 Task:  Click on  Soccer In the  Soccer League click on  Pick Sheet Your name Amelia Davis Team name New England and  Email softage.6@softage.net Game 1 Montreal Game 2 Philadelphia Game 3 Orlando City Game 4 Austin FC Game 5 Real Salt Lake Game 6 FC Dallas Game 7 Nashville SC Game 8 Atlanta United Game 9 Philadelphia Game 10 Montreal Game 11 Chicago Game 12 NY Red Bulls Game 13 Minnesota United Game 14 Real Salt Lake Game 15 Houston Game16 Seattle In Tie Breaker choose New England Submit pick sheet
Action: Mouse moved to (405, 355)
Screenshot: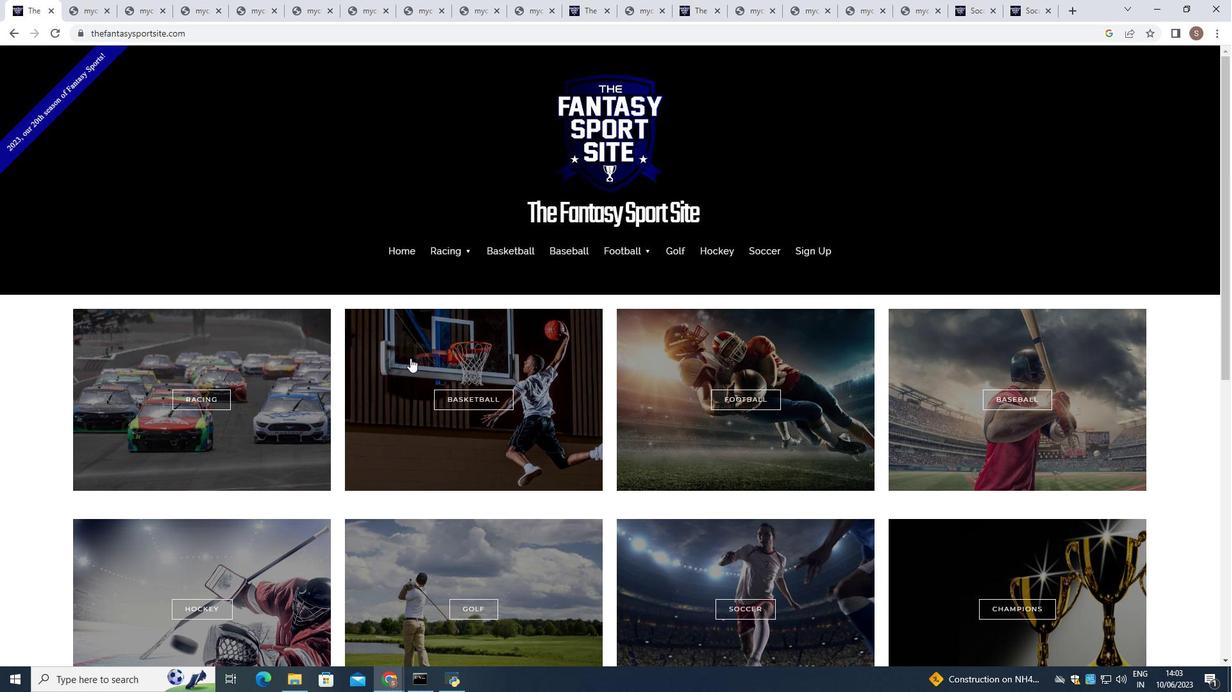 
Action: Mouse scrolled (405, 354) with delta (0, 0)
Screenshot: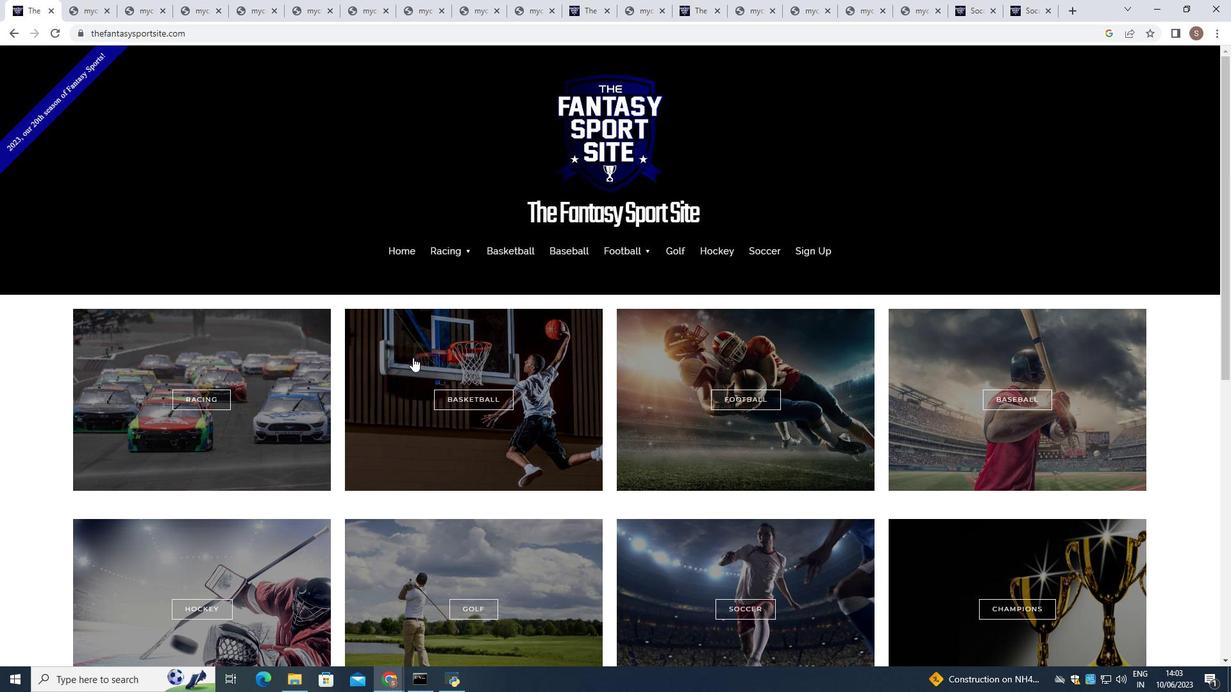
Action: Mouse moved to (405, 355)
Screenshot: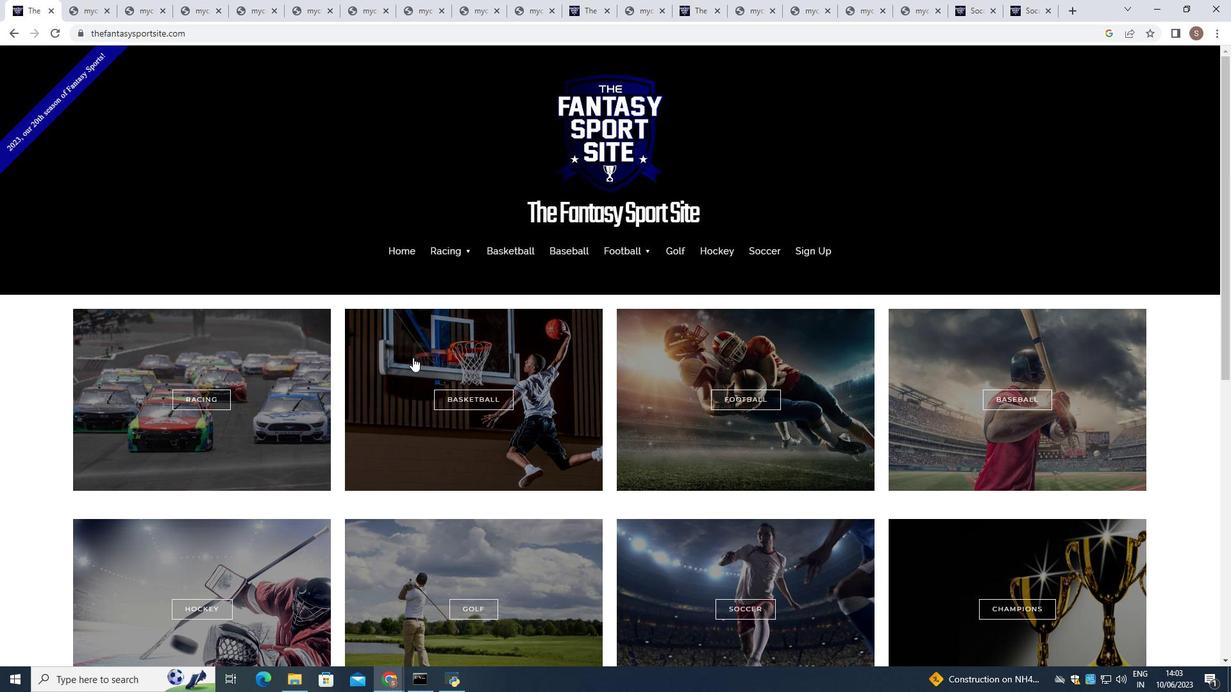 
Action: Mouse scrolled (405, 354) with delta (0, 0)
Screenshot: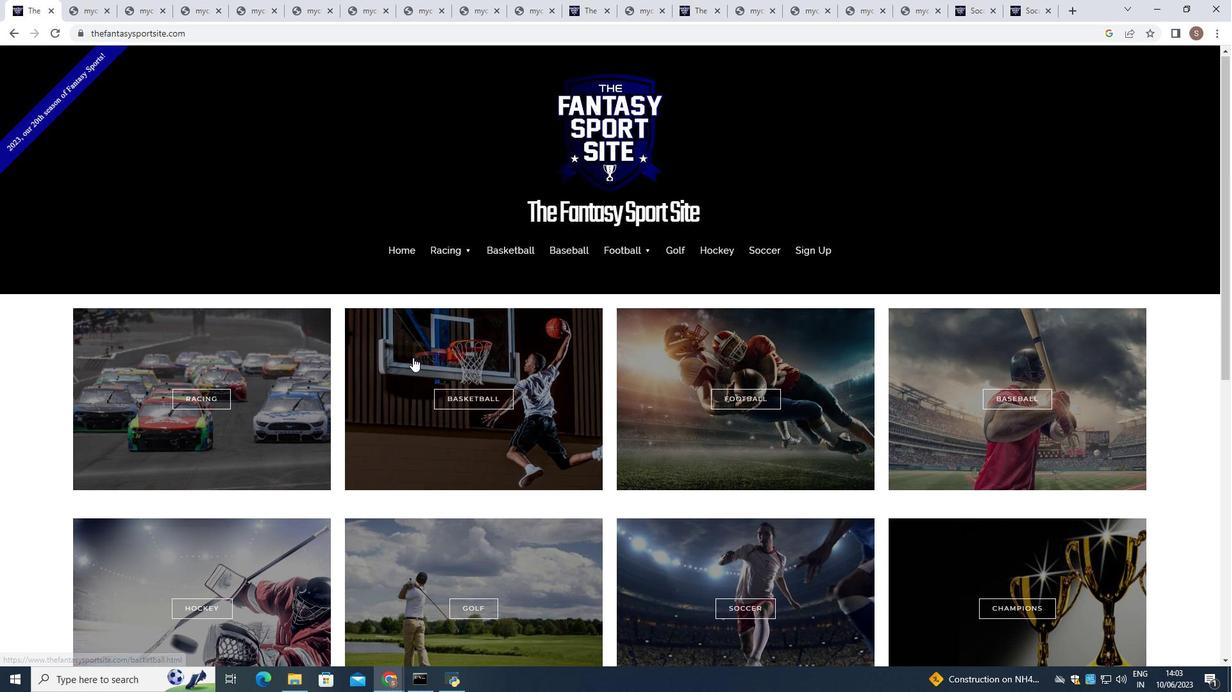 
Action: Mouse moved to (635, 431)
Screenshot: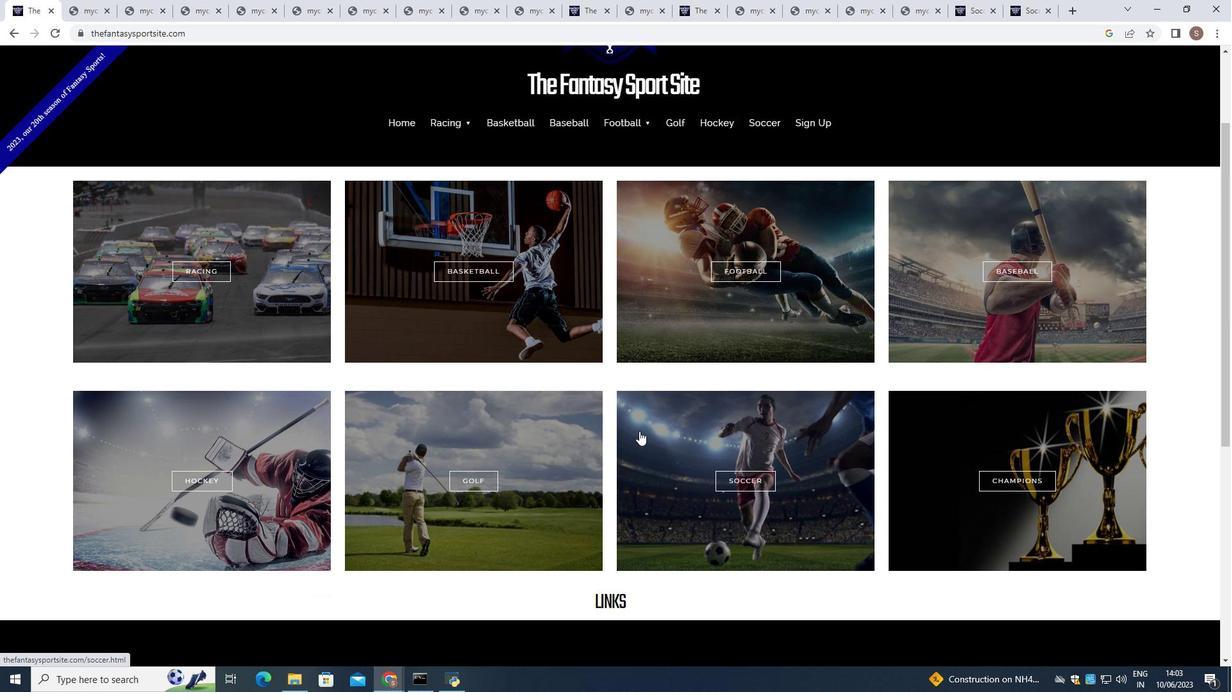 
Action: Mouse pressed left at (635, 431)
Screenshot: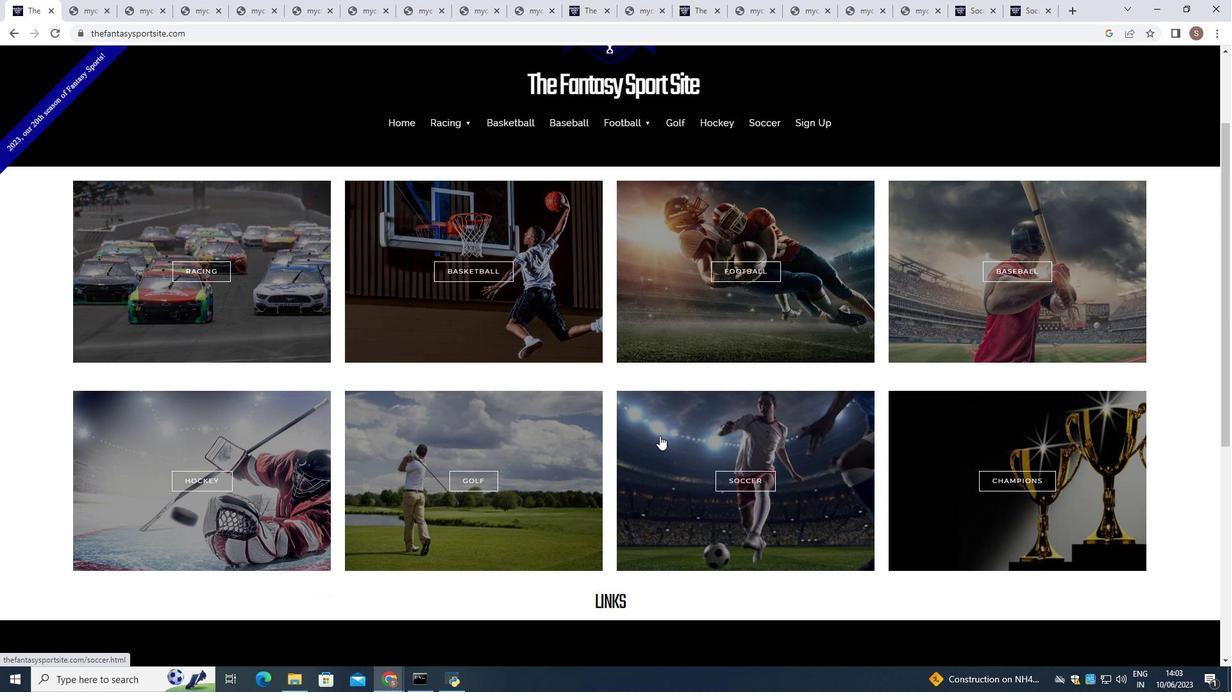 
Action: Mouse moved to (630, 425)
Screenshot: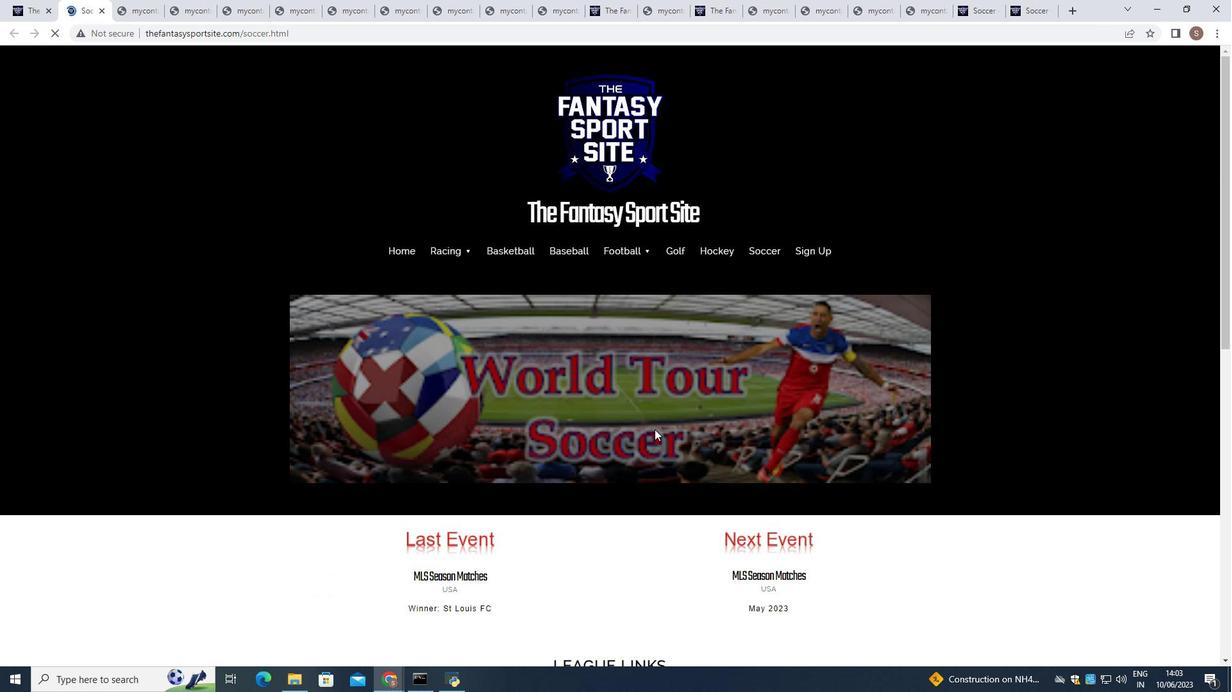 
Action: Mouse scrolled (630, 424) with delta (0, 0)
Screenshot: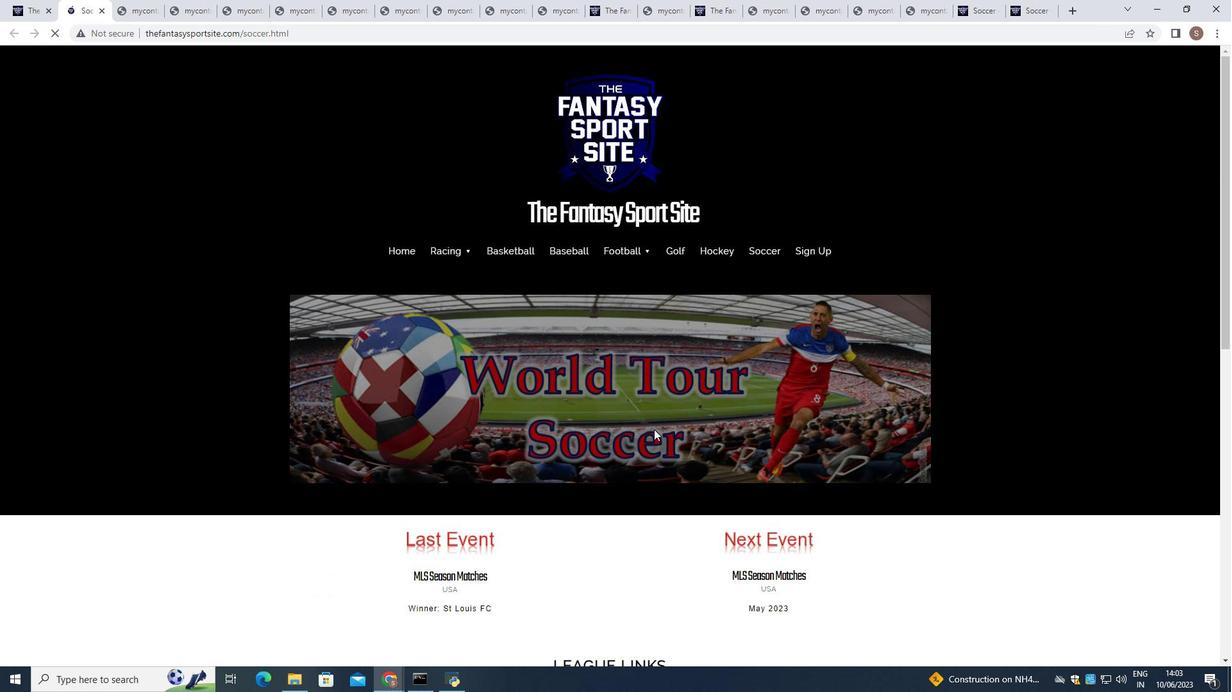 
Action: Mouse scrolled (630, 424) with delta (0, 0)
Screenshot: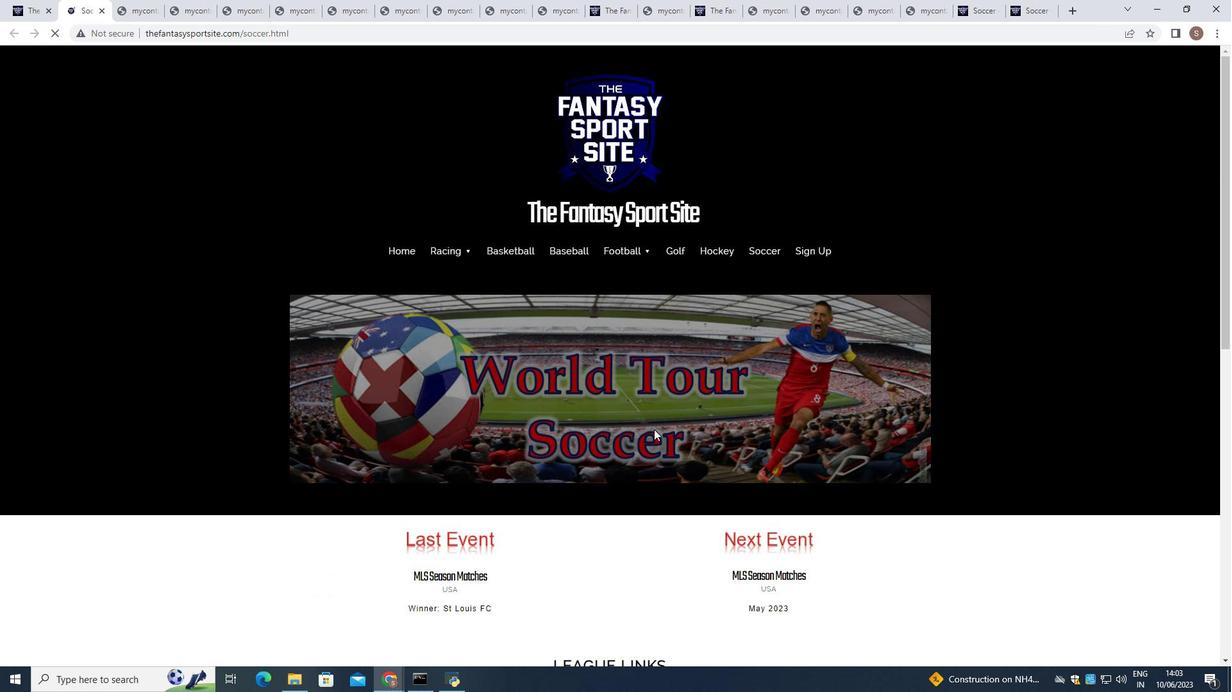 
Action: Mouse scrolled (630, 424) with delta (0, 0)
Screenshot: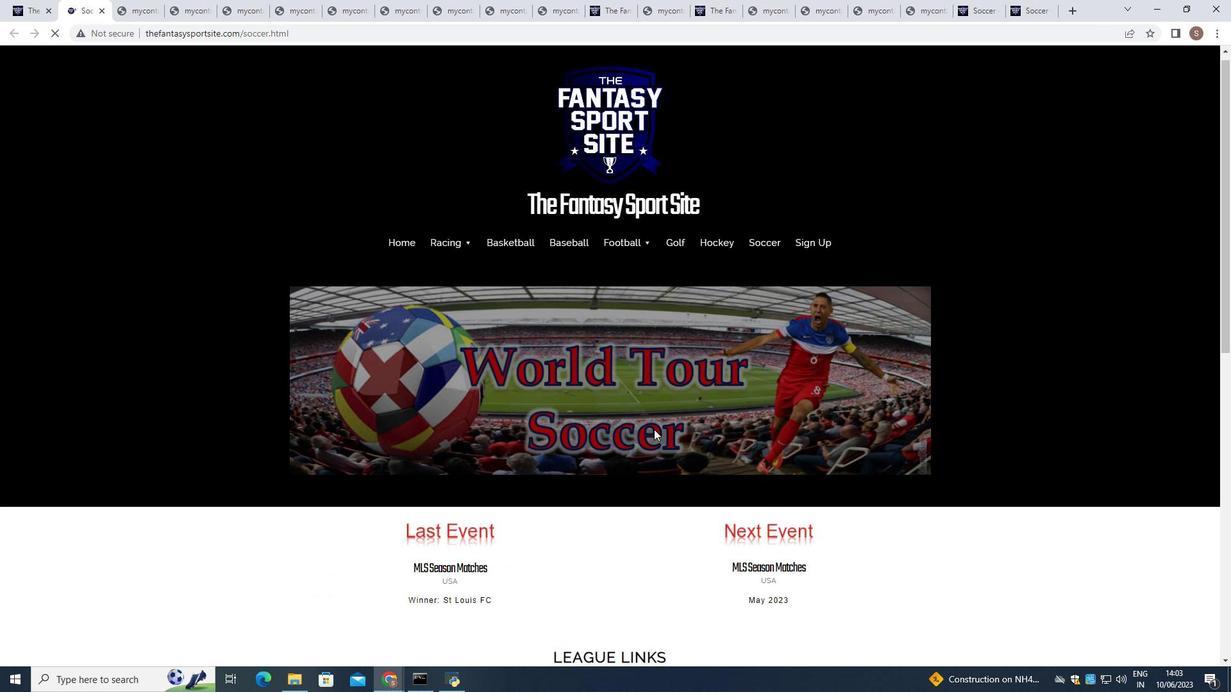 
Action: Mouse moved to (345, 518)
Screenshot: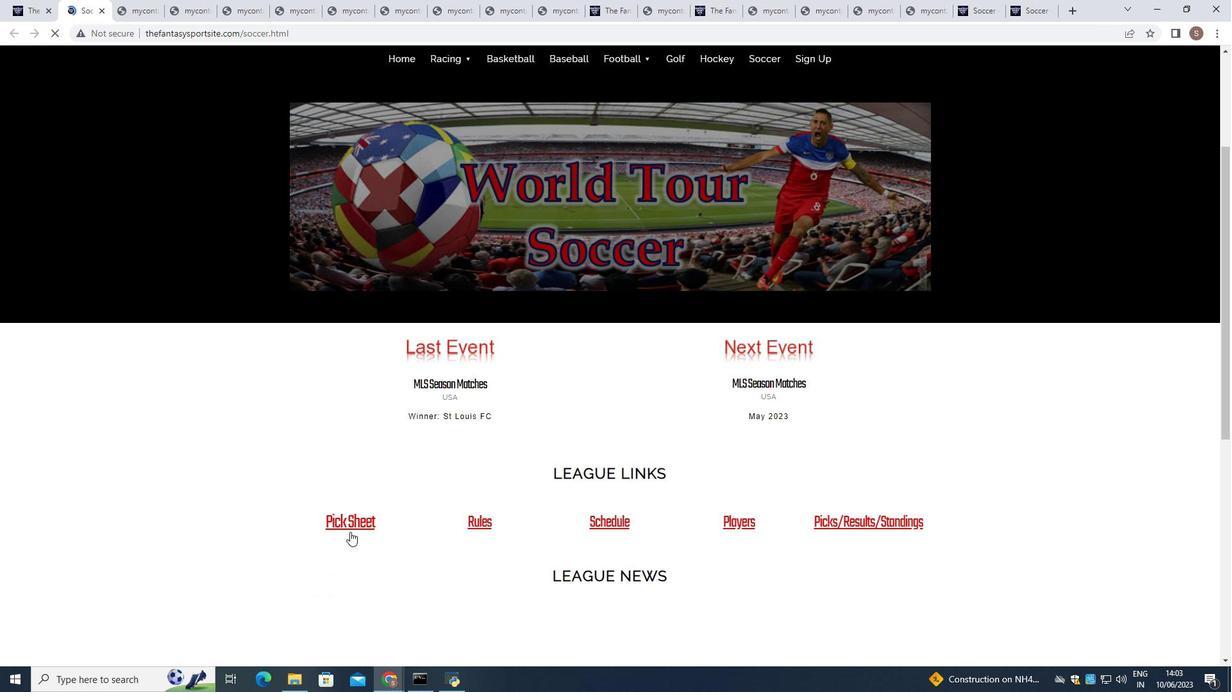 
Action: Mouse pressed left at (345, 518)
Screenshot: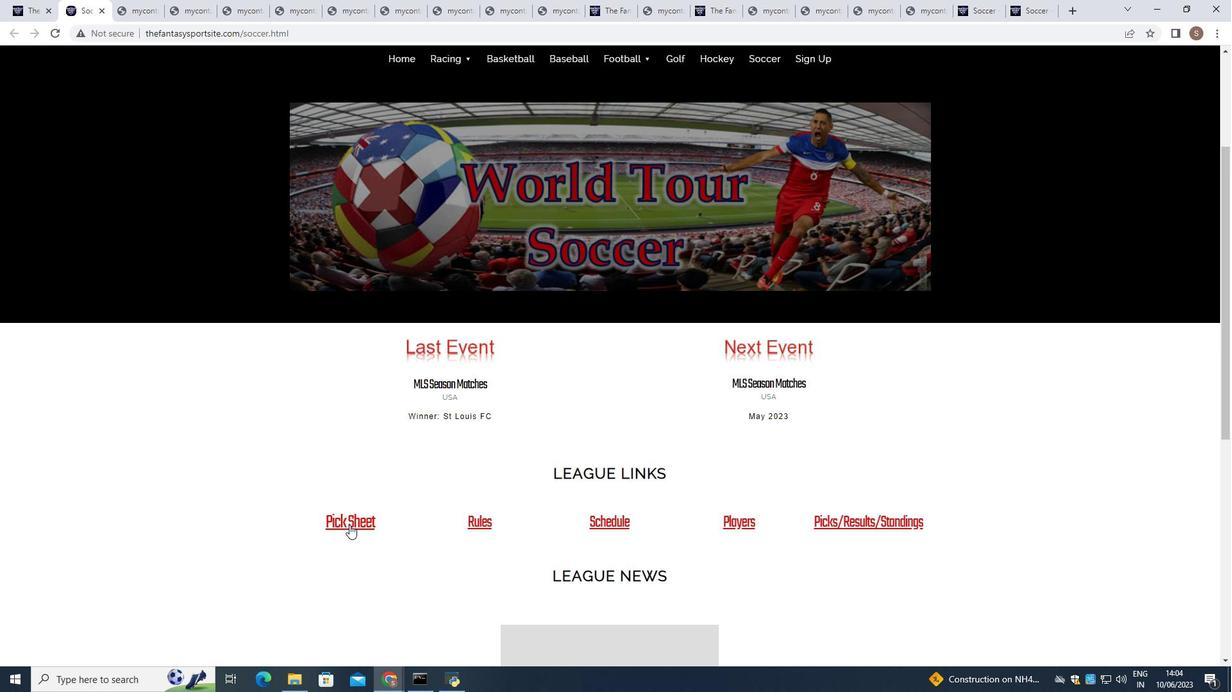 
Action: Mouse moved to (345, 511)
Screenshot: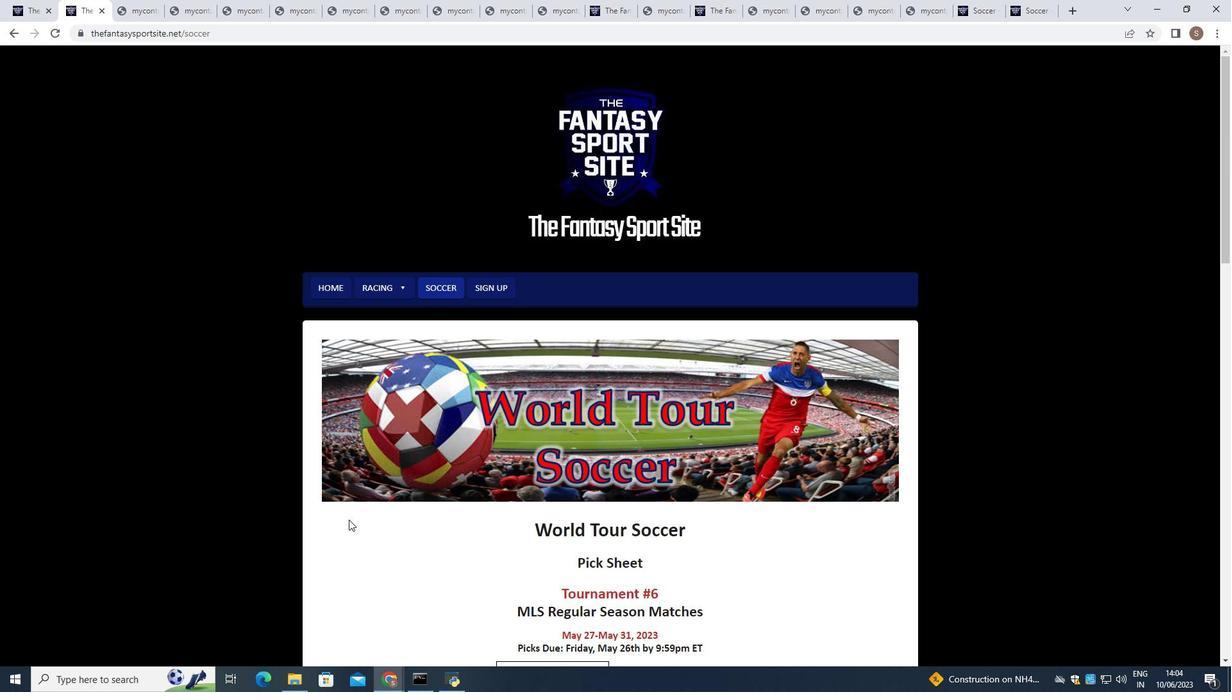 
Action: Mouse scrolled (345, 511) with delta (0, 0)
Screenshot: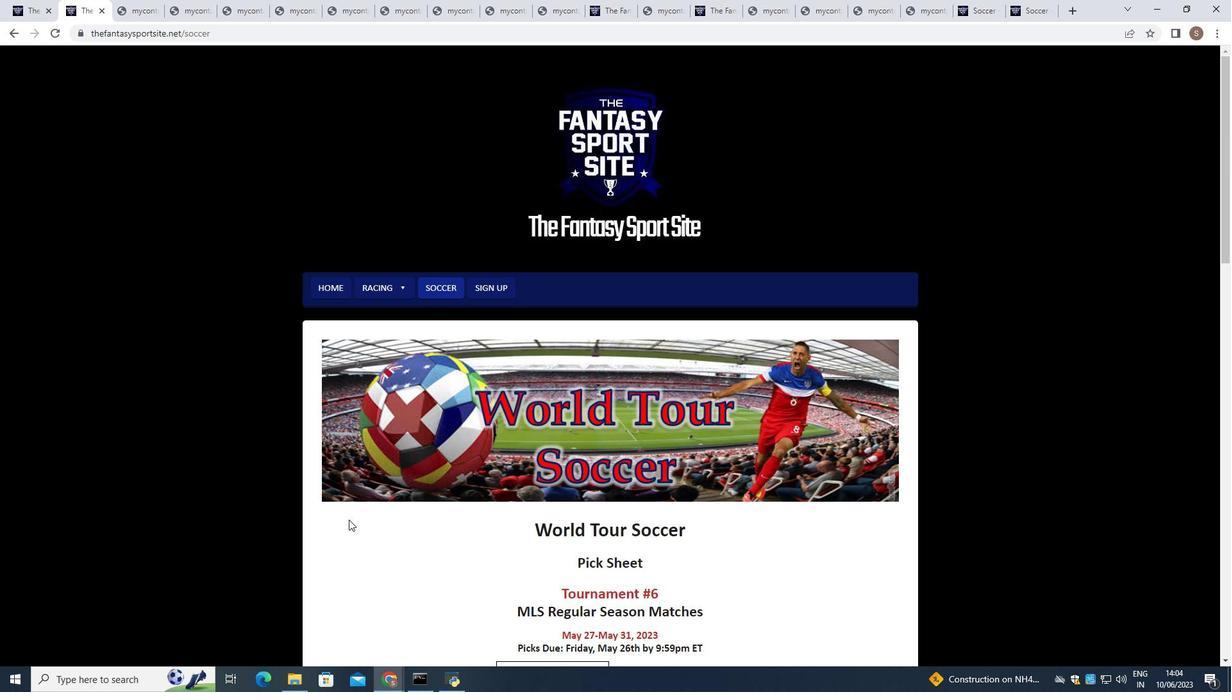 
Action: Mouse scrolled (345, 511) with delta (0, 0)
Screenshot: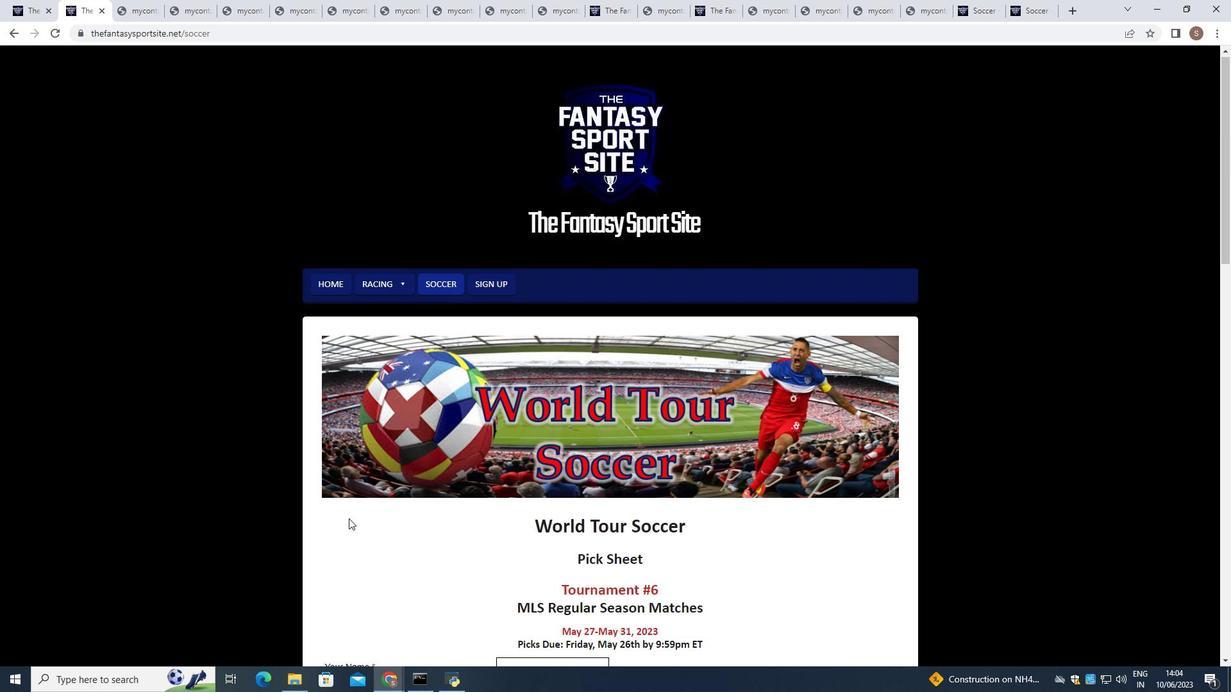 
Action: Mouse scrolled (345, 511) with delta (0, 0)
Screenshot: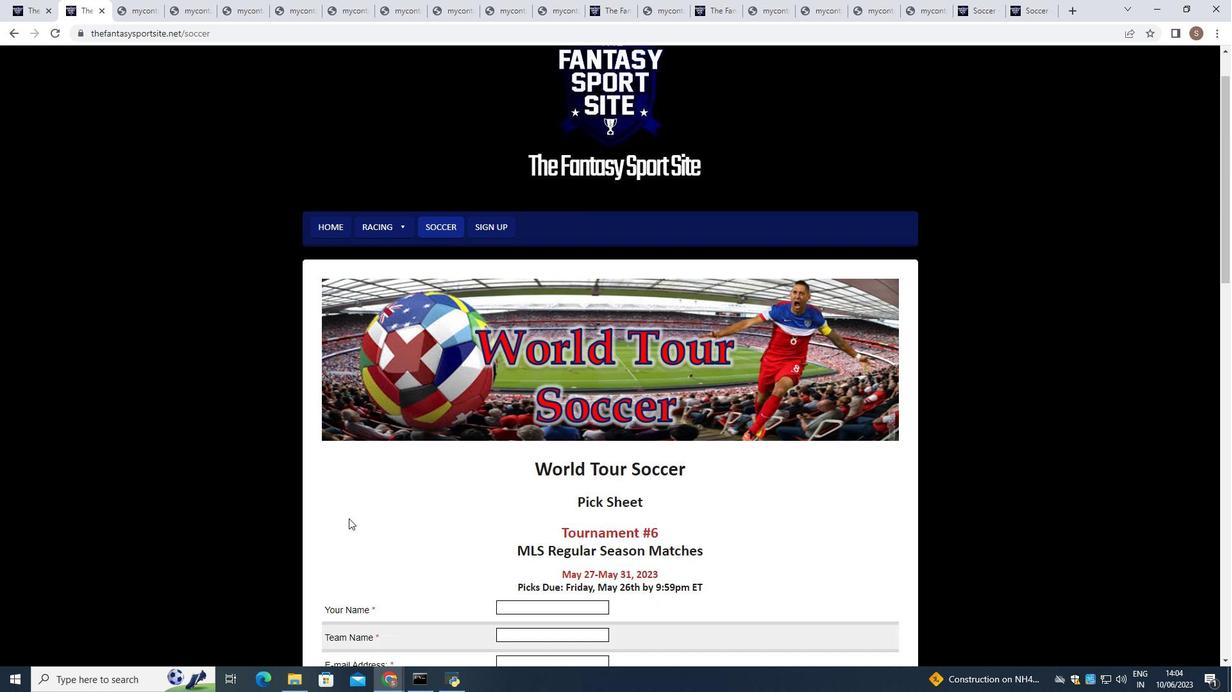 
Action: Mouse scrolled (345, 511) with delta (0, 0)
Screenshot: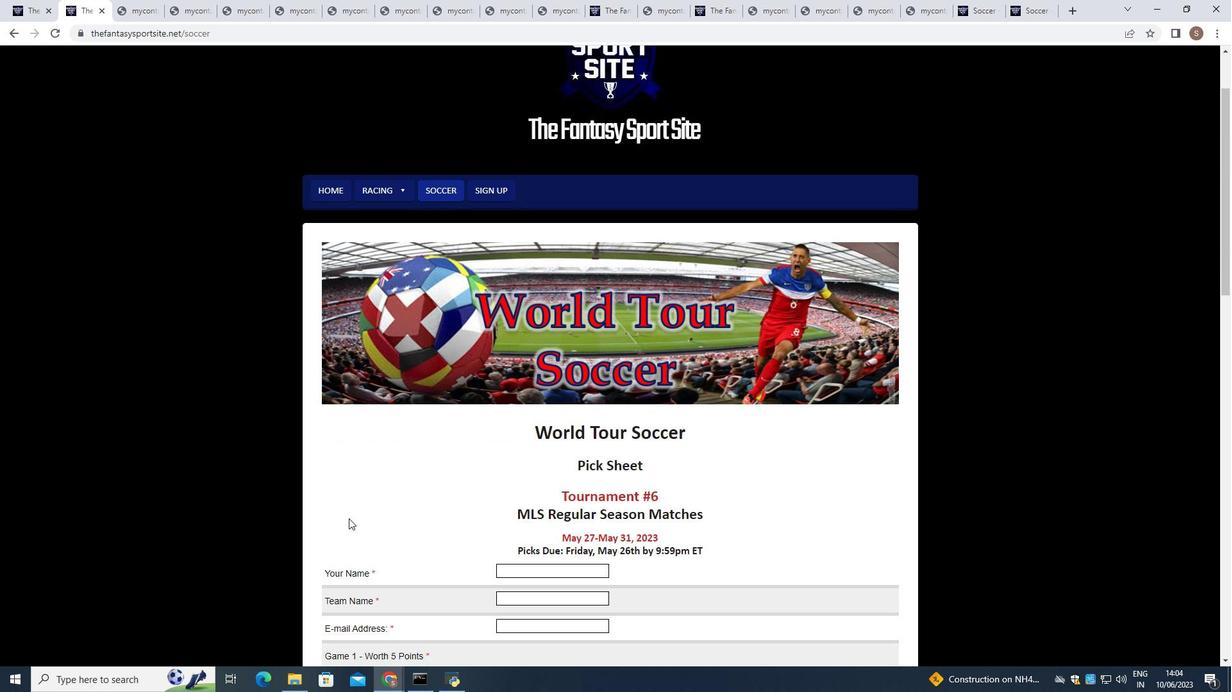 
Action: Mouse moved to (495, 404)
Screenshot: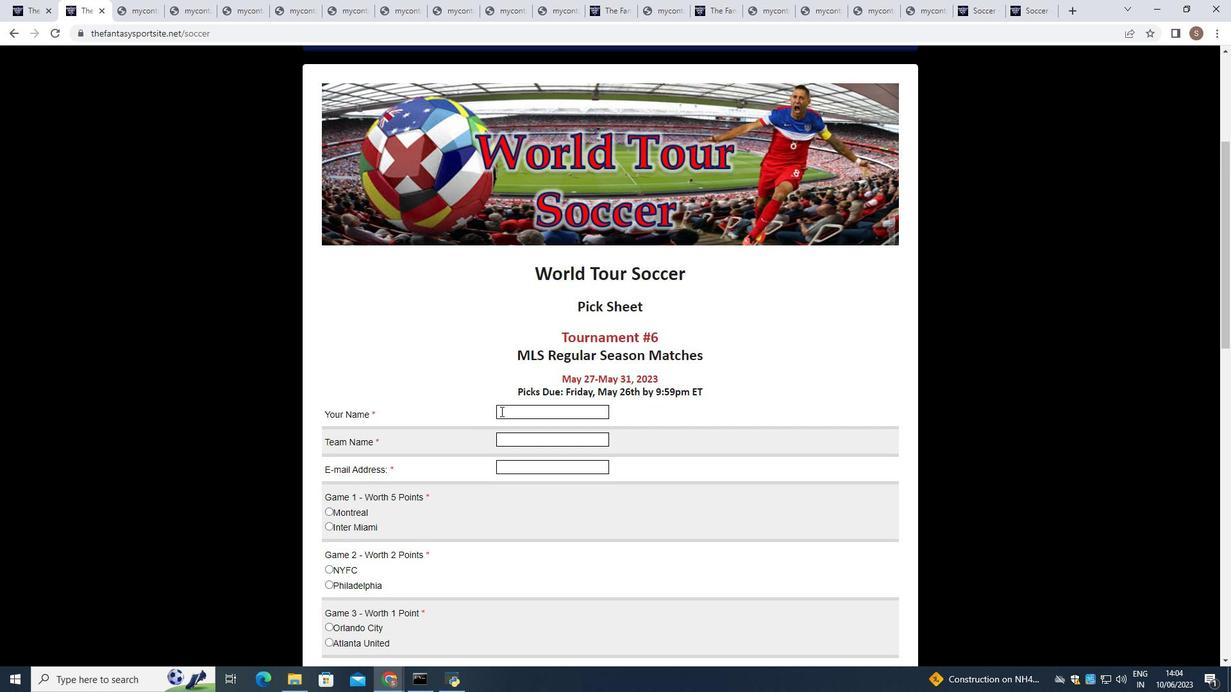 
Action: Mouse pressed left at (495, 404)
Screenshot: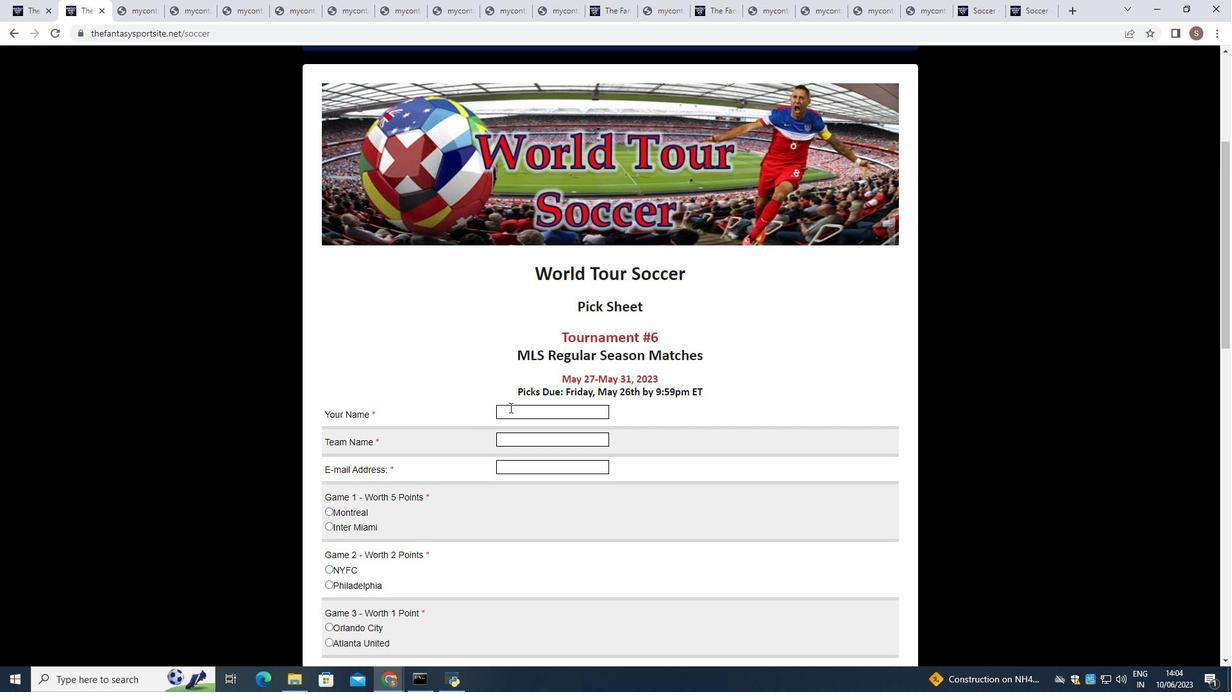 
Action: Mouse moved to (495, 404)
Screenshot: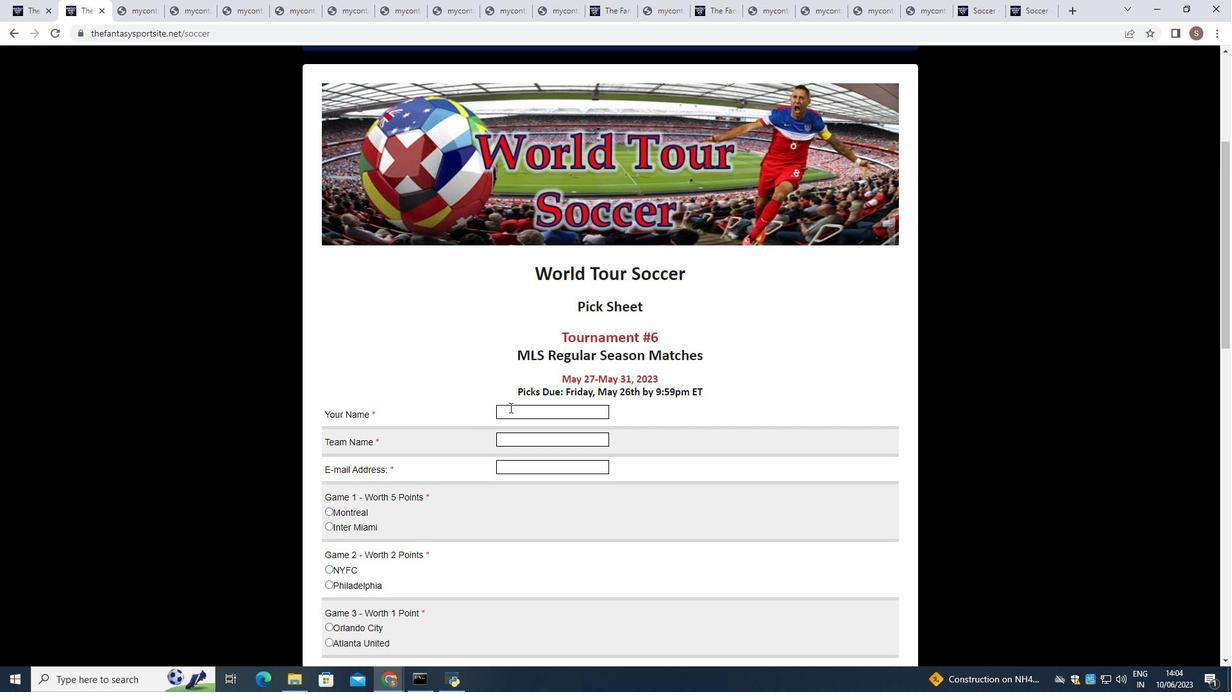 
Action: Key pressed <Key.shift>Amelia<Key.space><Key.shift>Davis
Screenshot: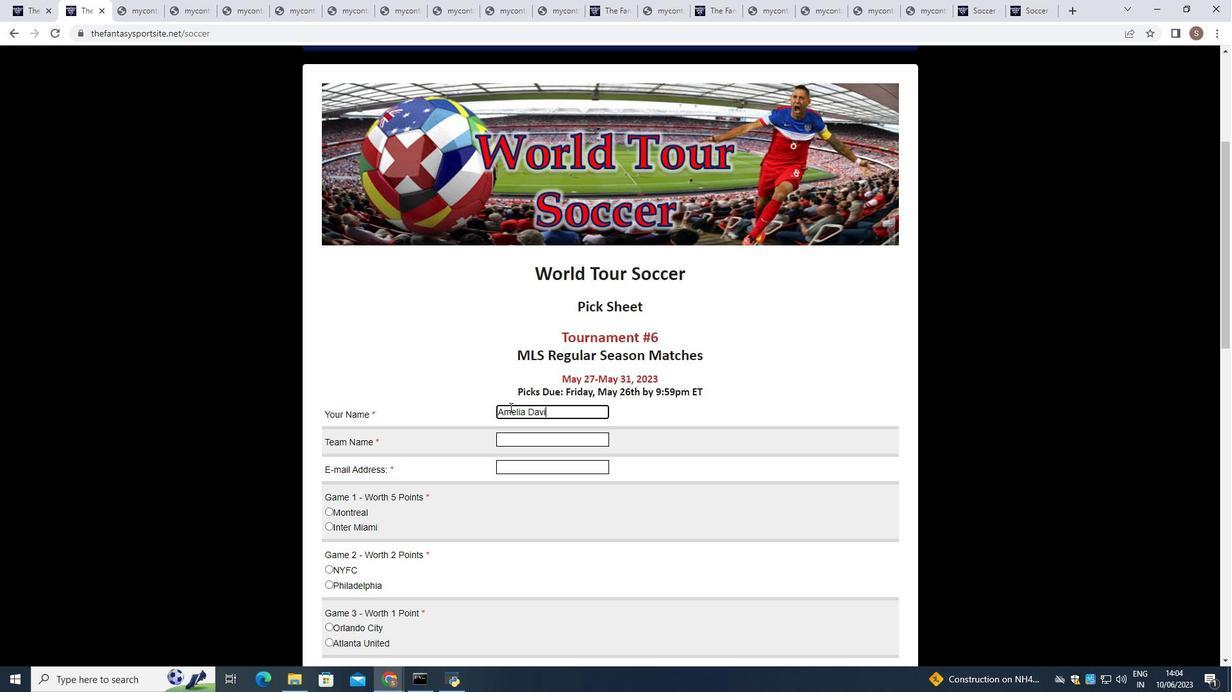 
Action: Mouse moved to (507, 437)
Screenshot: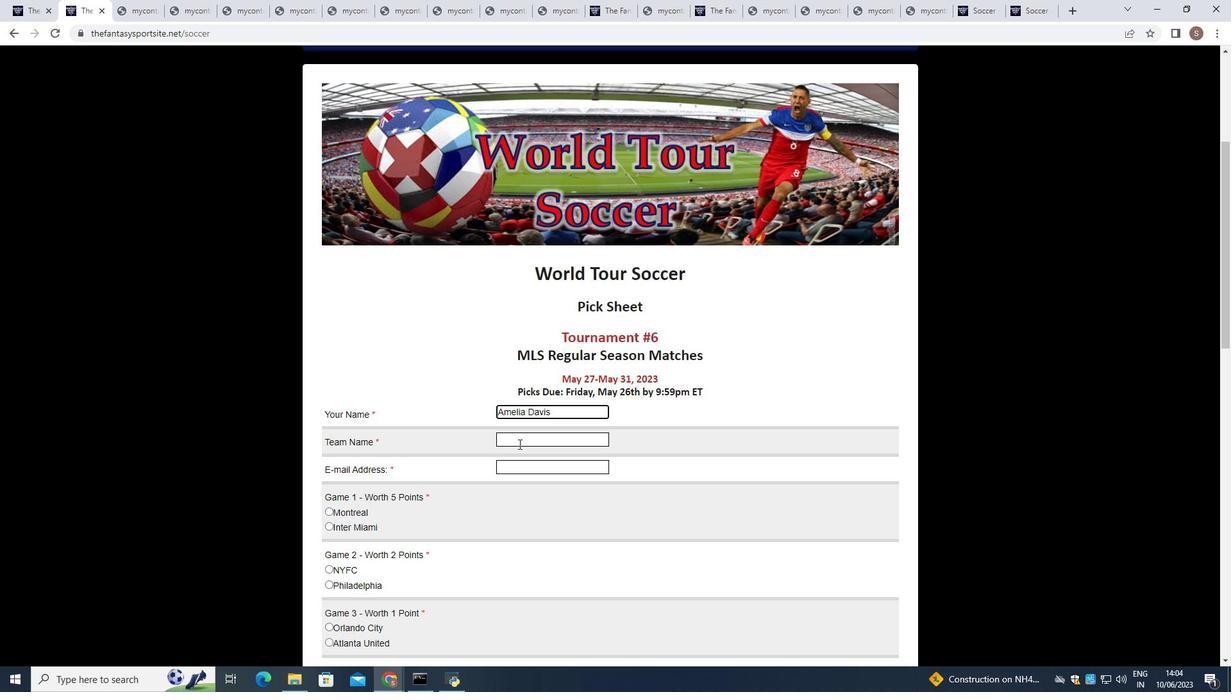 
Action: Mouse pressed left at (507, 437)
Screenshot: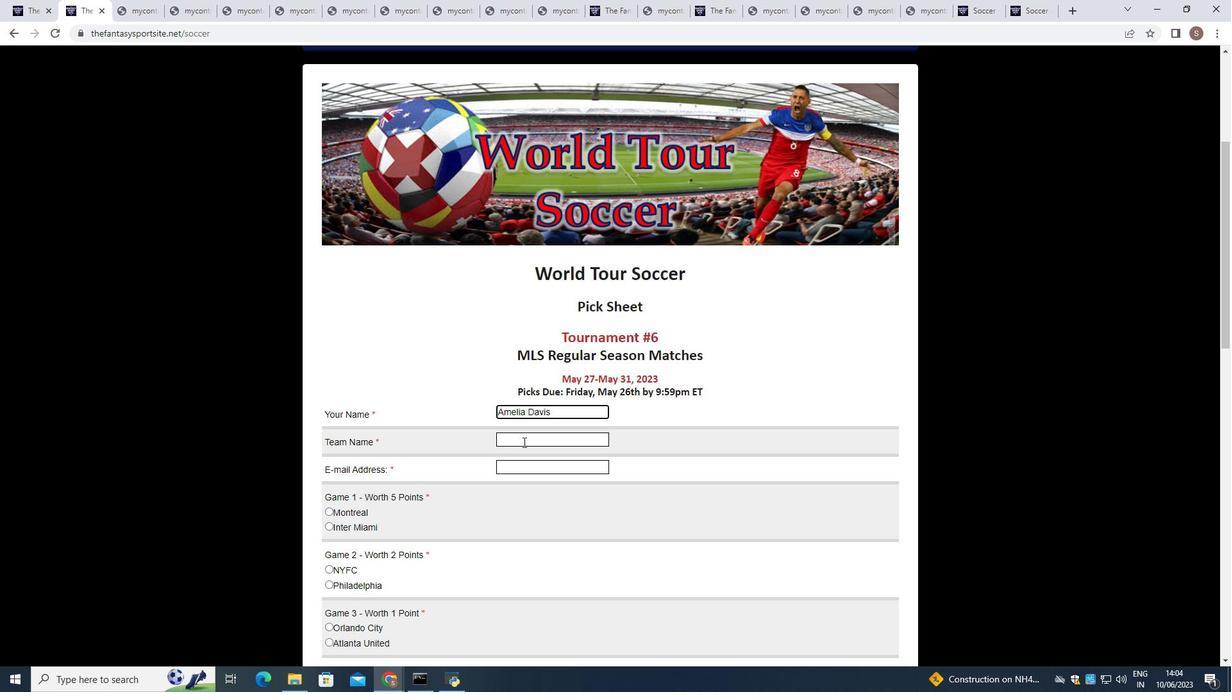 
Action: Key pressed <Key.shift><Key.shift>New<Key.space><Key.shift><Key.shift><Key.shift><Key.shift>England
Screenshot: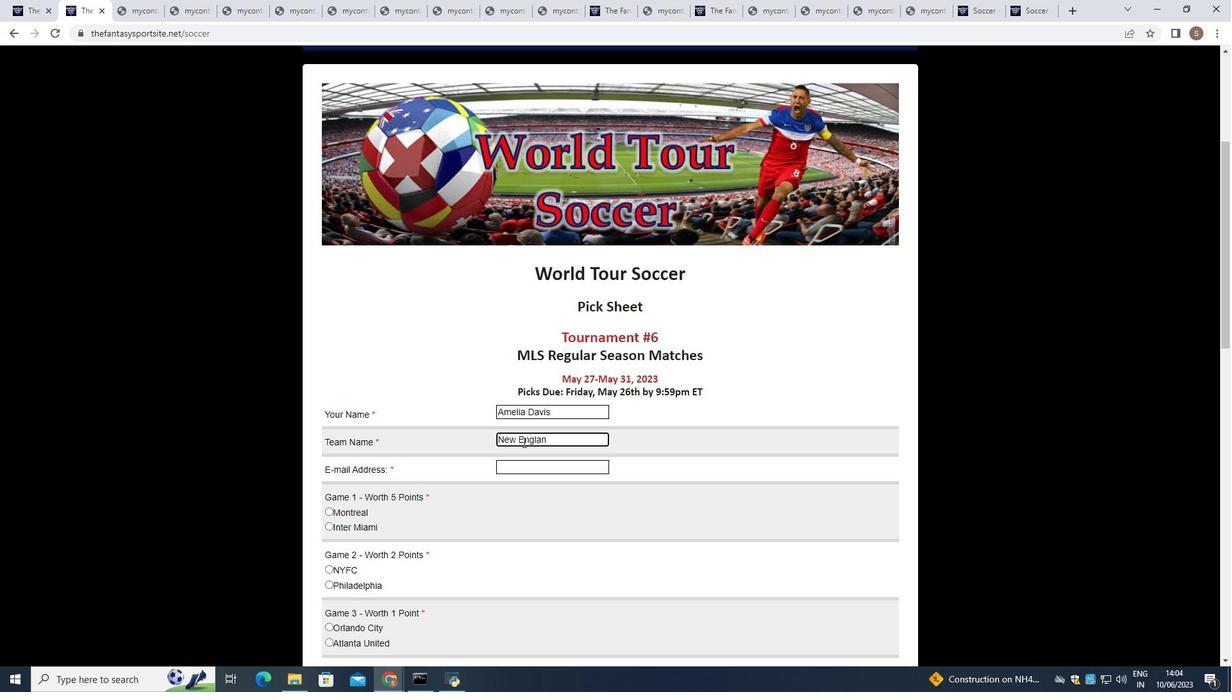 
Action: Mouse moved to (498, 461)
Screenshot: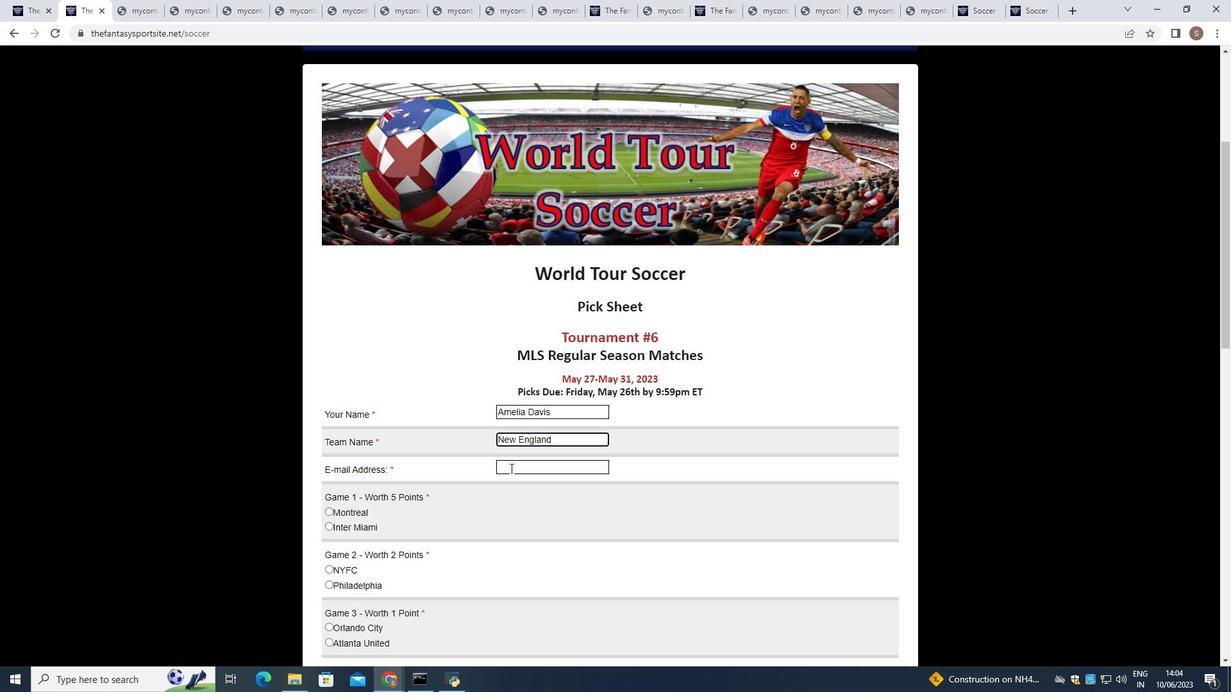 
Action: Mouse pressed left at (498, 461)
Screenshot: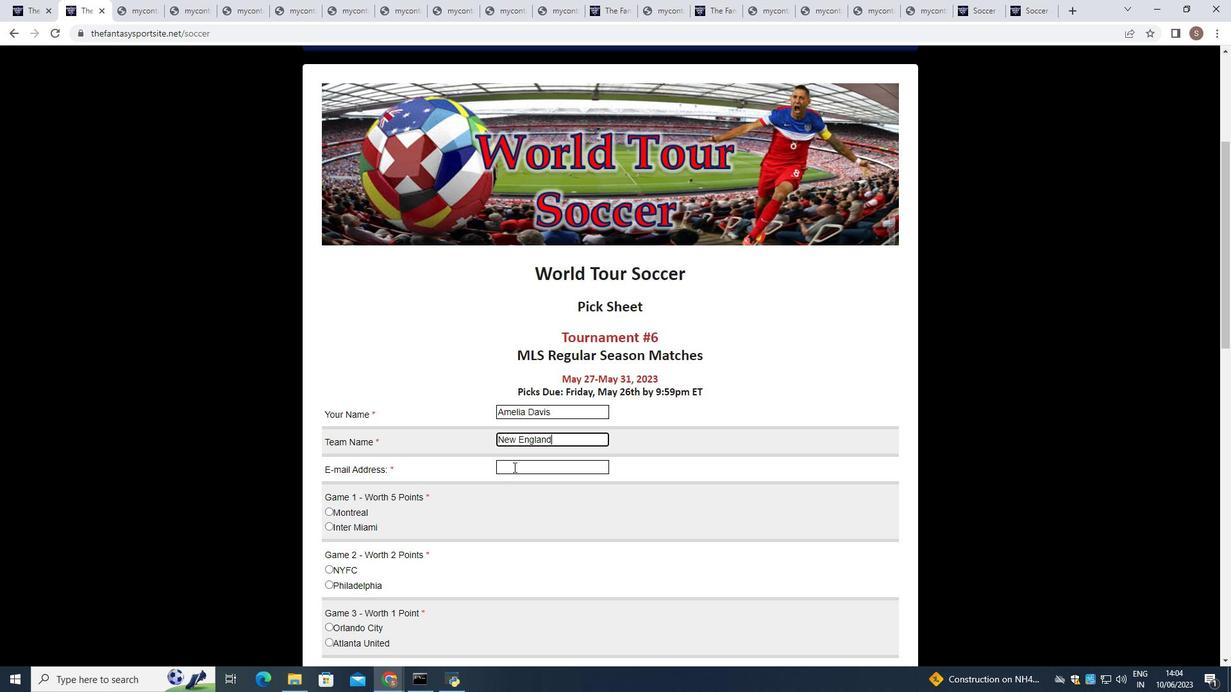 
Action: Key pressed softage.6<Key.shift>@
Screenshot: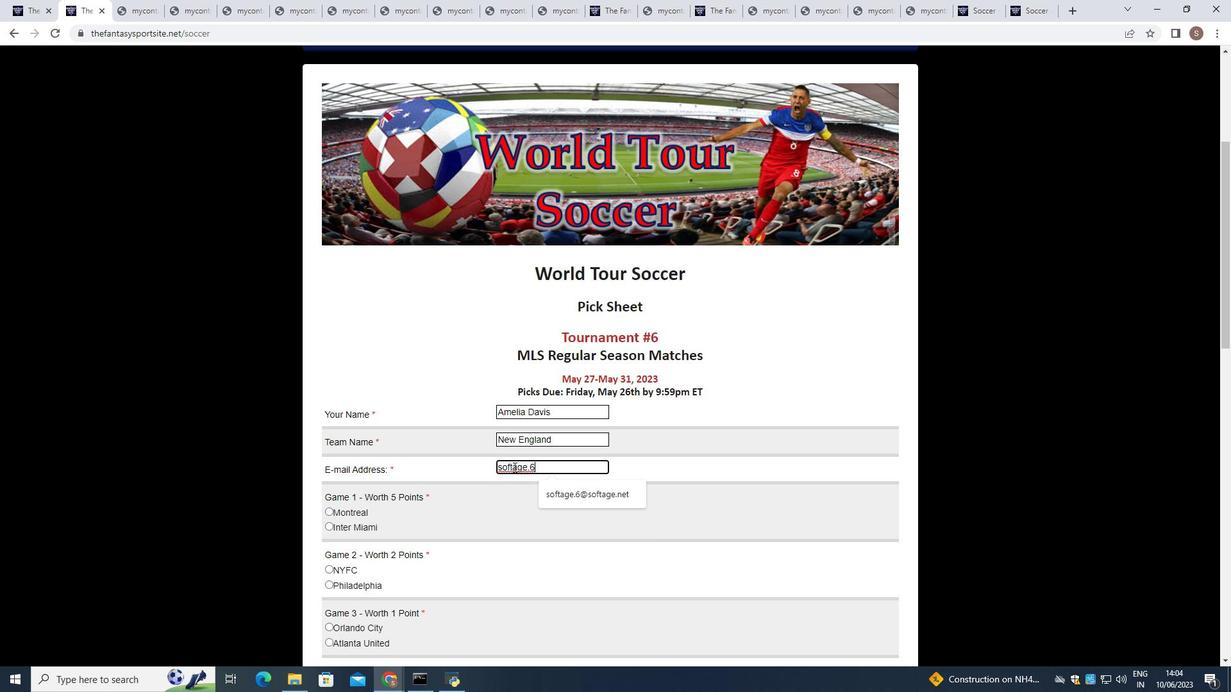 
Action: Mouse moved to (548, 483)
Screenshot: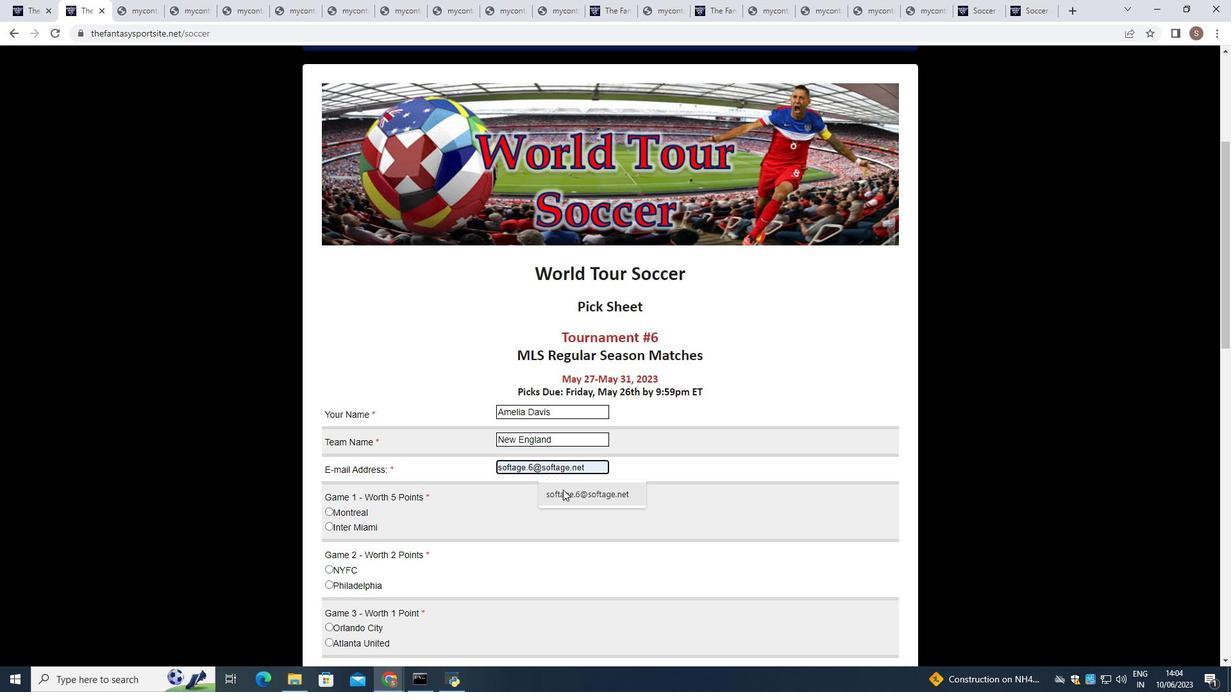 
Action: Mouse pressed left at (548, 483)
Screenshot: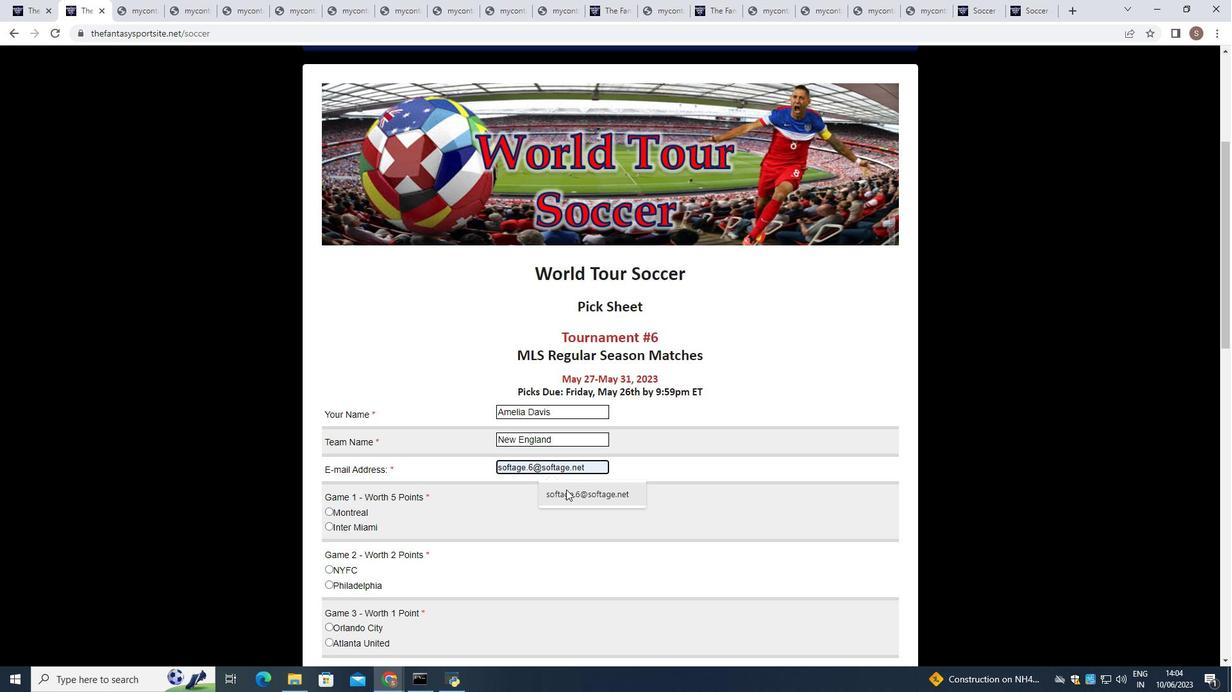 
Action: Mouse scrolled (548, 483) with delta (0, 0)
Screenshot: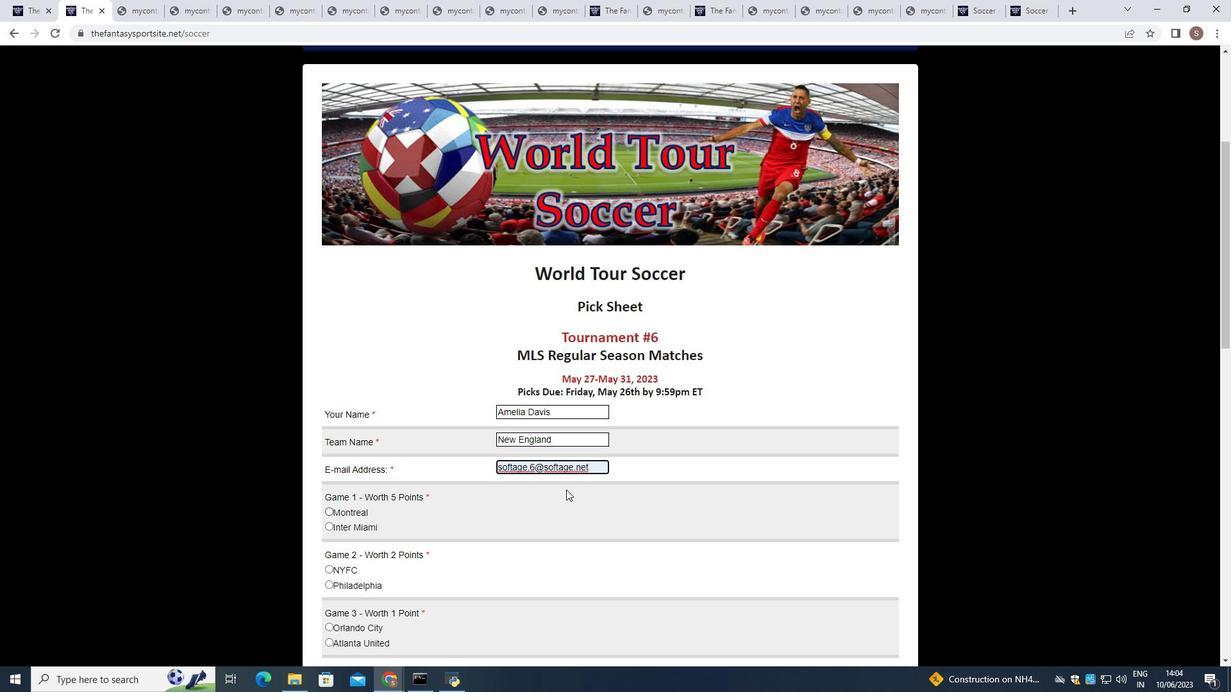 
Action: Mouse moved to (328, 443)
Screenshot: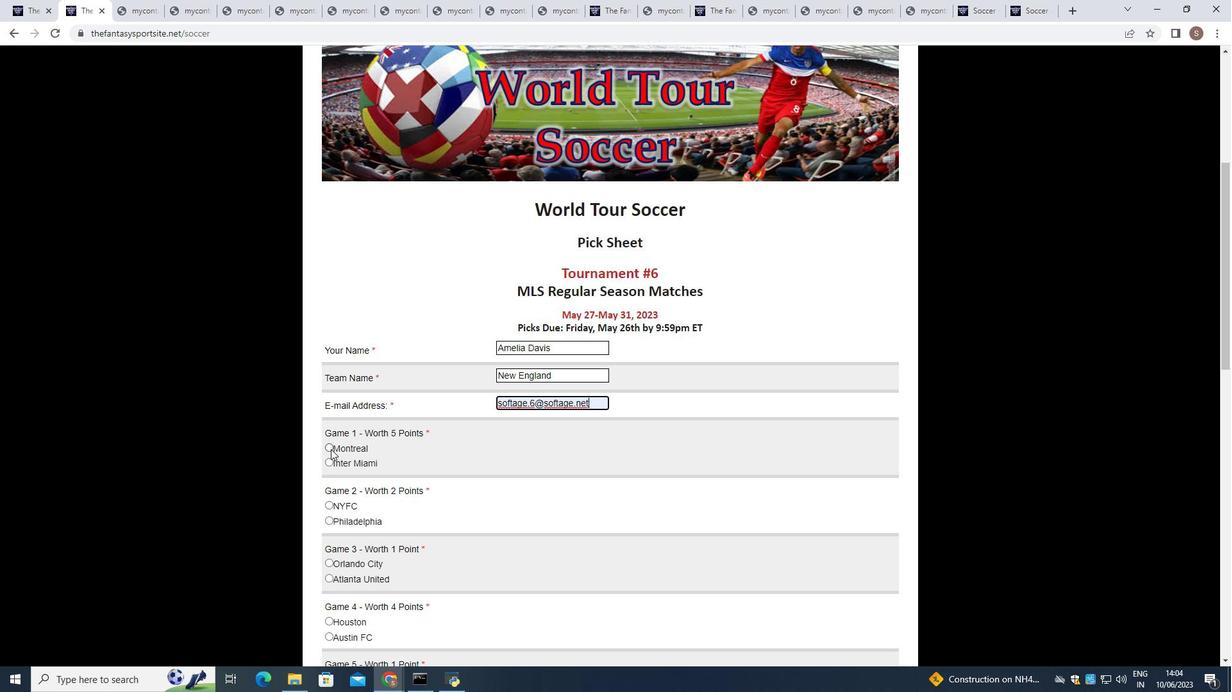 
Action: Mouse pressed left at (328, 443)
Screenshot: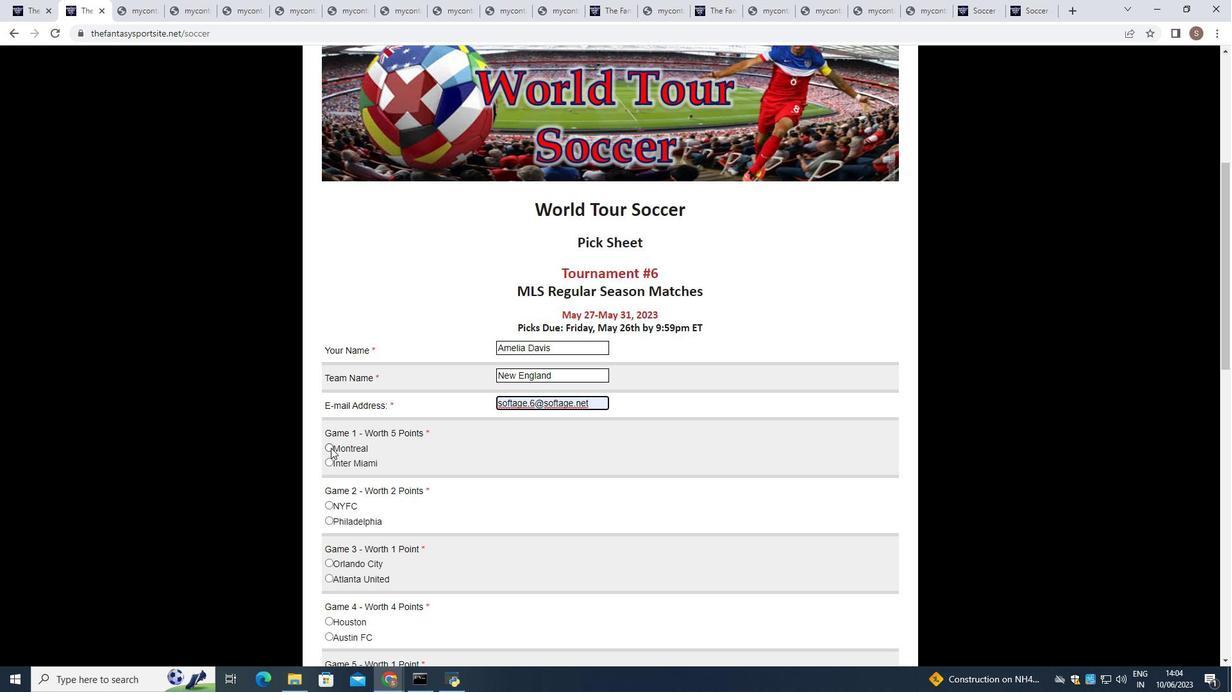 
Action: Mouse moved to (326, 512)
Screenshot: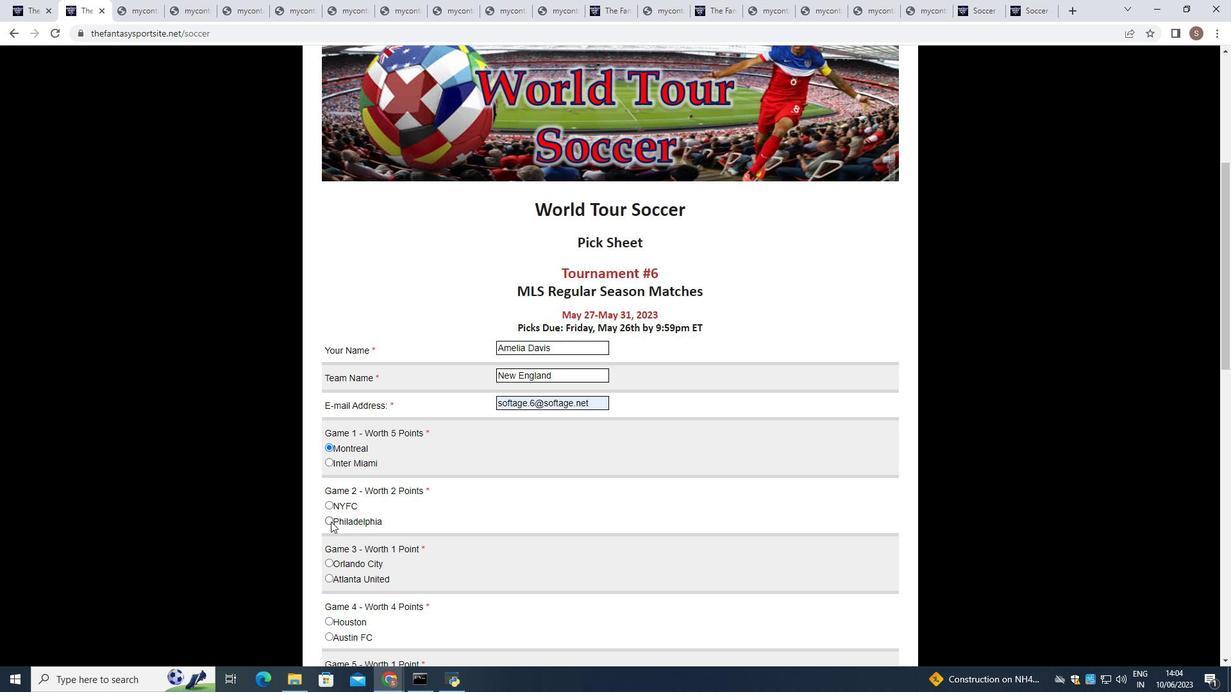 
Action: Mouse pressed left at (326, 512)
Screenshot: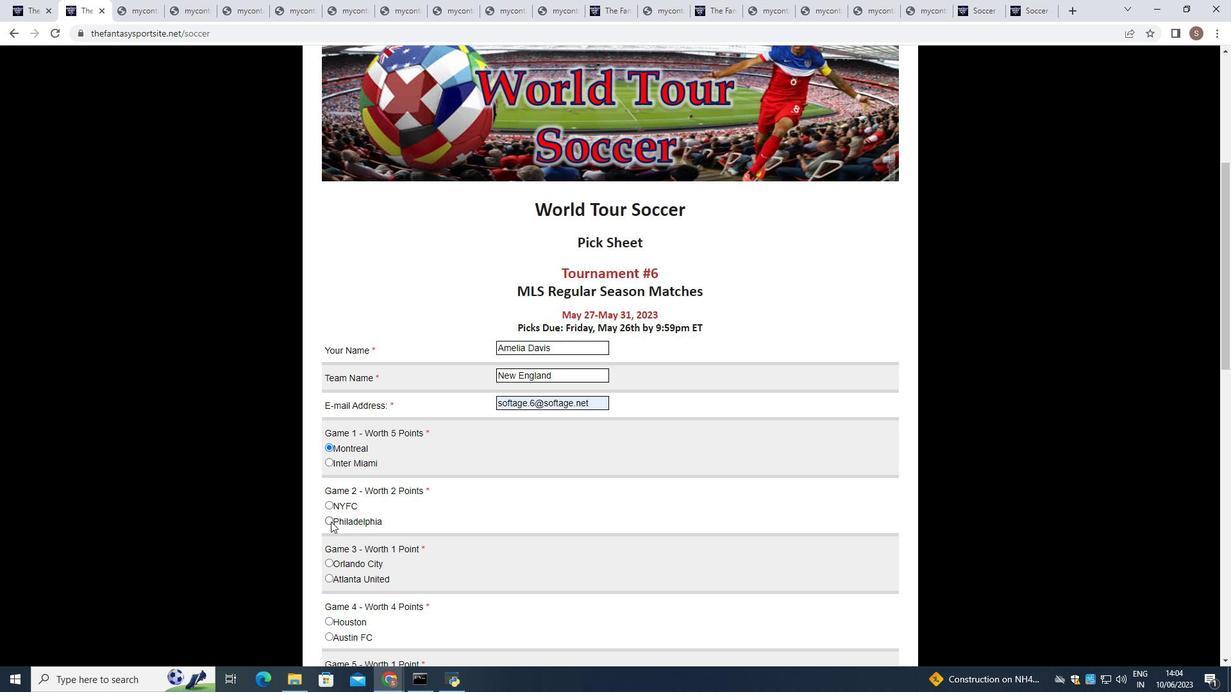 
Action: Mouse moved to (327, 552)
Screenshot: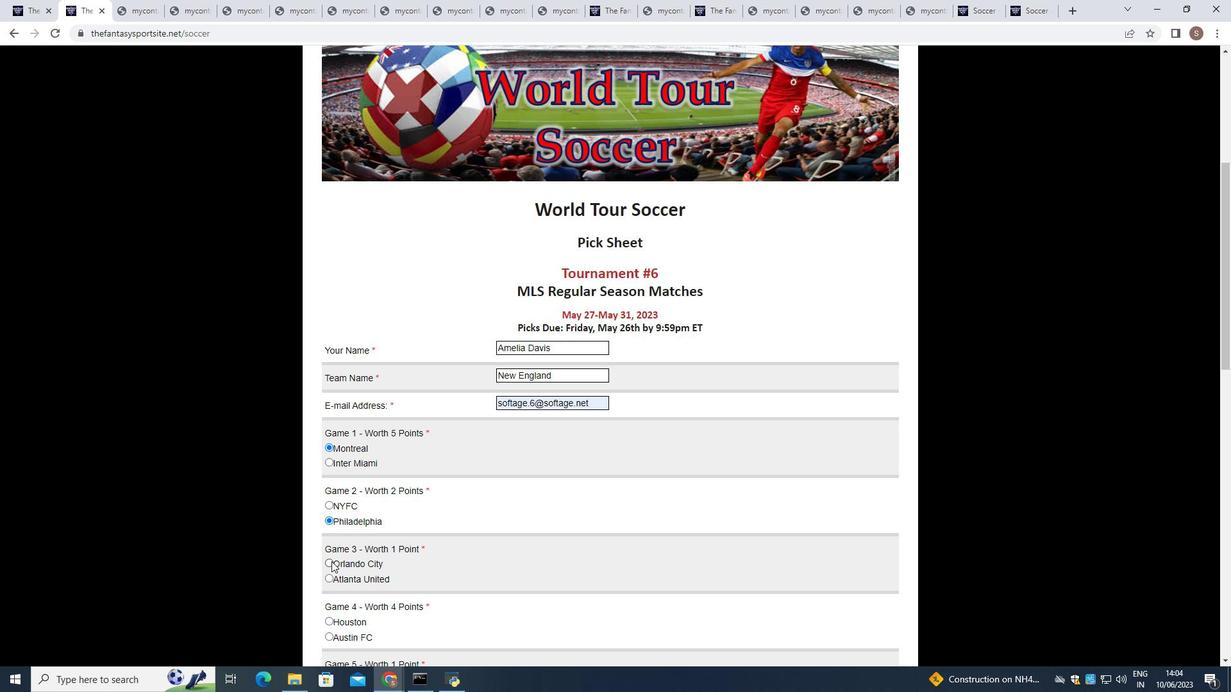 
Action: Mouse pressed left at (327, 552)
Screenshot: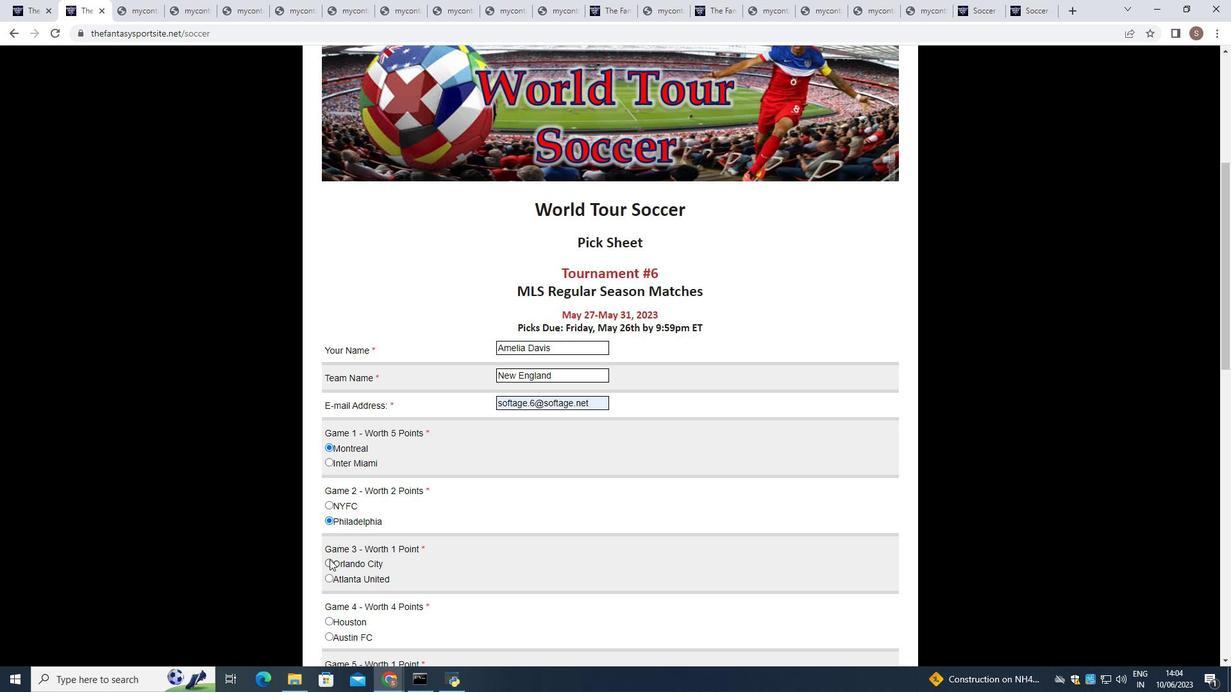 
Action: Mouse moved to (324, 628)
Screenshot: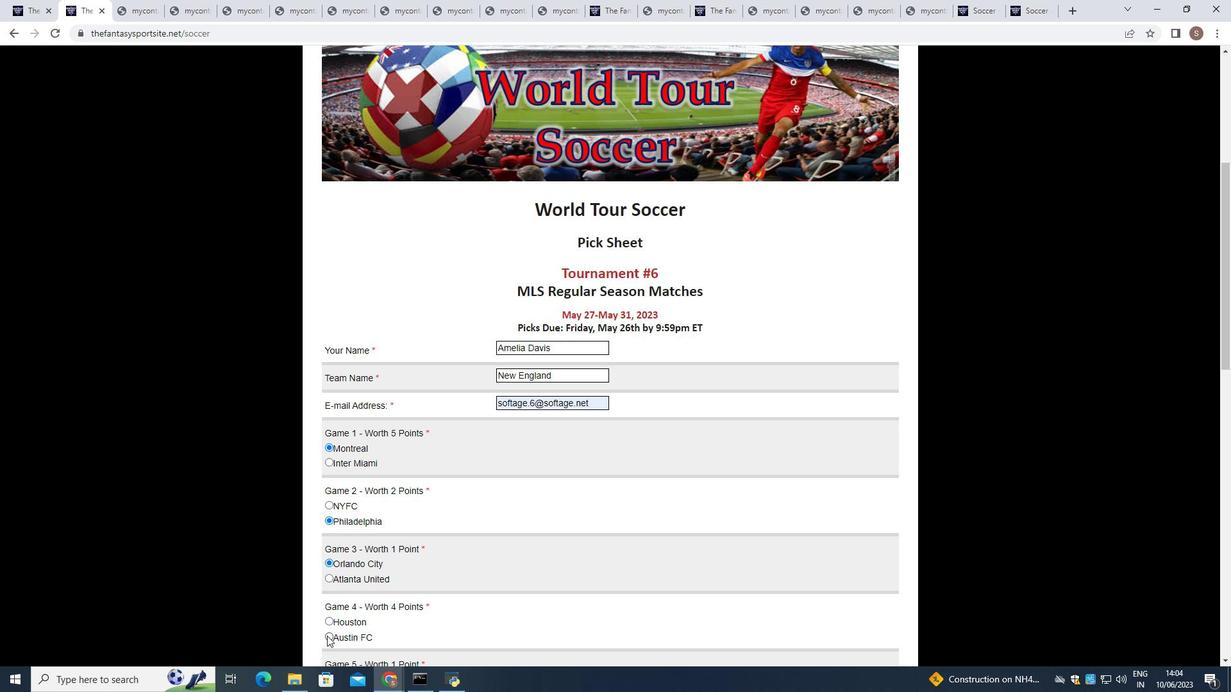 
Action: Mouse pressed left at (324, 628)
Screenshot: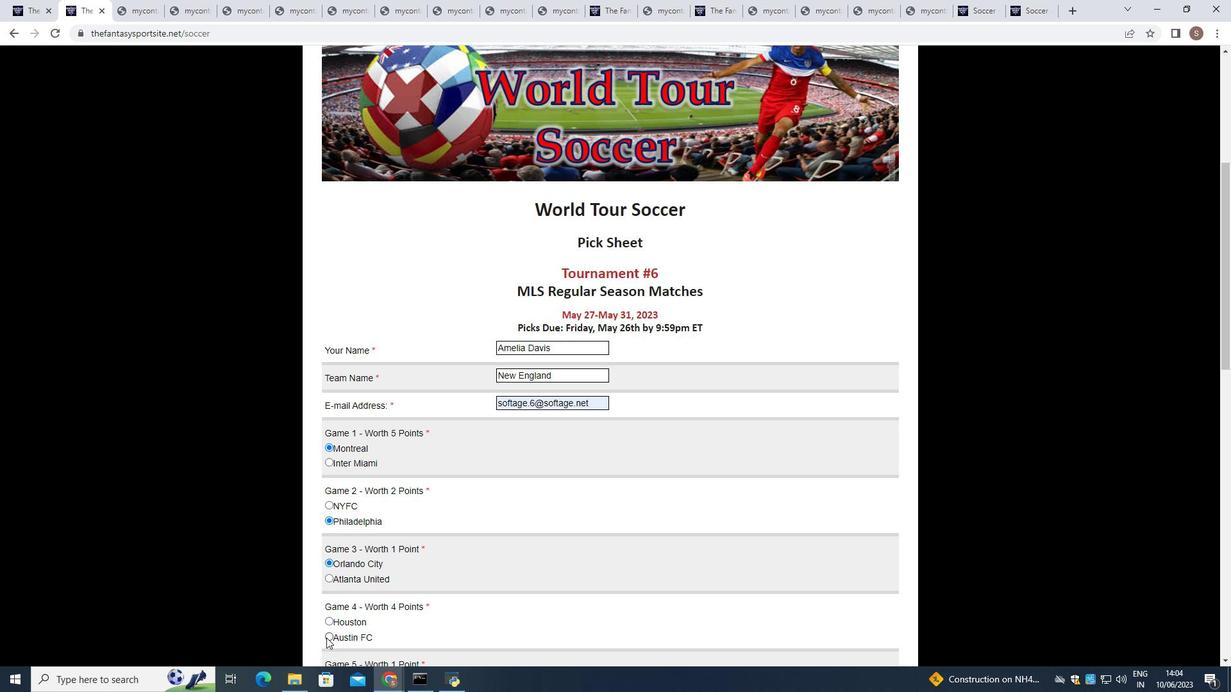 
Action: Mouse moved to (325, 622)
Screenshot: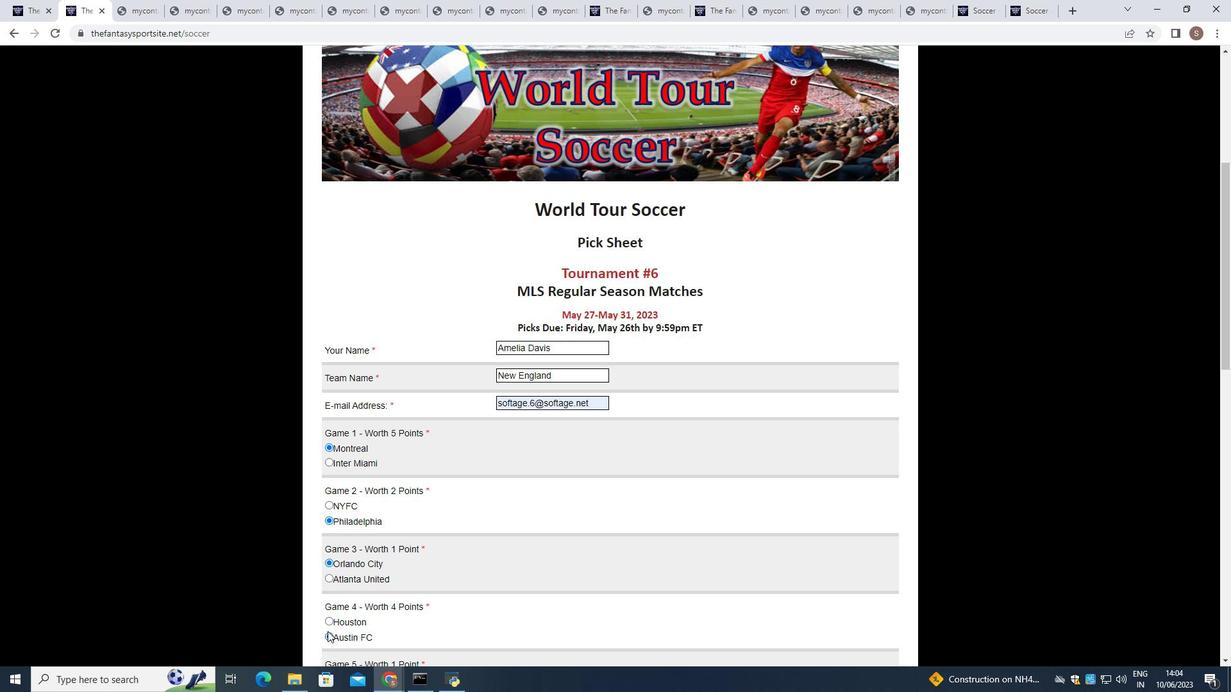 
Action: Mouse scrolled (325, 621) with delta (0, 0)
Screenshot: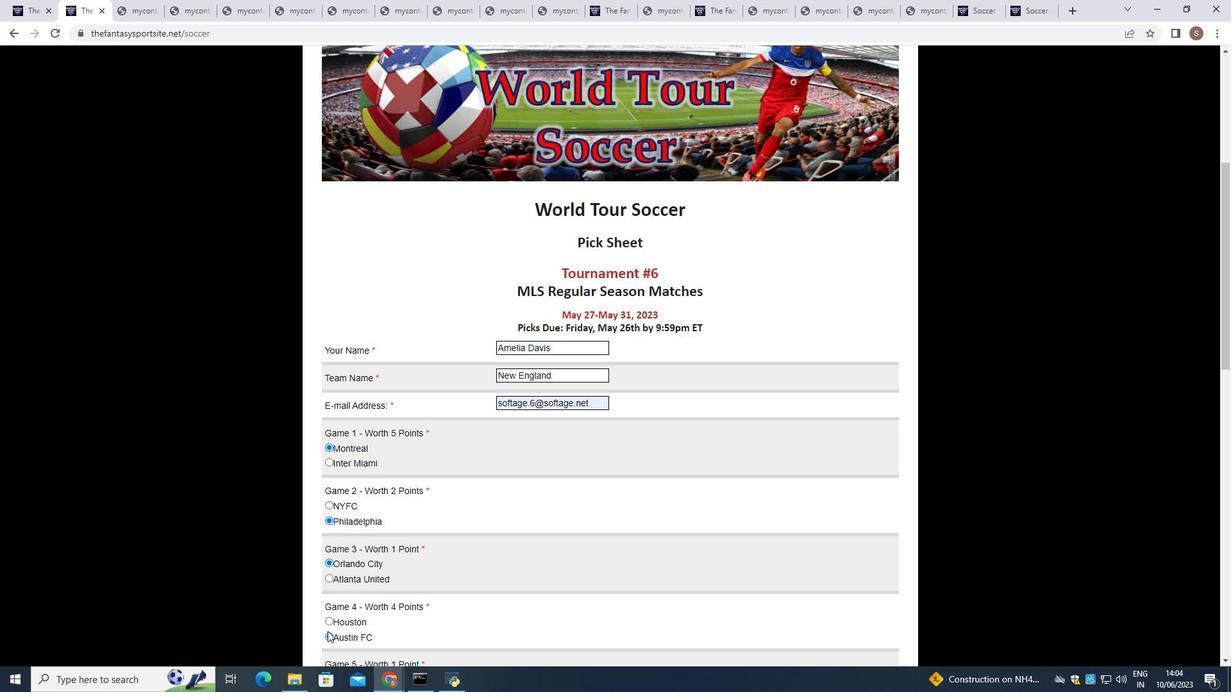 
Action: Mouse scrolled (325, 621) with delta (0, 0)
Screenshot: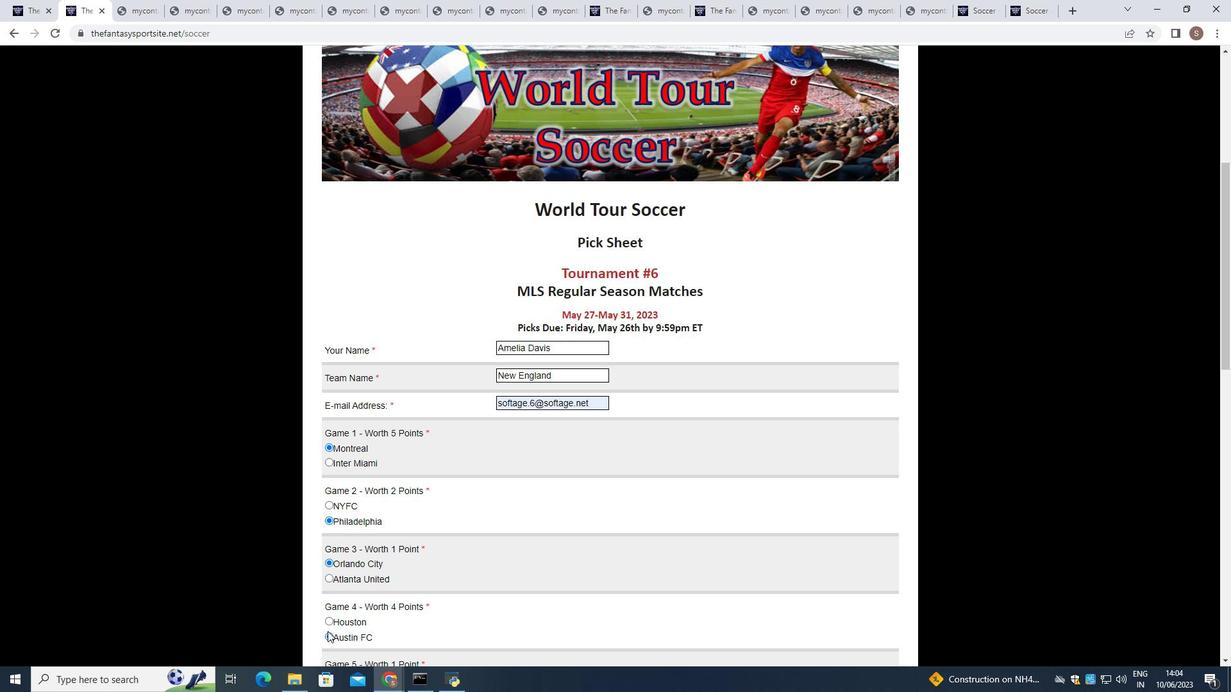 
Action: Mouse moved to (325, 620)
Screenshot: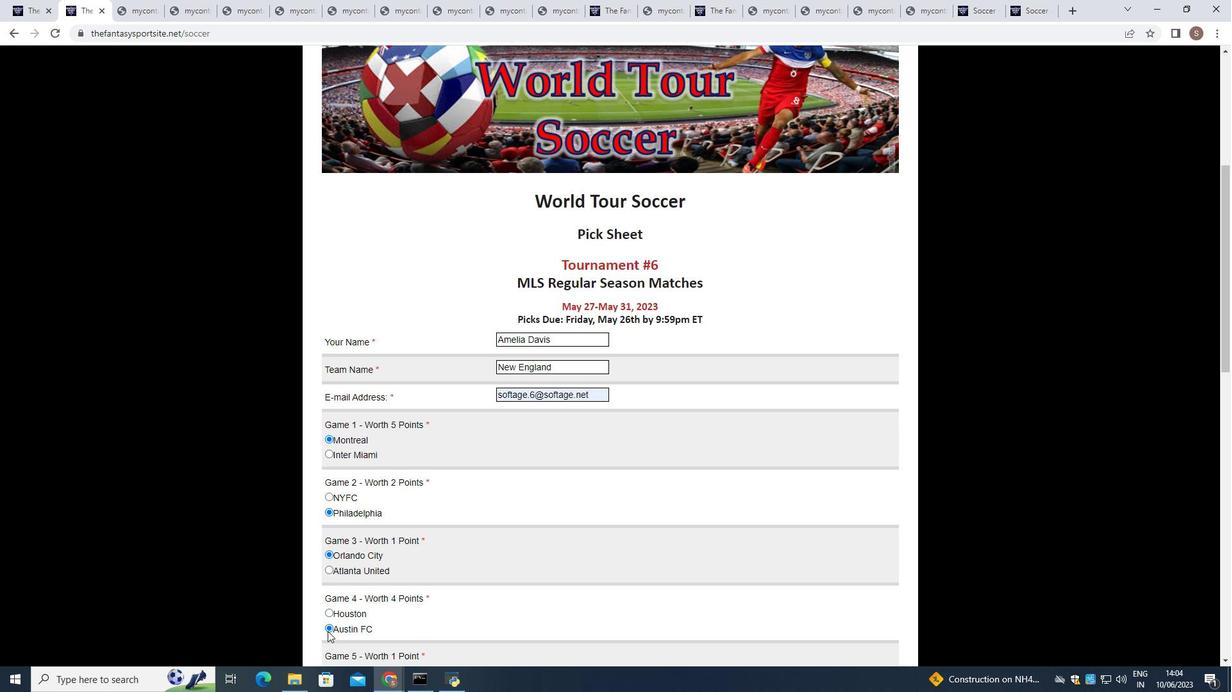 
Action: Mouse scrolled (325, 620) with delta (0, 0)
Screenshot: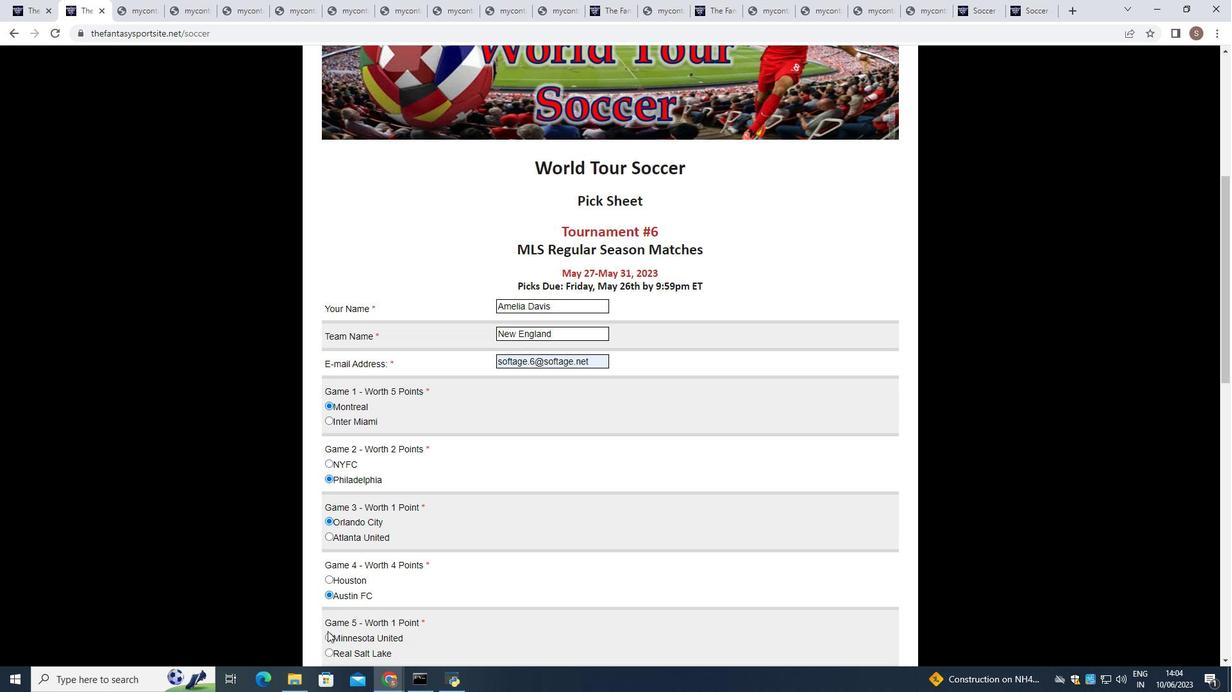 
Action: Mouse scrolled (325, 620) with delta (0, 0)
Screenshot: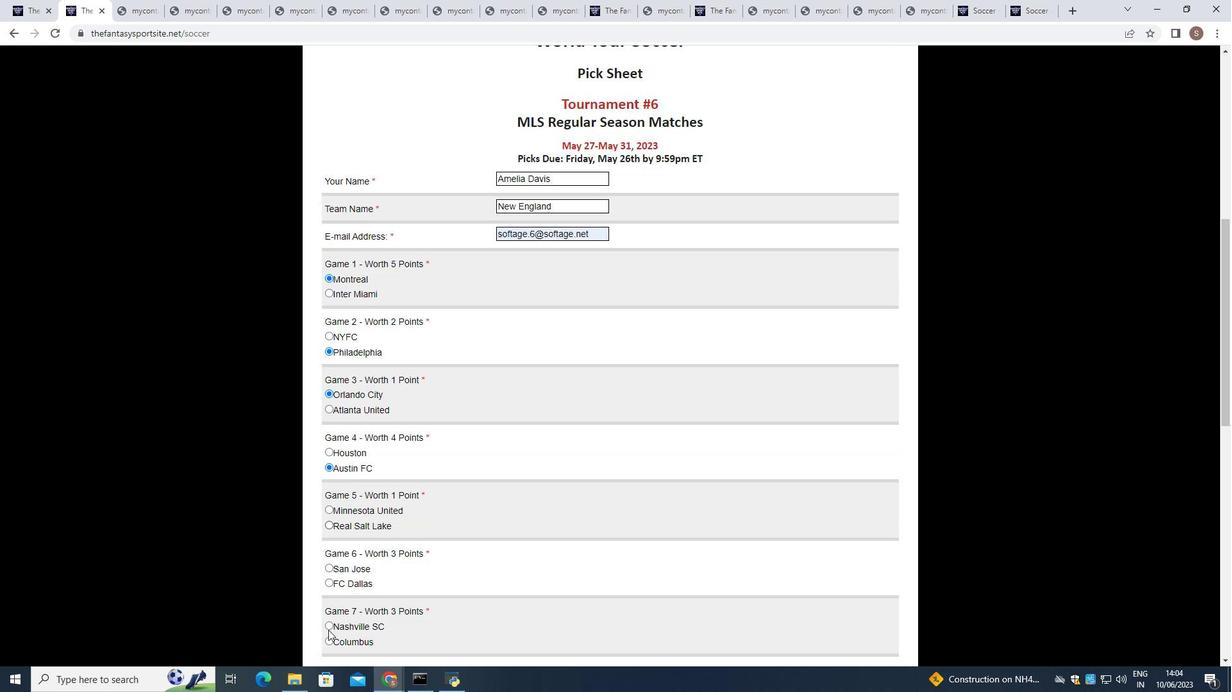 
Action: Mouse moved to (326, 620)
Screenshot: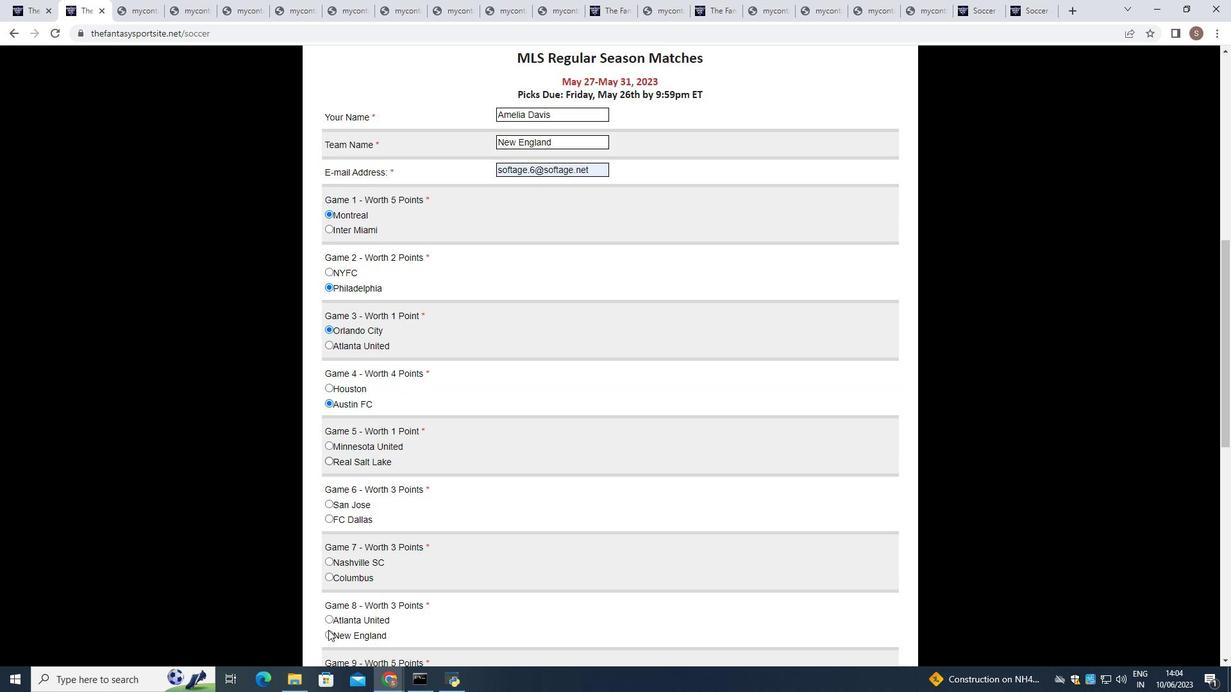 
Action: Mouse scrolled (326, 619) with delta (0, 0)
Screenshot: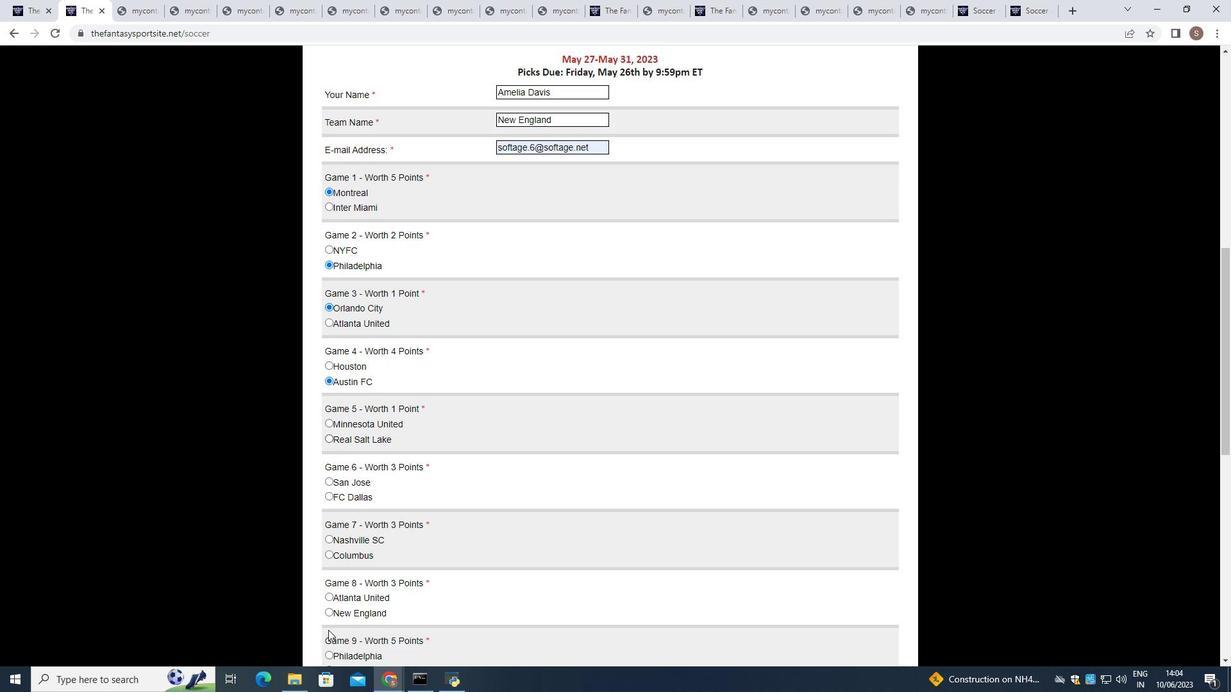 
Action: Mouse moved to (325, 368)
Screenshot: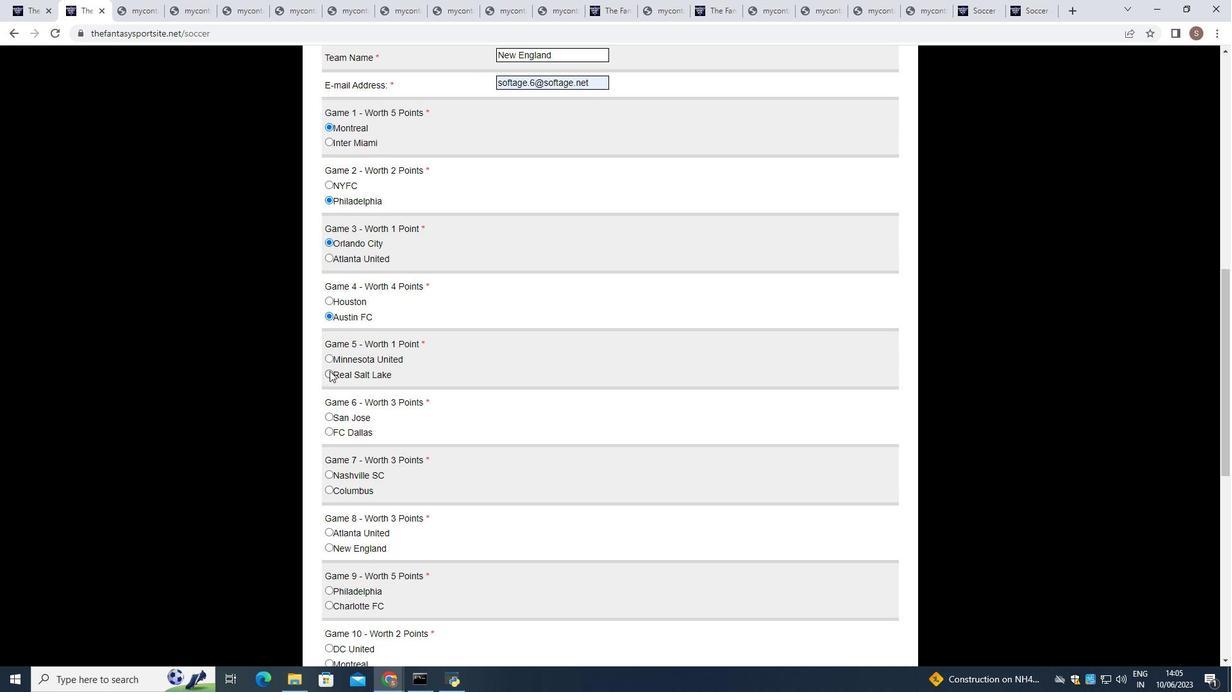 
Action: Mouse pressed left at (325, 368)
Screenshot: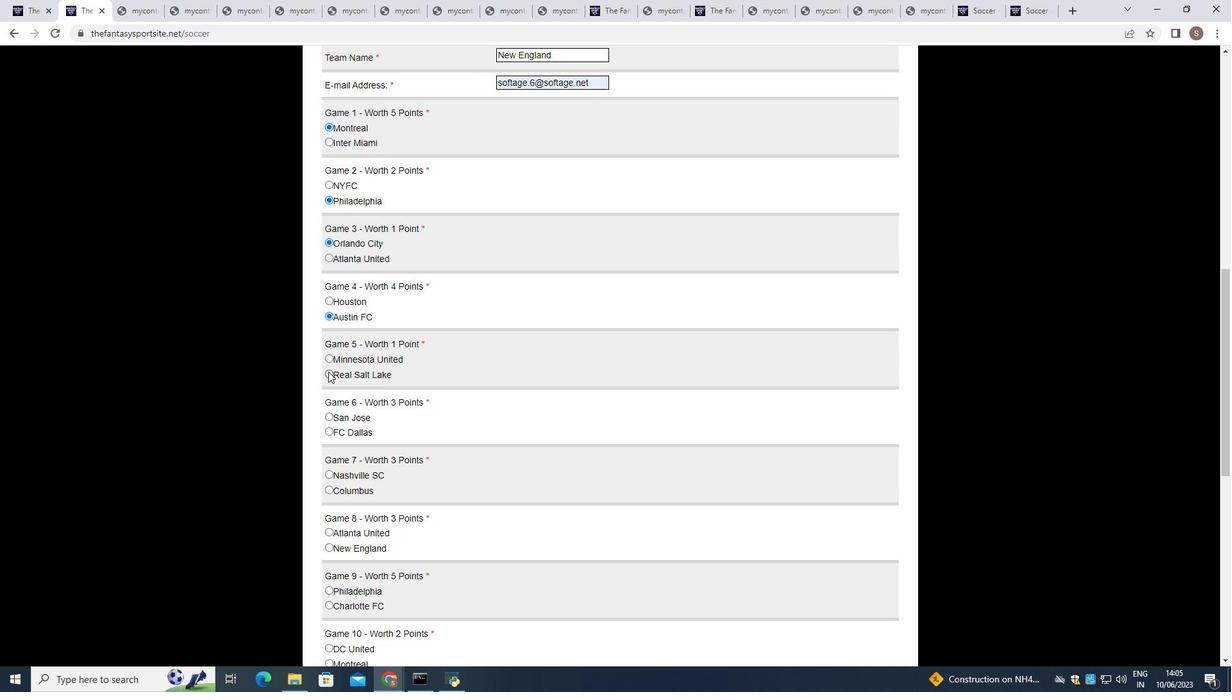 
Action: Mouse moved to (325, 427)
Screenshot: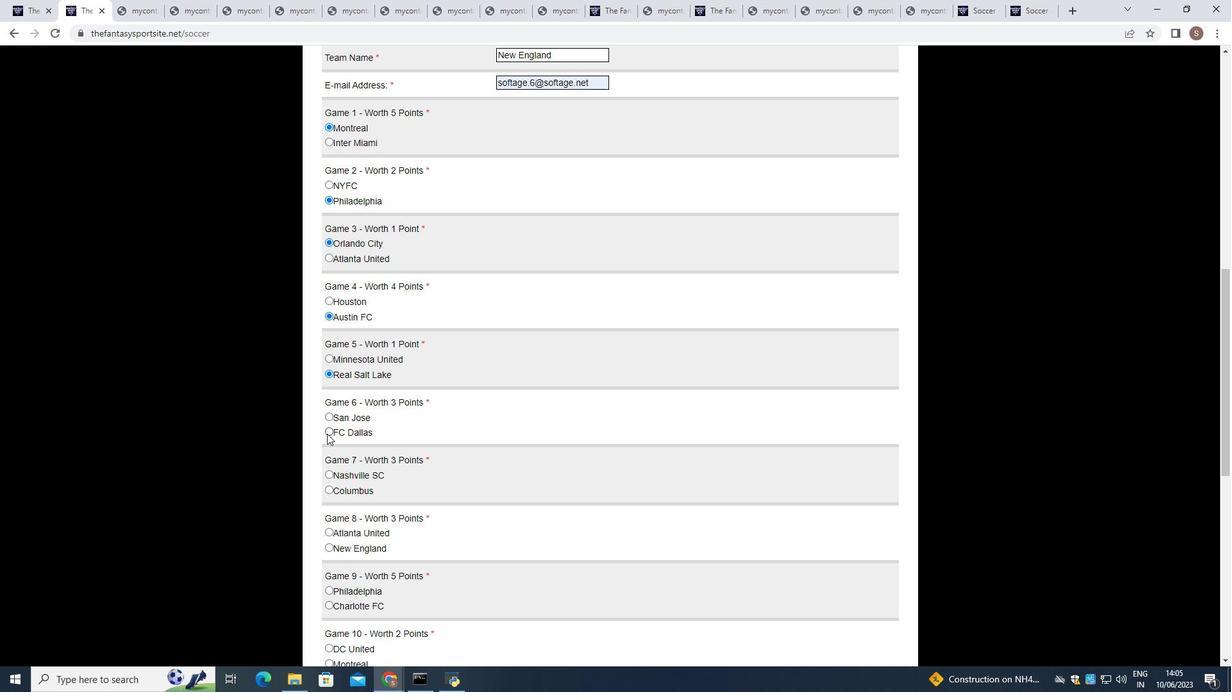 
Action: Mouse pressed left at (325, 427)
Screenshot: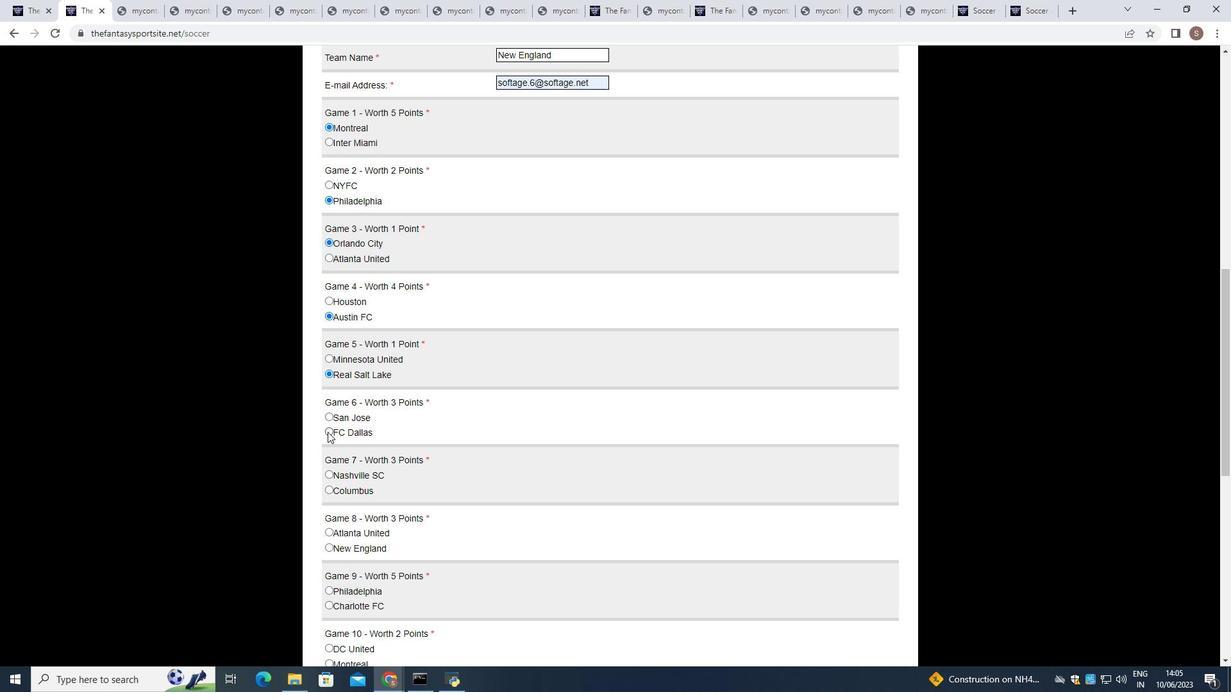 
Action: Mouse moved to (327, 466)
Screenshot: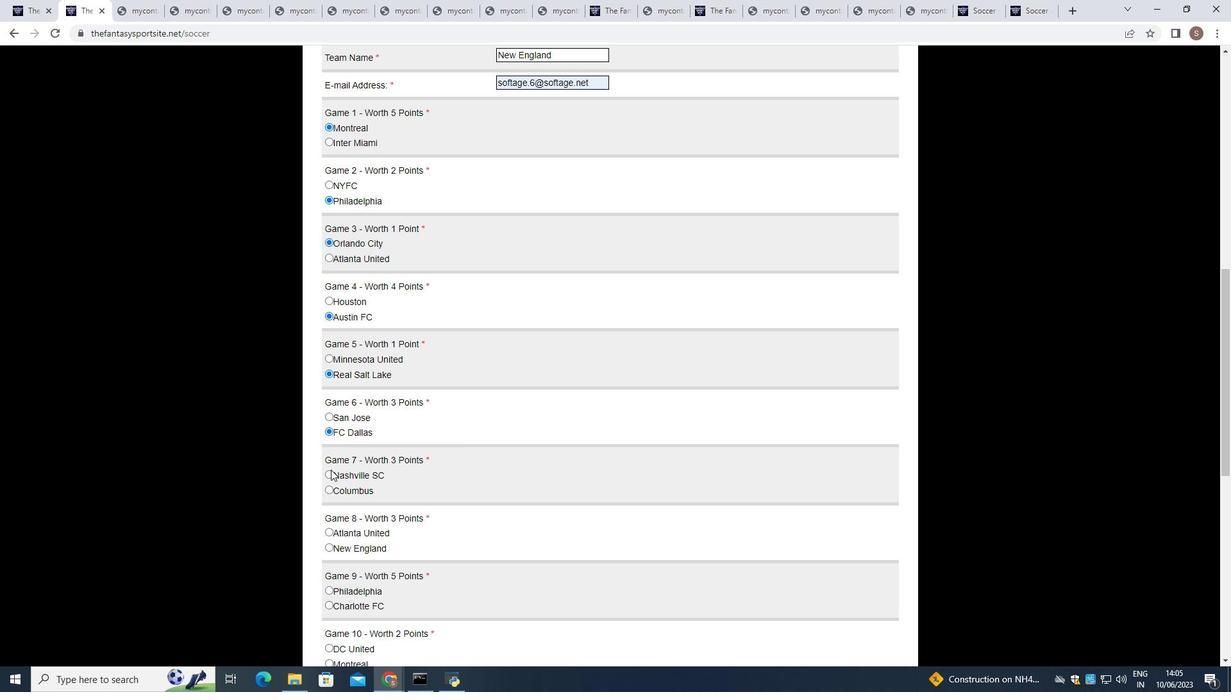
Action: Mouse pressed left at (327, 466)
Screenshot: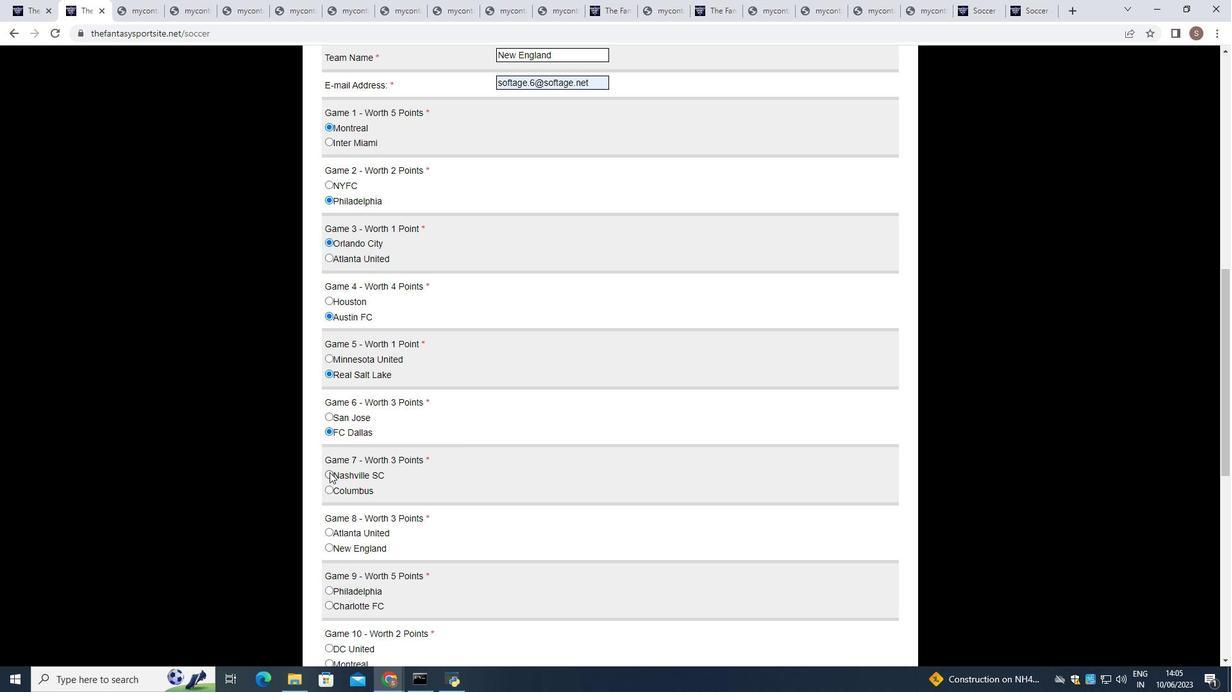 
Action: Mouse moved to (324, 524)
Screenshot: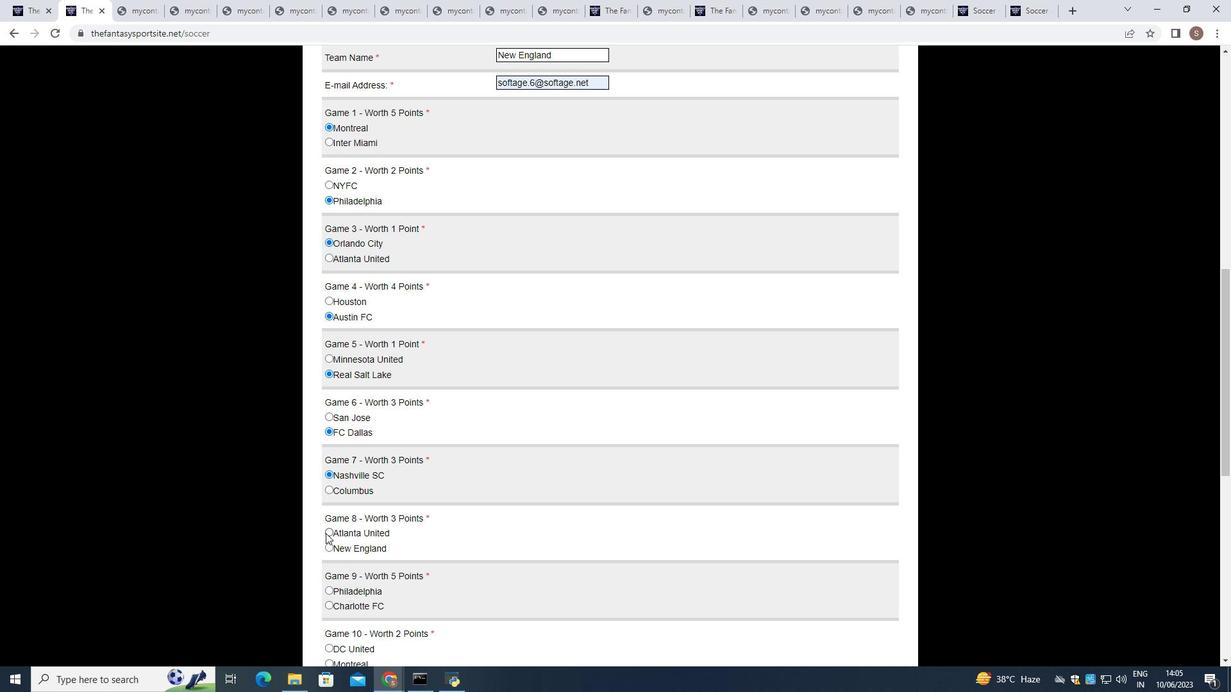 
Action: Mouse pressed left at (324, 524)
Screenshot: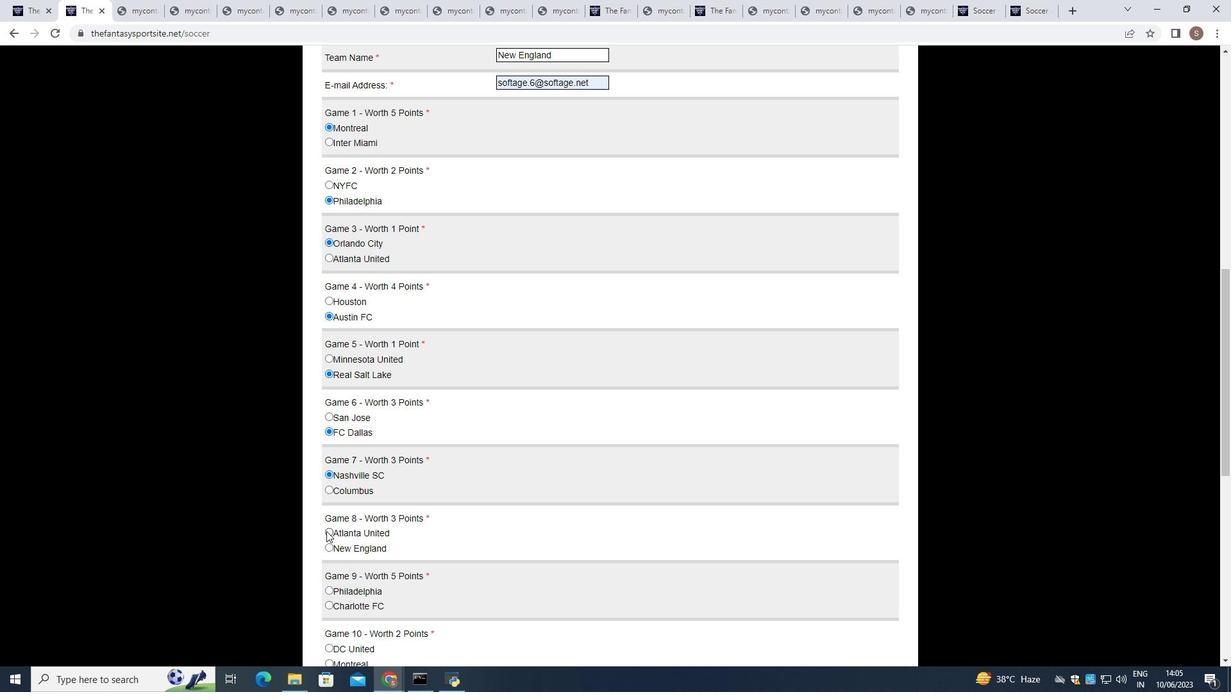 
Action: Mouse moved to (325, 583)
Screenshot: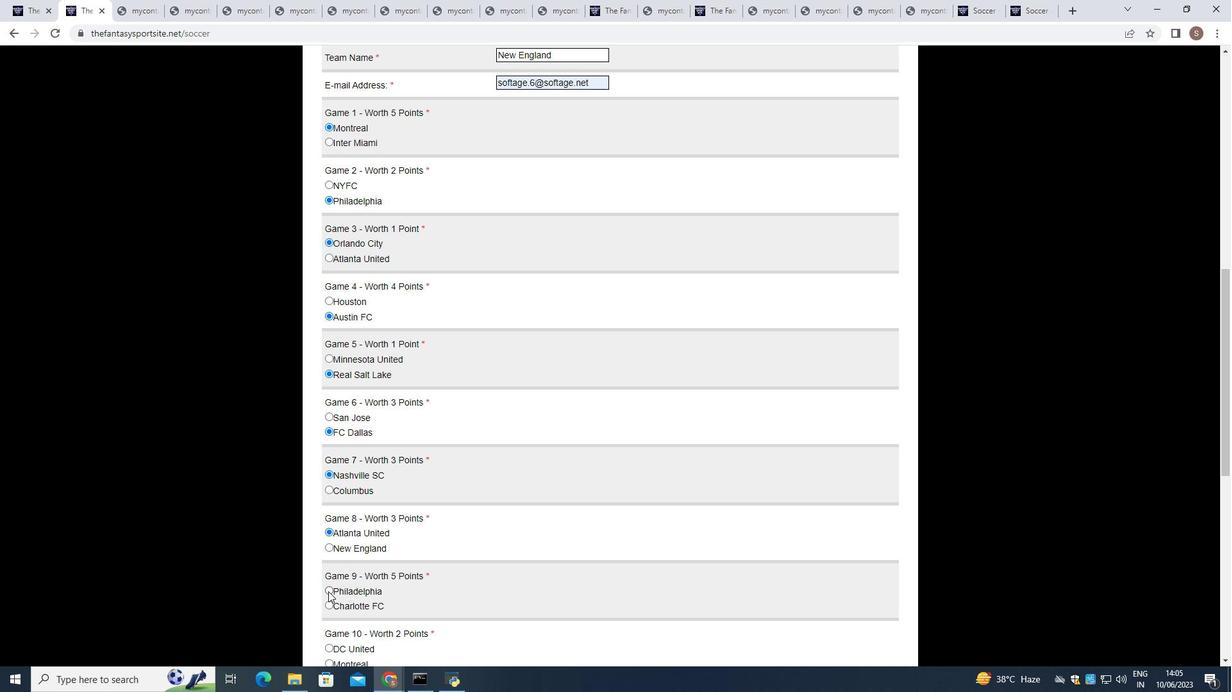 
Action: Mouse pressed left at (325, 583)
Screenshot: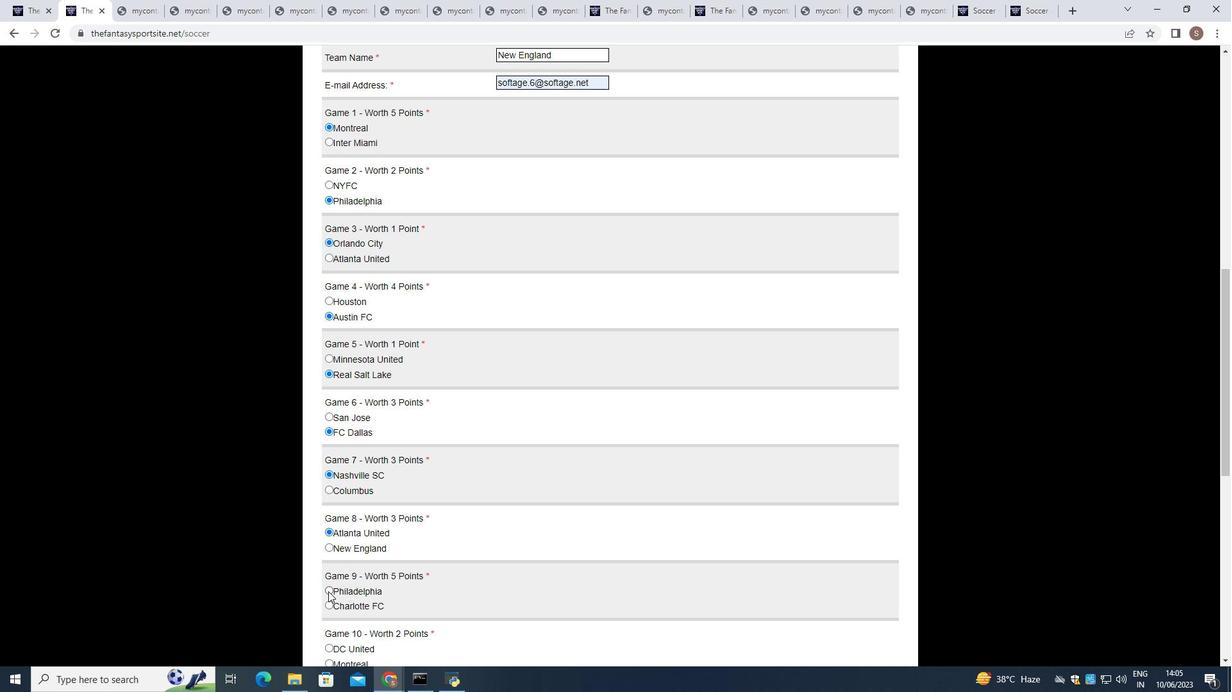 
Action: Mouse moved to (324, 627)
Screenshot: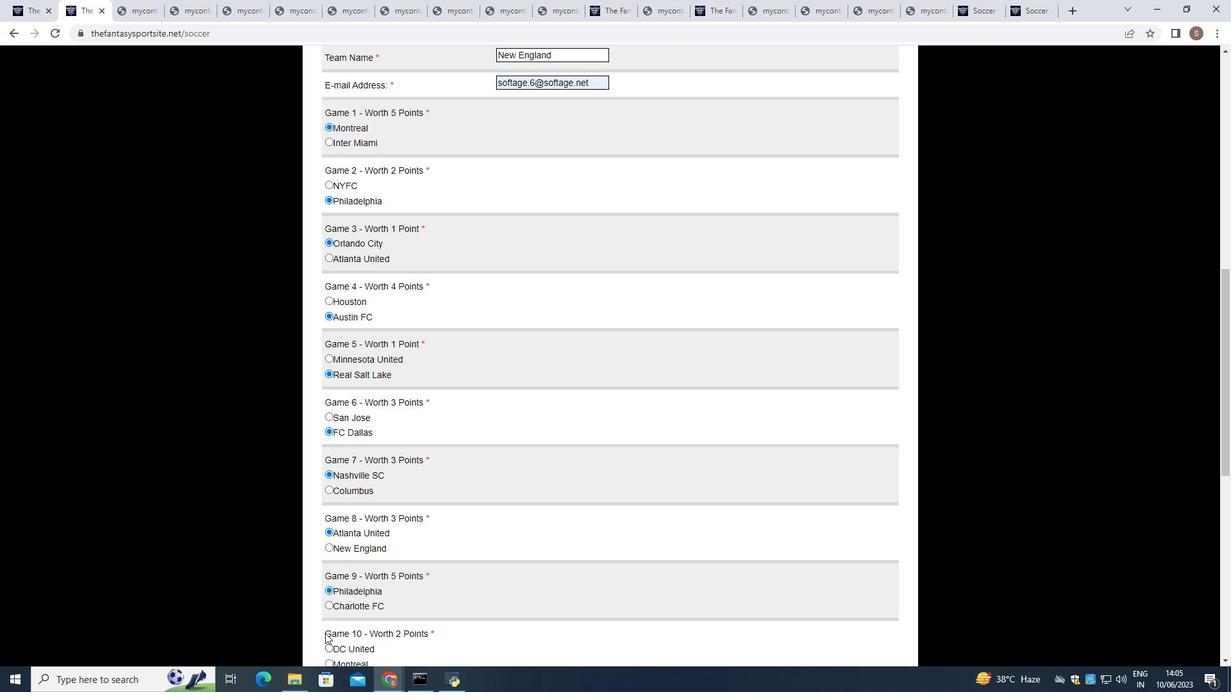
Action: Mouse scrolled (324, 627) with delta (0, 0)
Screenshot: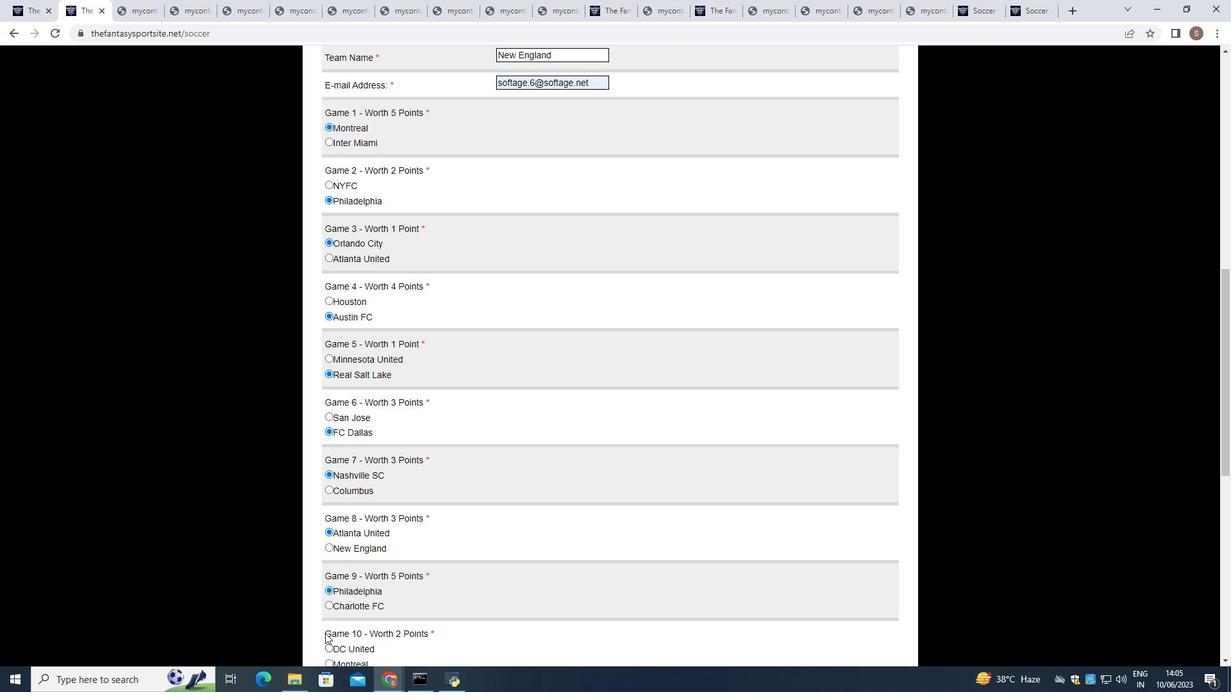 
Action: Mouse moved to (326, 593)
Screenshot: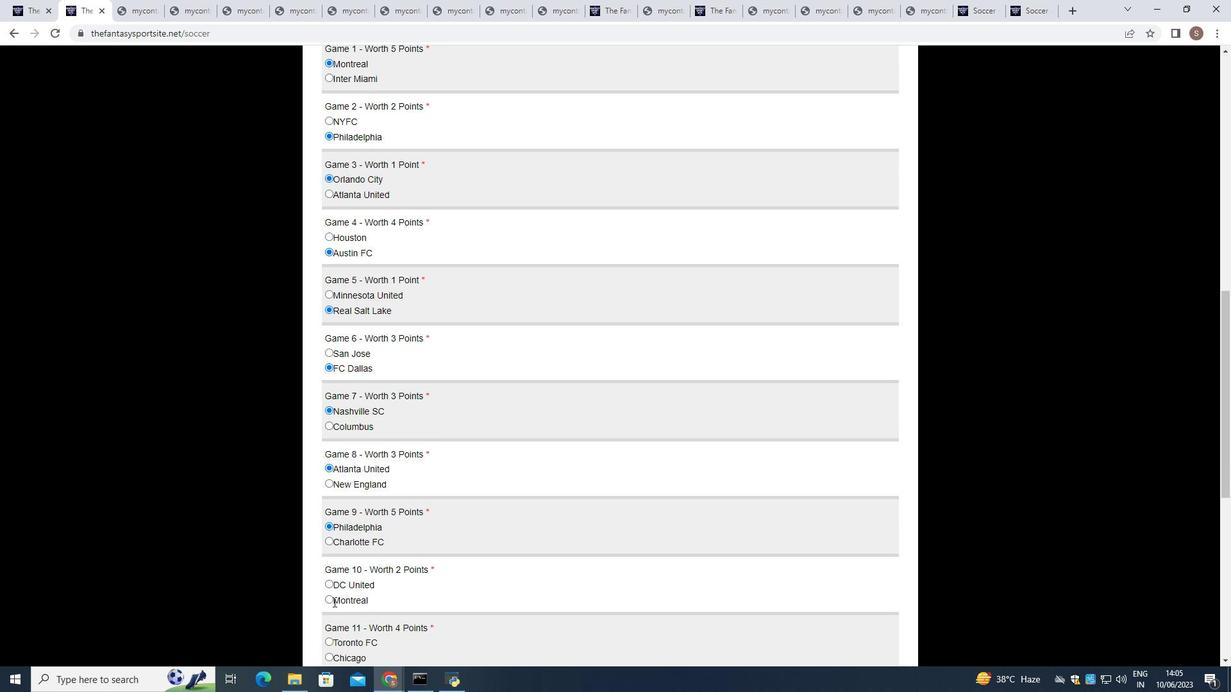 
Action: Mouse pressed left at (326, 593)
Screenshot: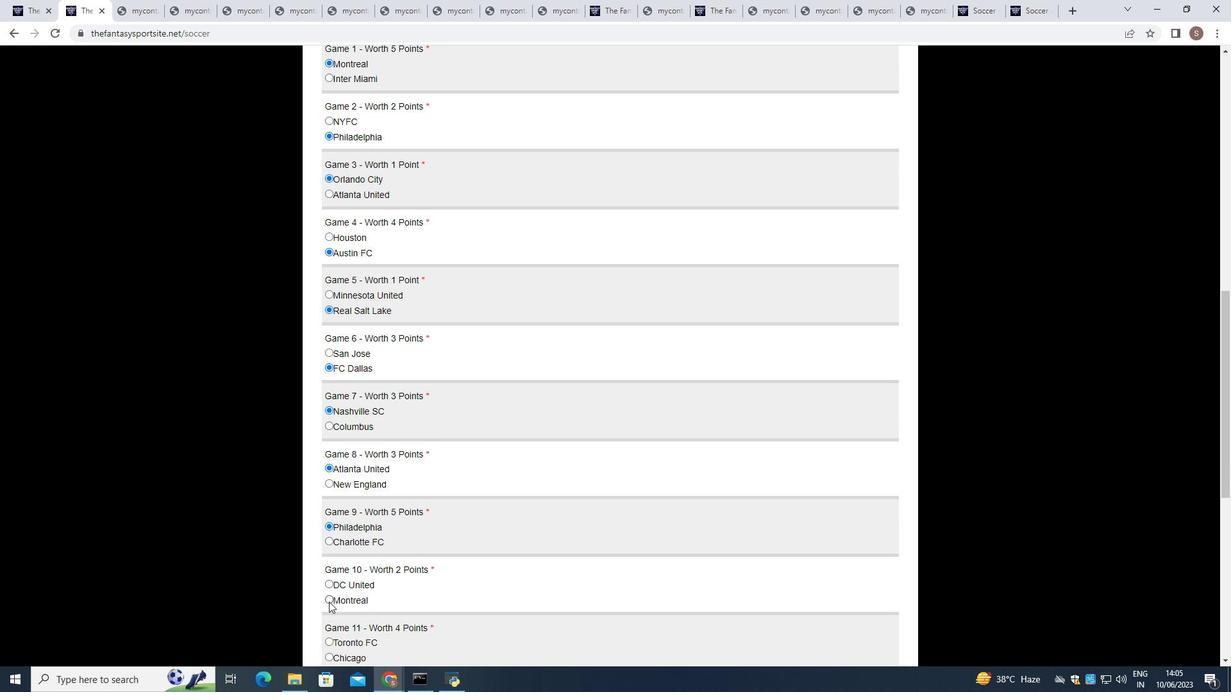 
Action: Mouse moved to (325, 591)
Screenshot: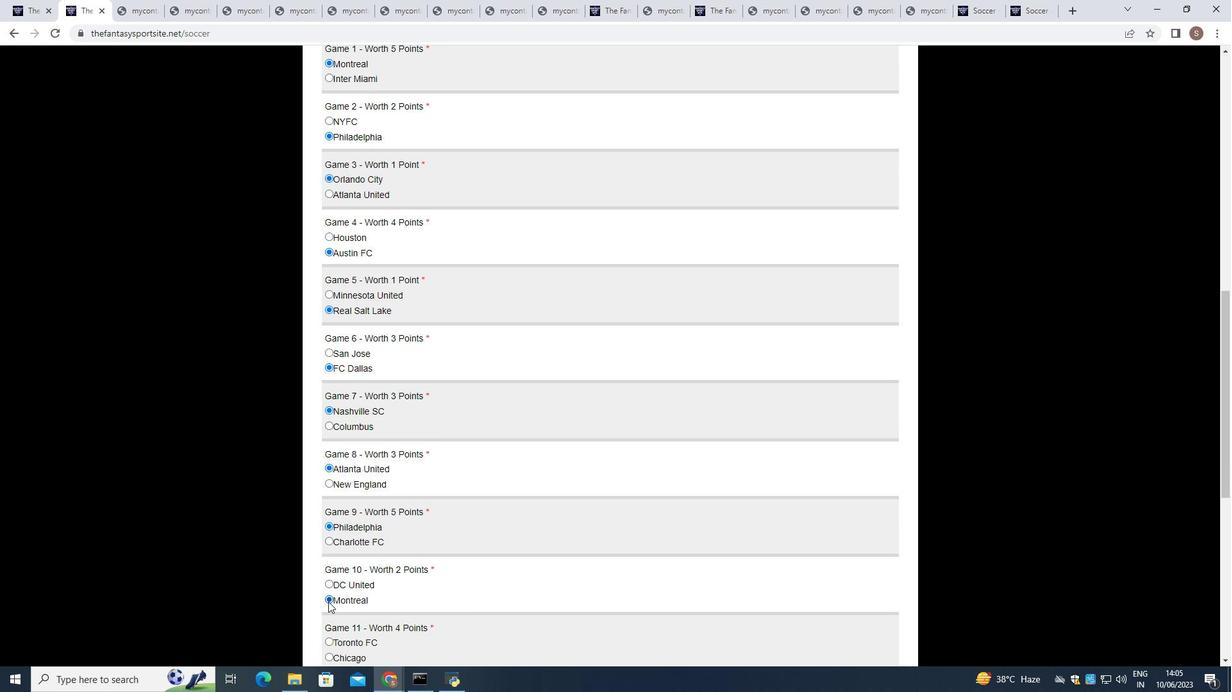 
Action: Mouse scrolled (325, 591) with delta (0, 0)
Screenshot: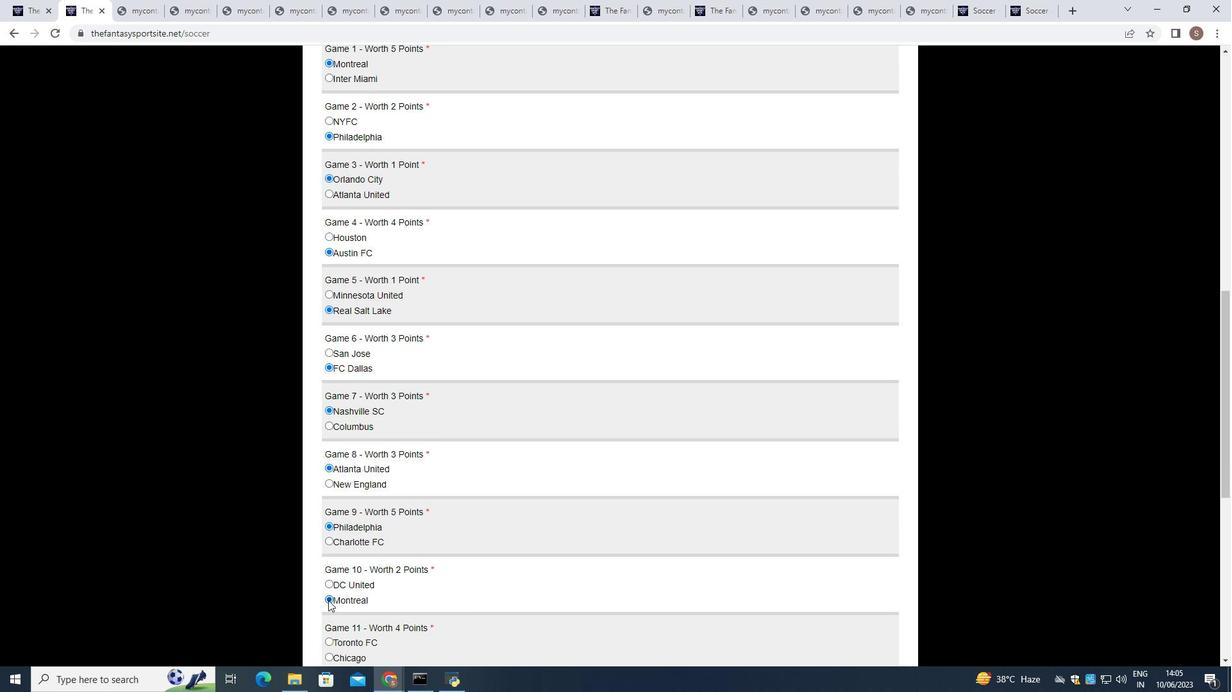 
Action: Mouse scrolled (325, 591) with delta (0, 0)
Screenshot: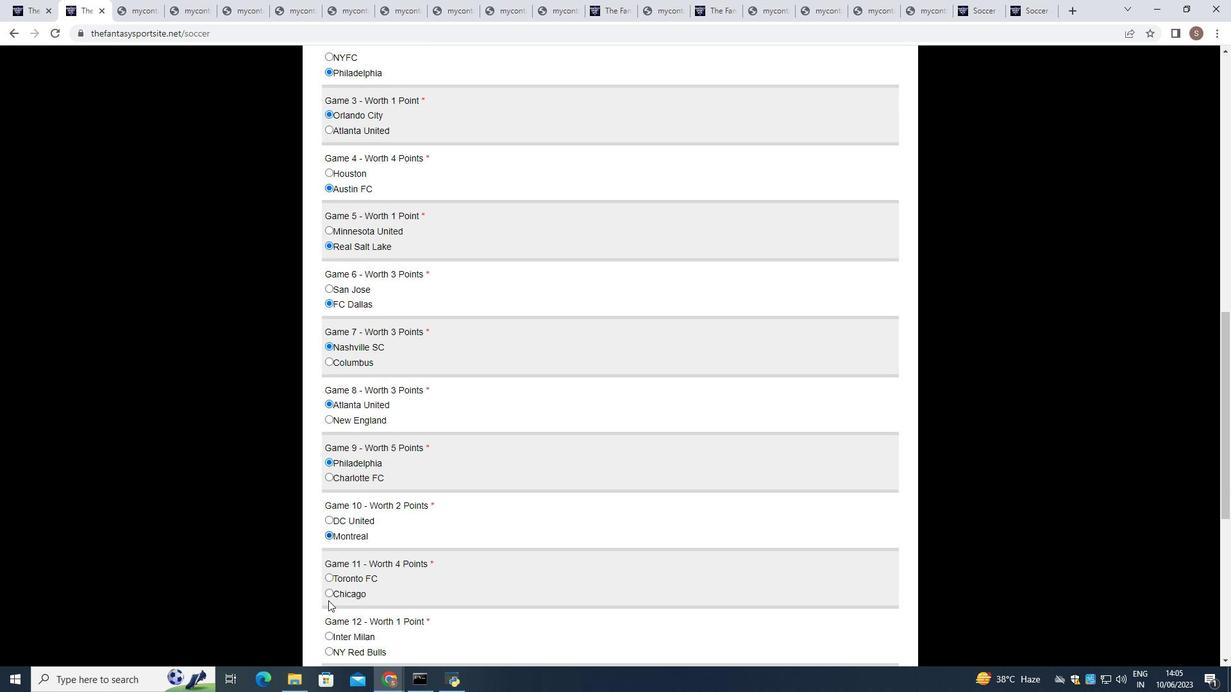 
Action: Mouse moved to (326, 521)
Screenshot: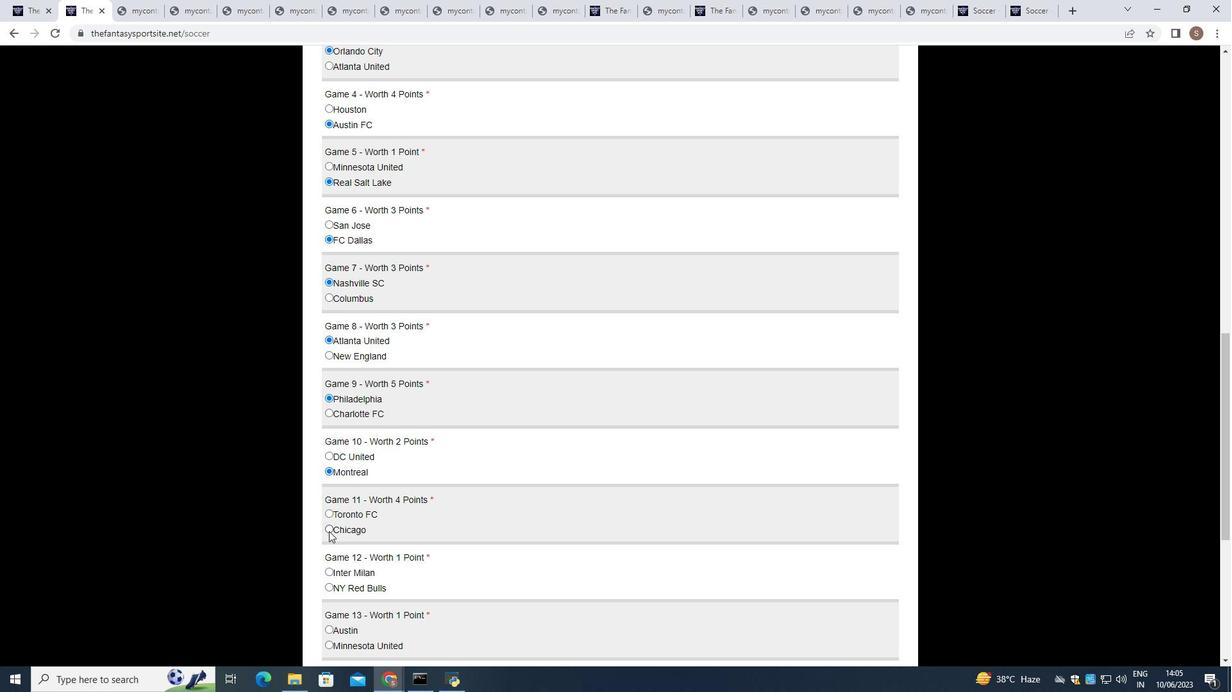 
Action: Mouse pressed left at (326, 521)
Screenshot: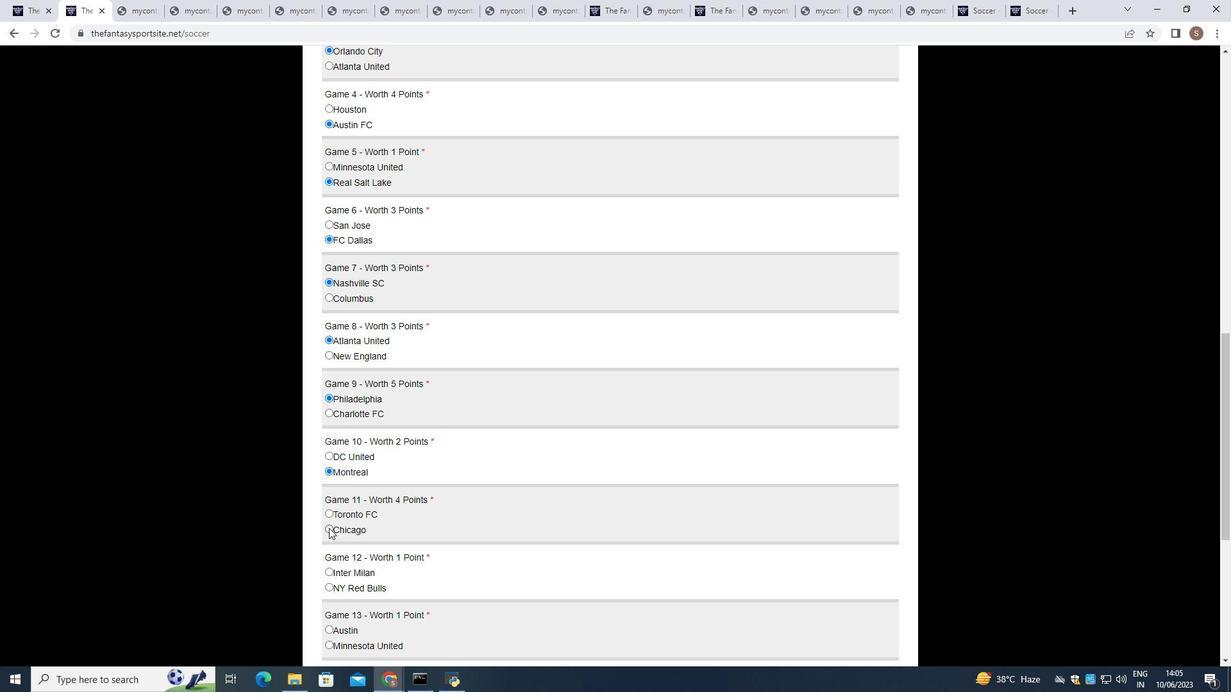 
Action: Mouse moved to (327, 577)
Screenshot: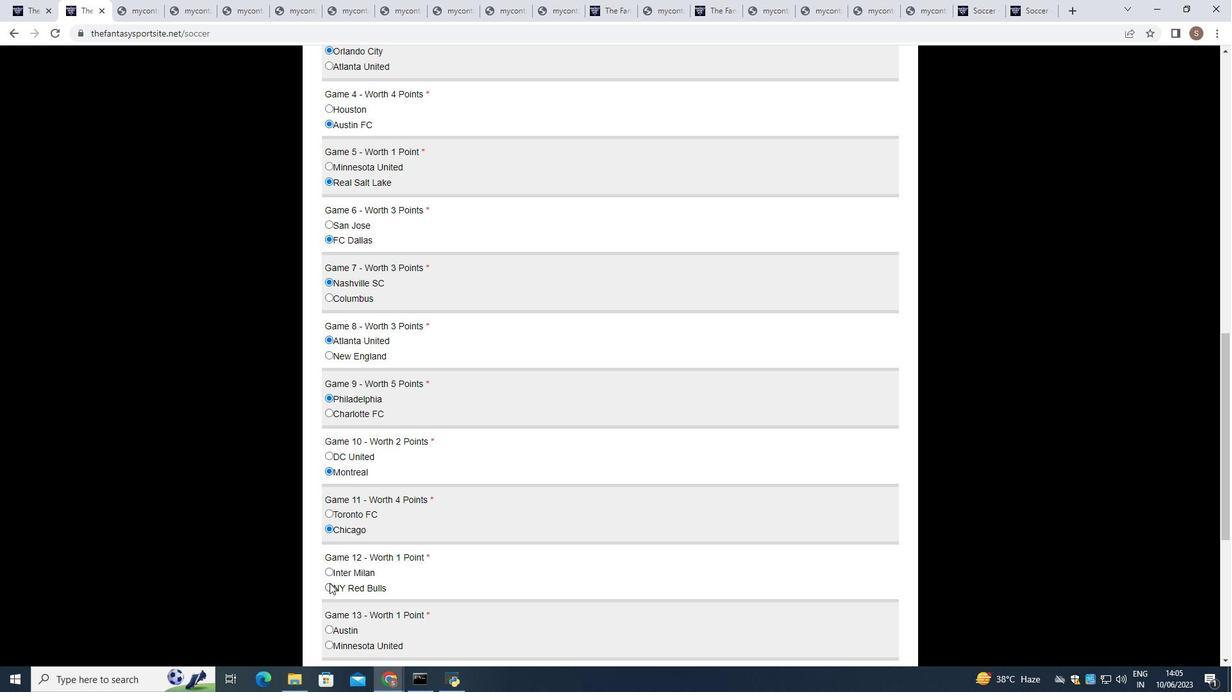 
Action: Mouse pressed left at (327, 577)
Screenshot: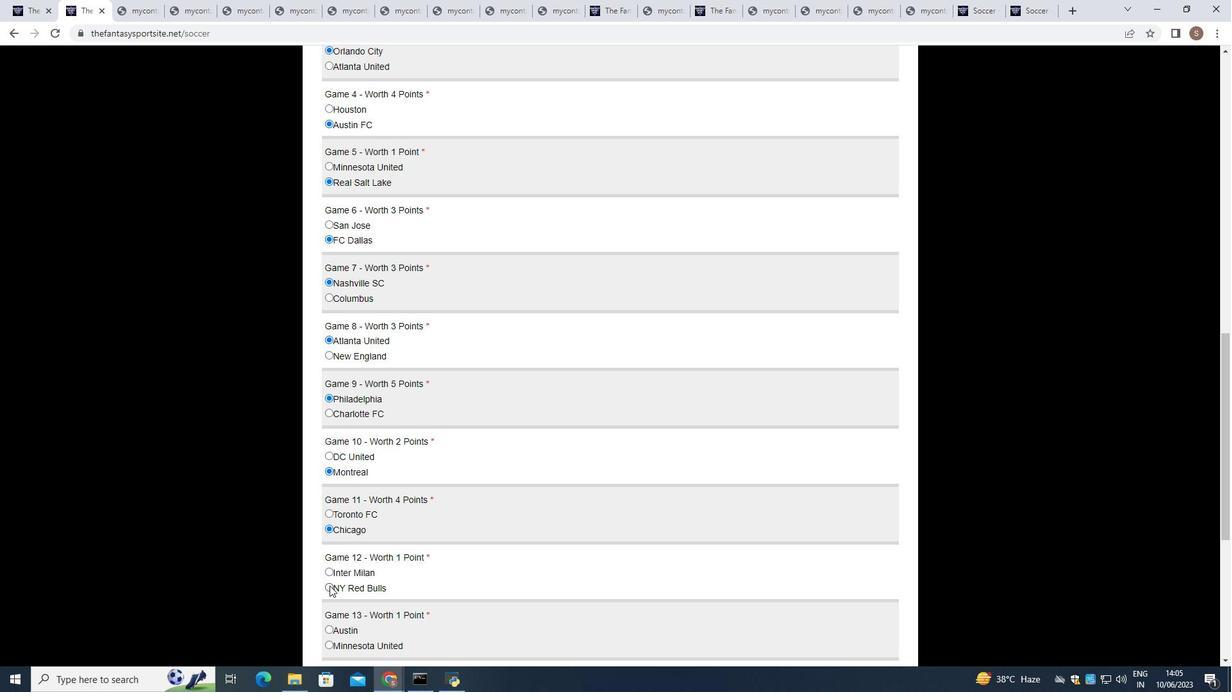 
Action: Mouse moved to (324, 632)
Screenshot: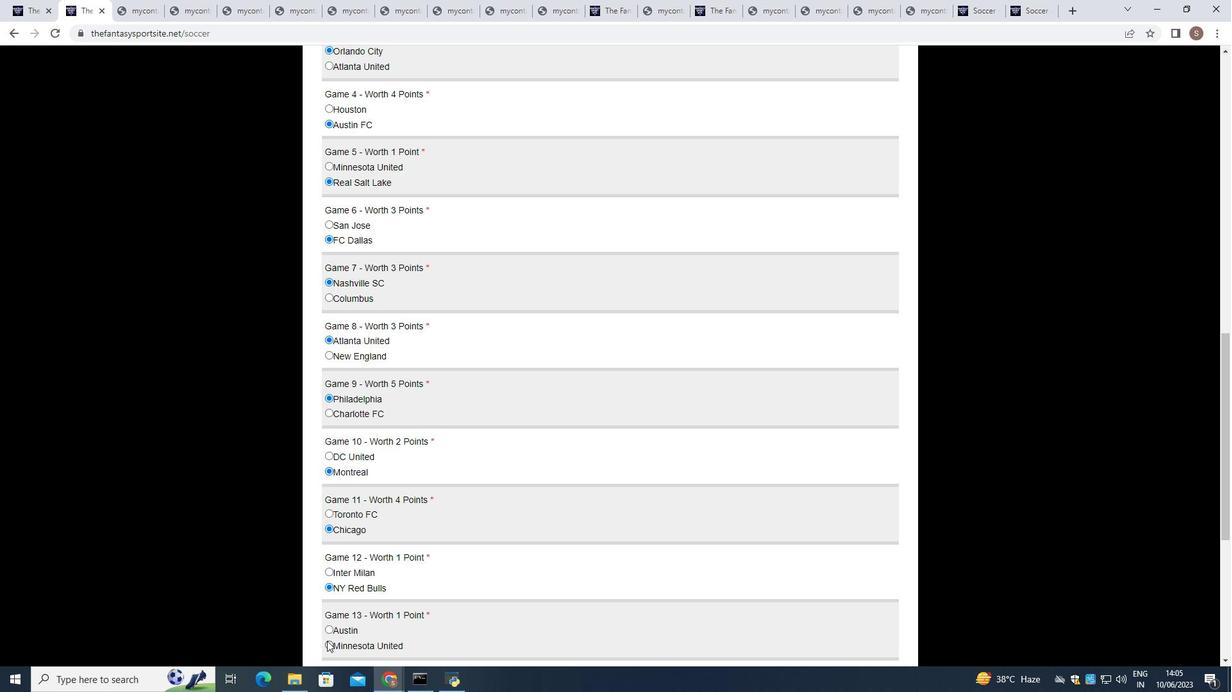 
Action: Mouse pressed left at (324, 632)
Screenshot: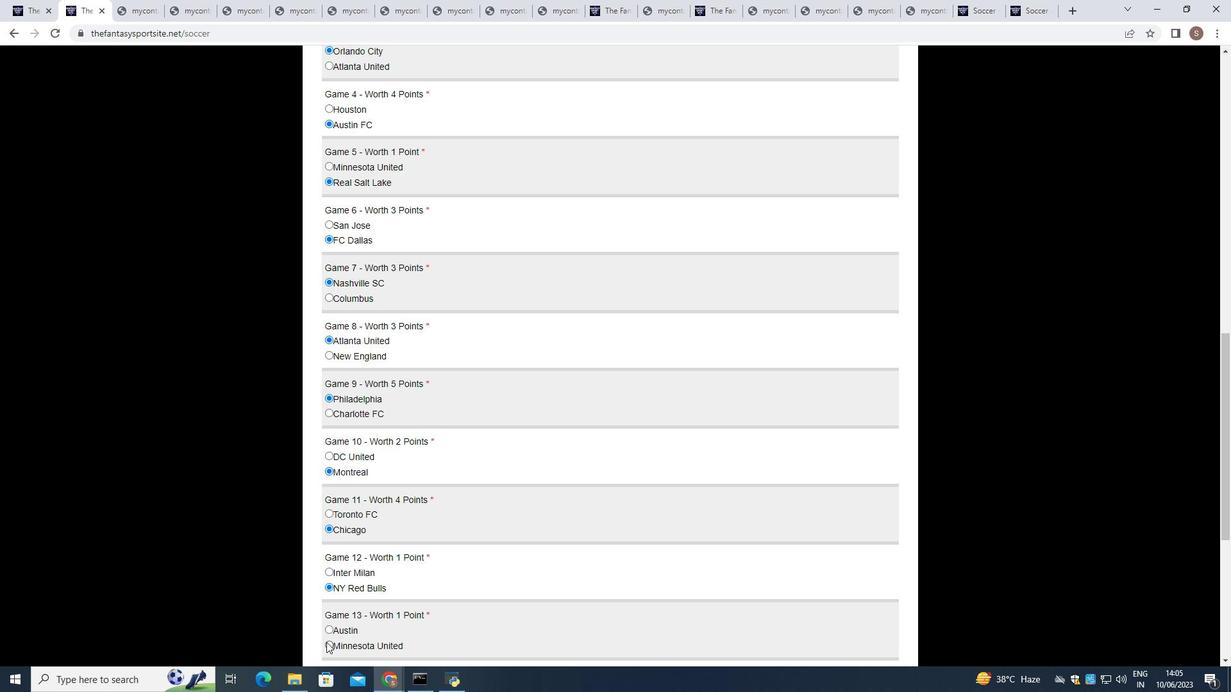 
Action: Mouse moved to (333, 618)
Screenshot: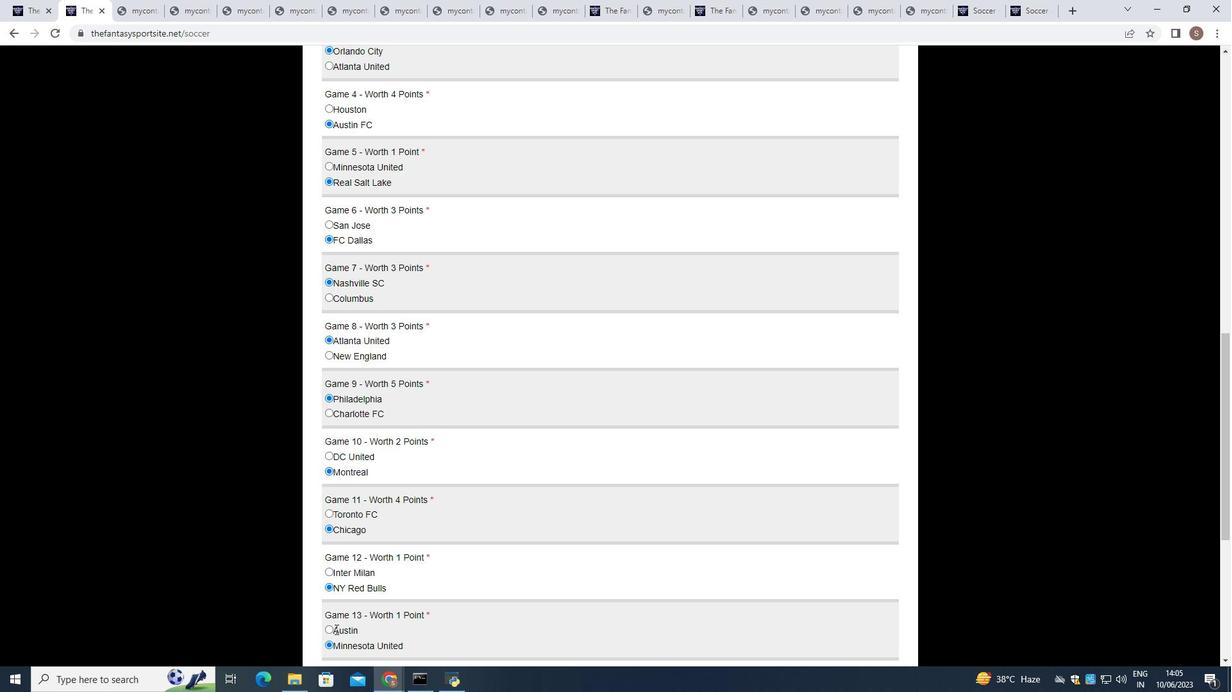 
Action: Mouse scrolled (333, 617) with delta (0, 0)
Screenshot: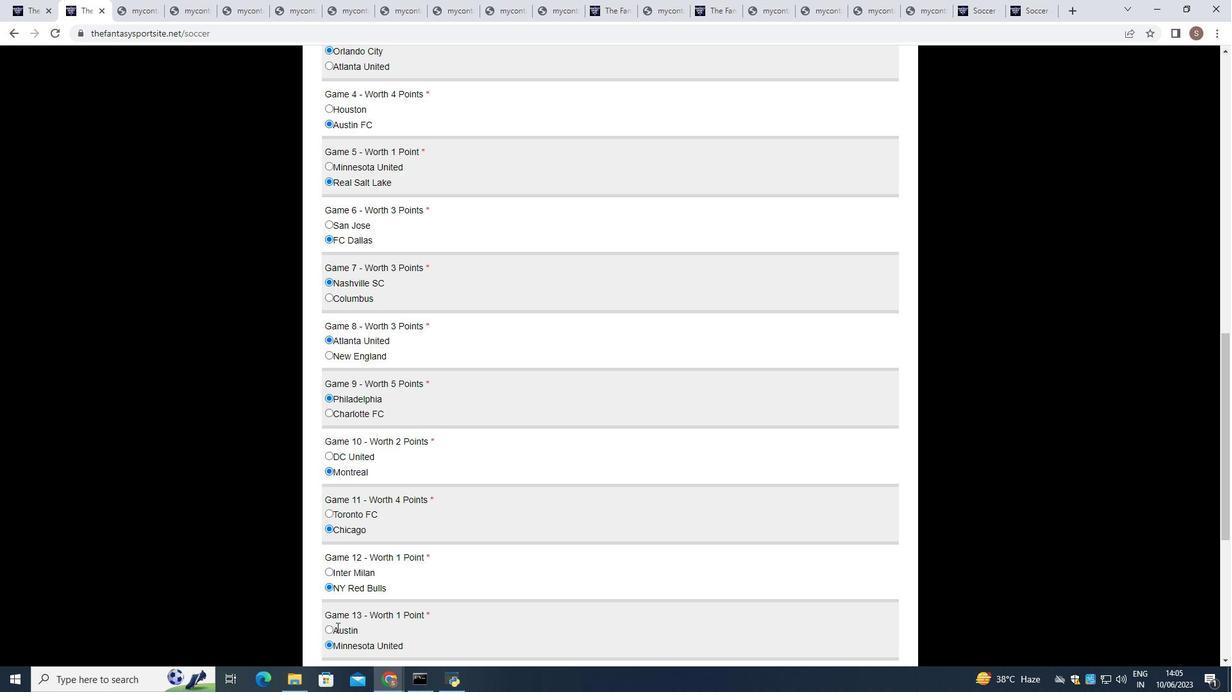 
Action: Mouse scrolled (333, 617) with delta (0, 0)
Screenshot: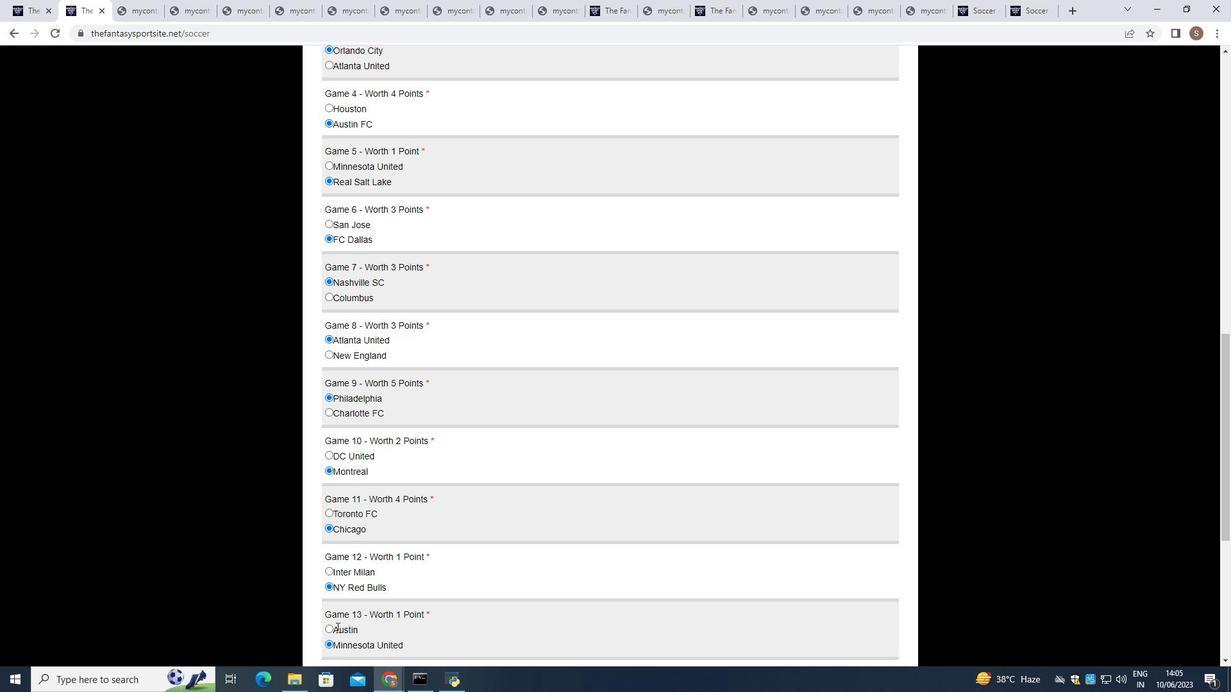 
Action: Mouse scrolled (333, 617) with delta (0, 0)
Screenshot: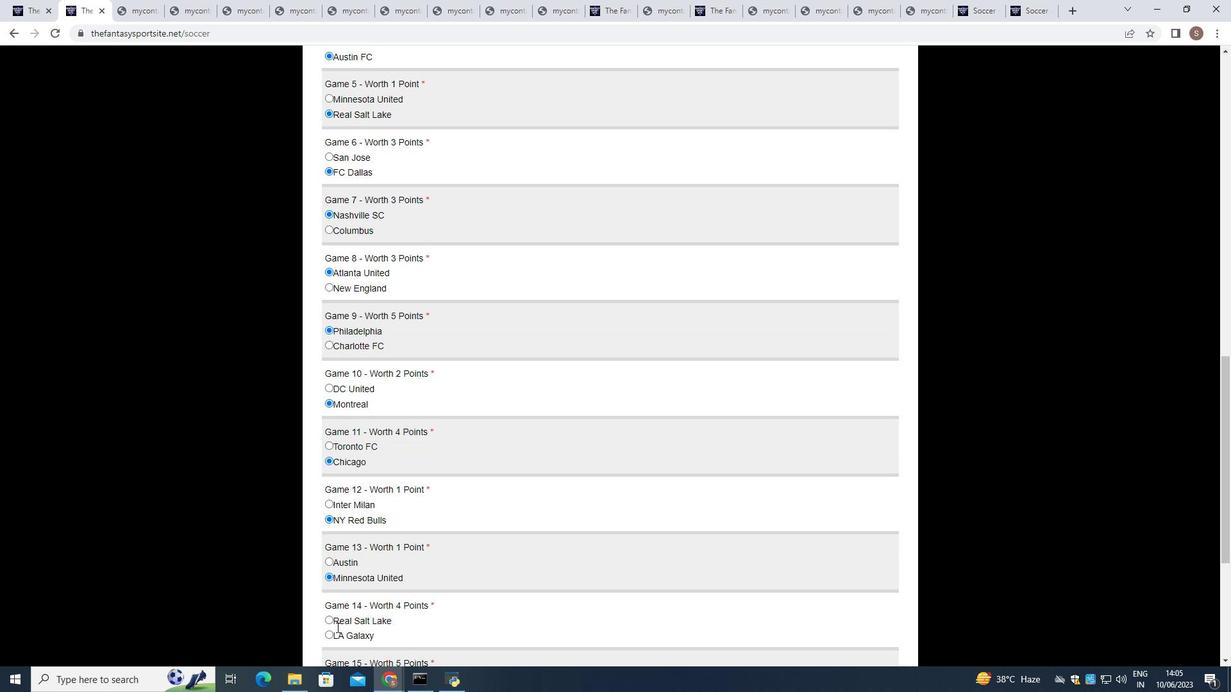 
Action: Mouse scrolled (333, 617) with delta (0, 0)
Screenshot: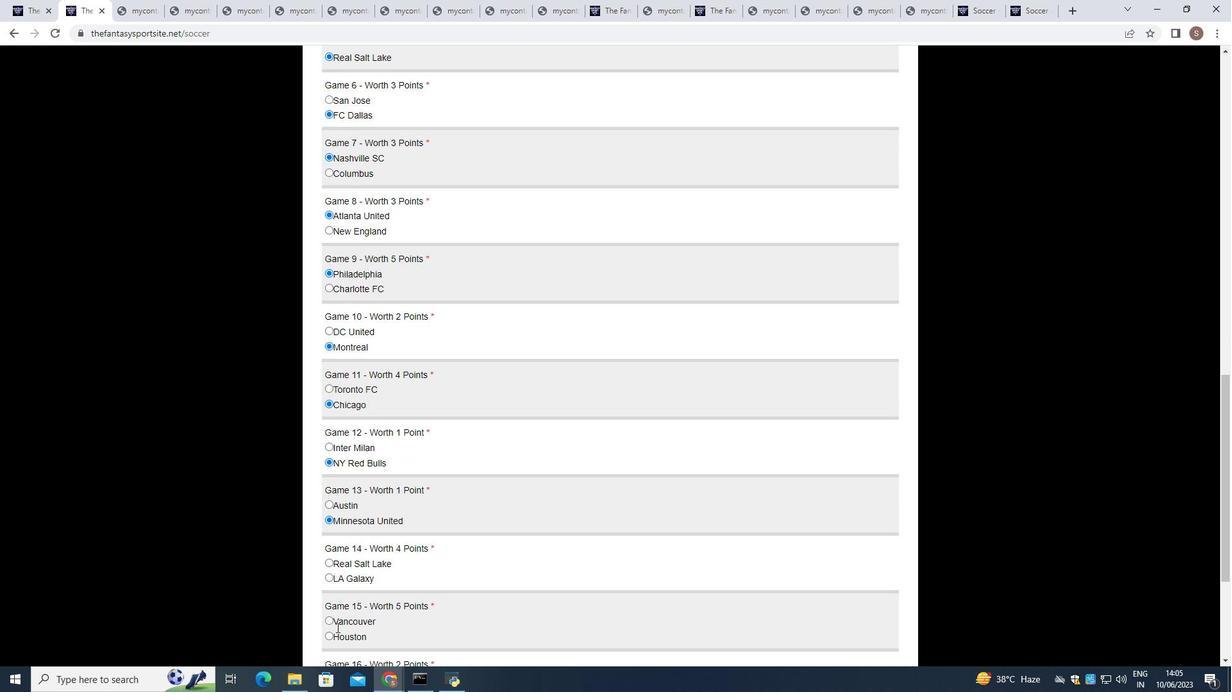 
Action: Mouse scrolled (333, 617) with delta (0, 0)
Screenshot: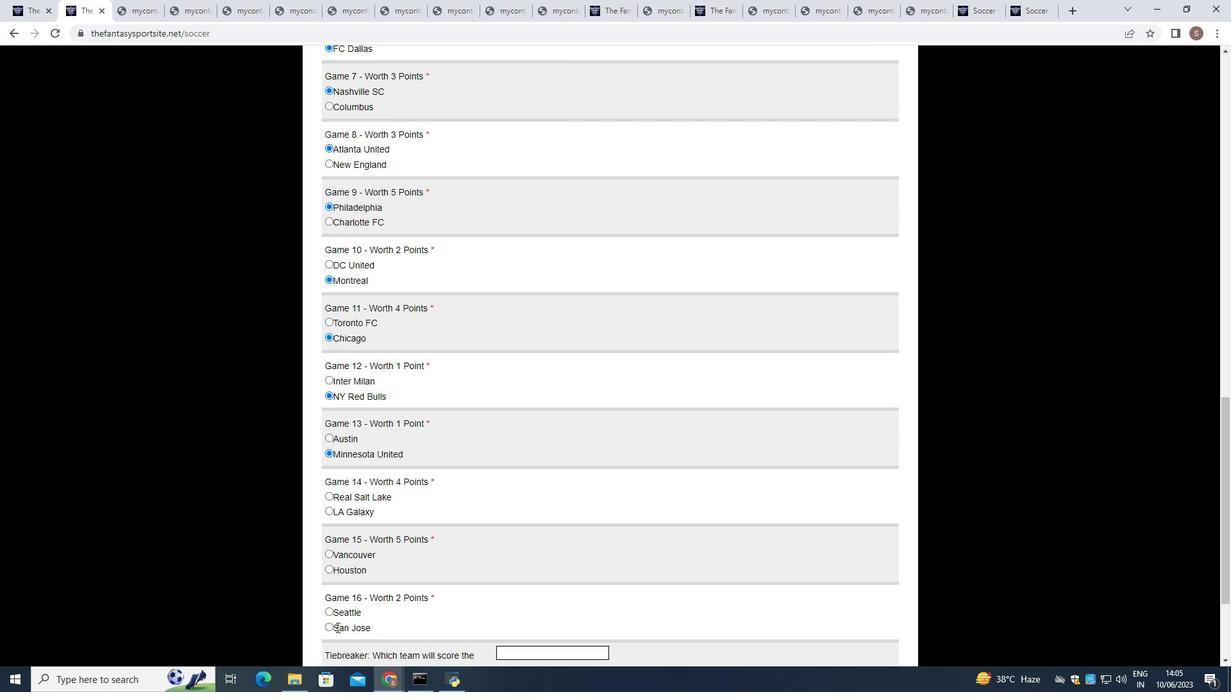 
Action: Mouse moved to (328, 364)
Screenshot: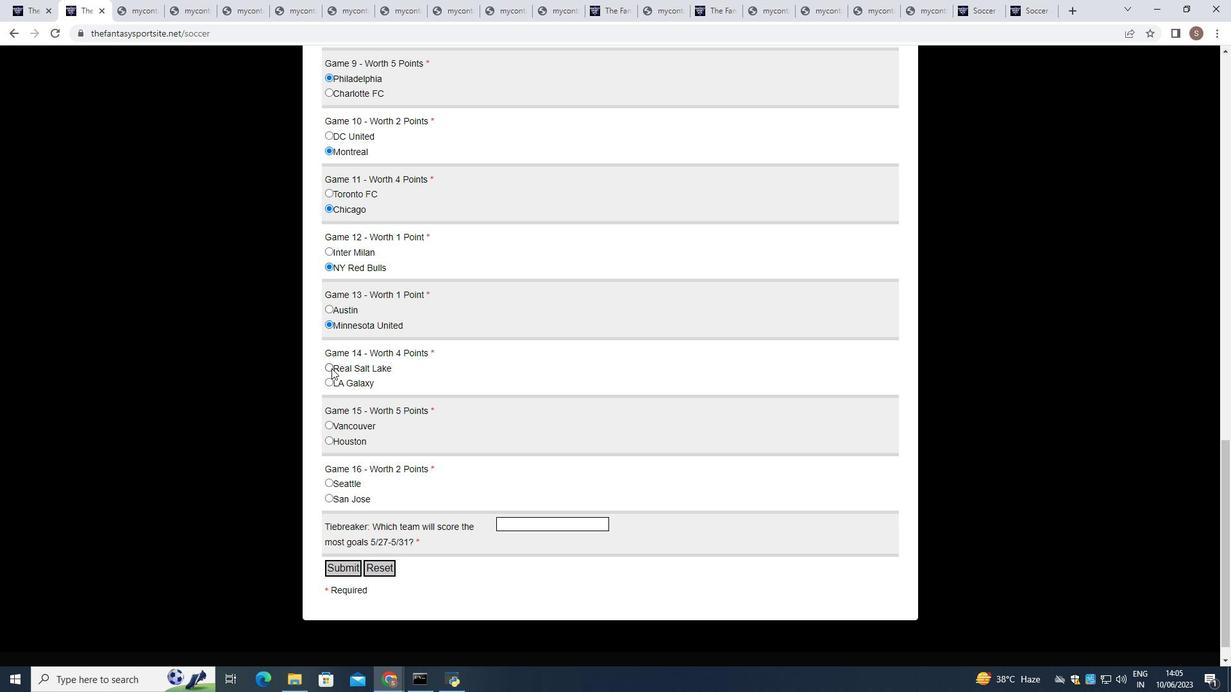
Action: Mouse pressed left at (328, 364)
Screenshot: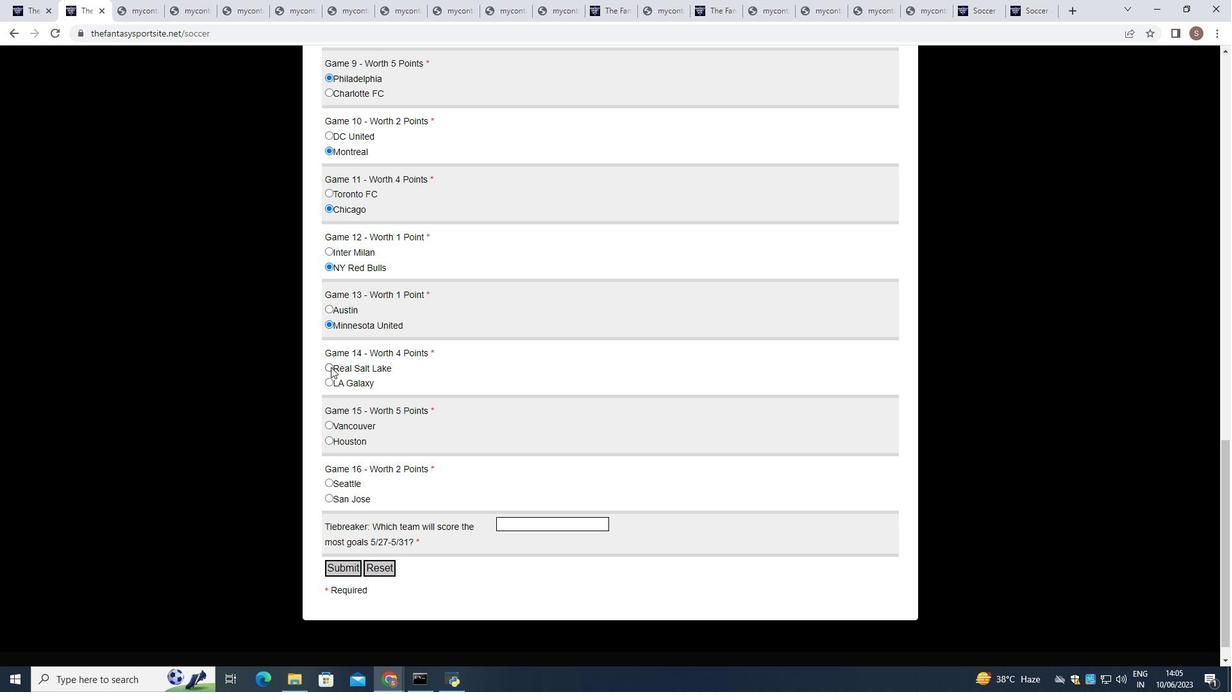 
Action: Mouse moved to (328, 436)
Screenshot: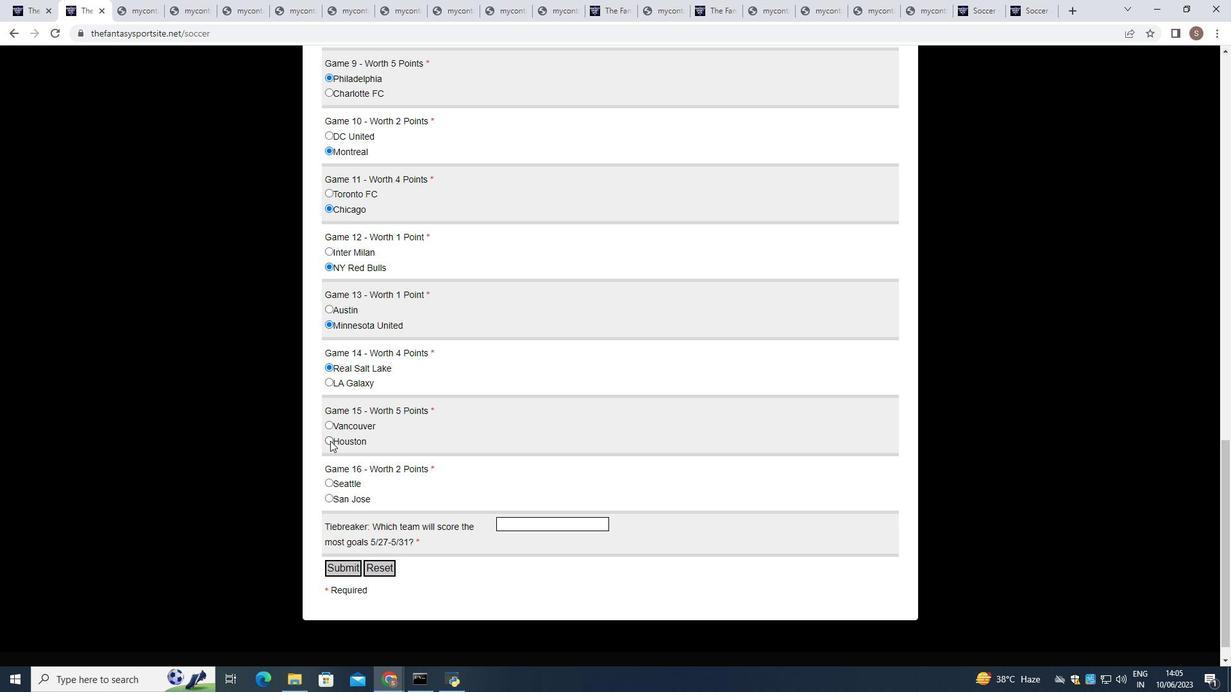 
Action: Mouse pressed left at (328, 436)
Screenshot: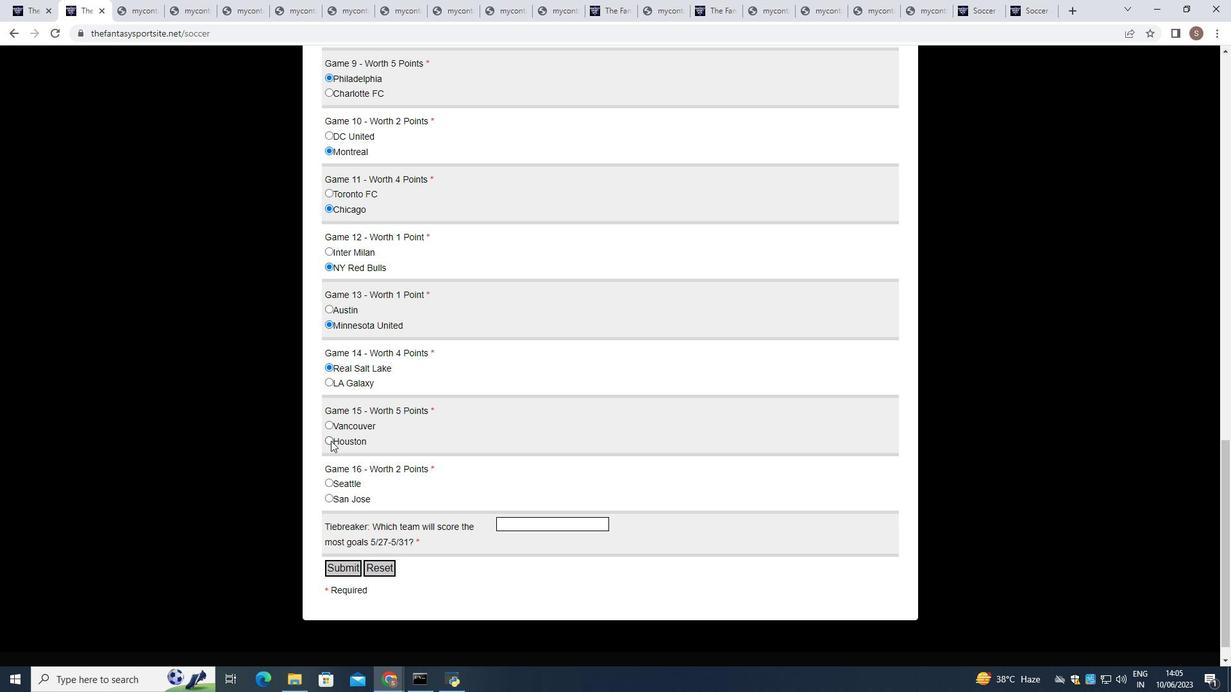 
Action: Mouse moved to (327, 479)
Screenshot: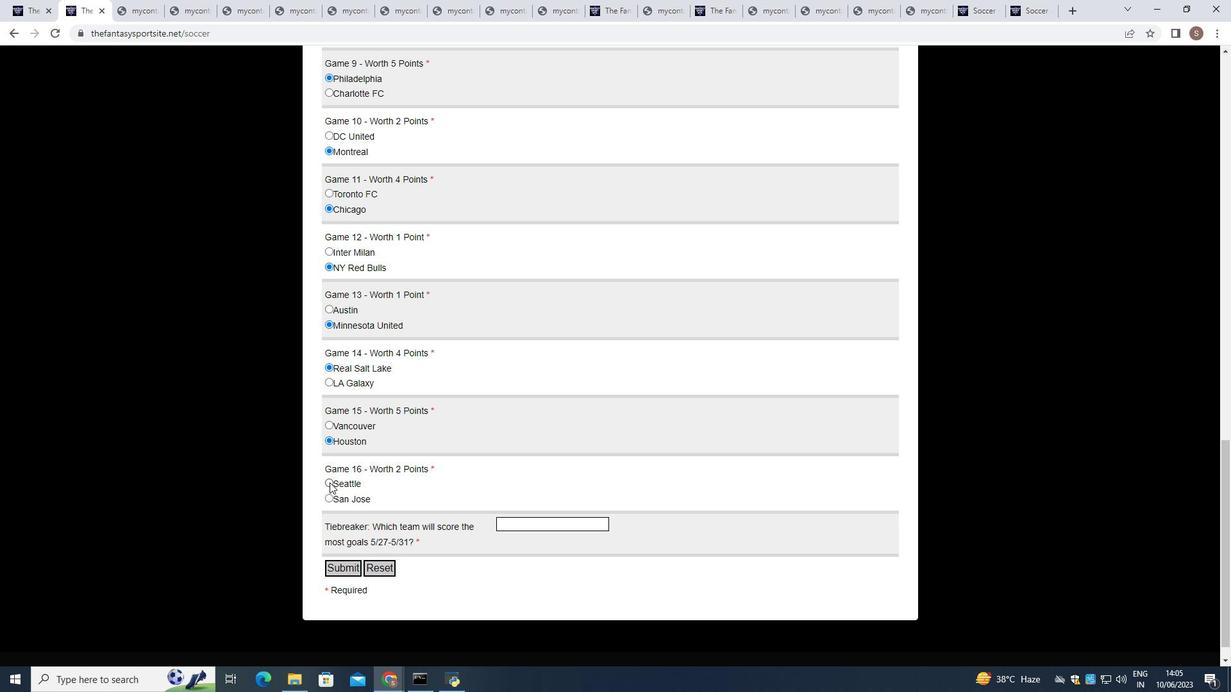 
Action: Mouse pressed left at (327, 479)
Screenshot: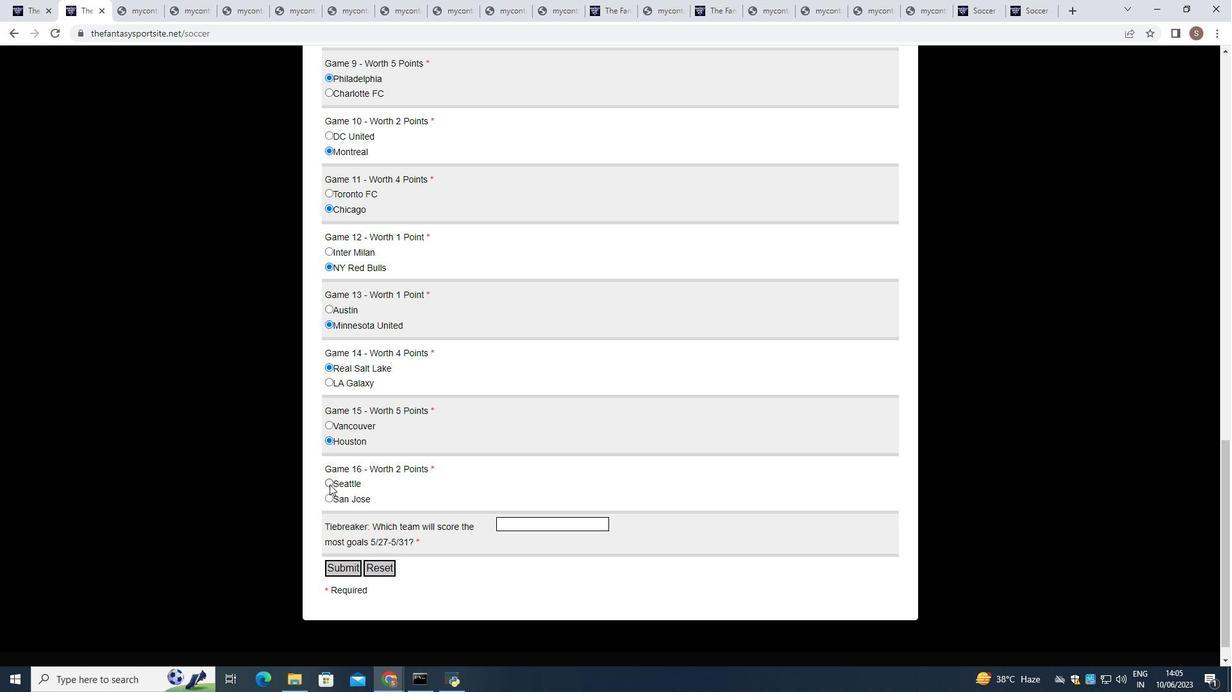 
Action: Mouse moved to (499, 520)
Screenshot: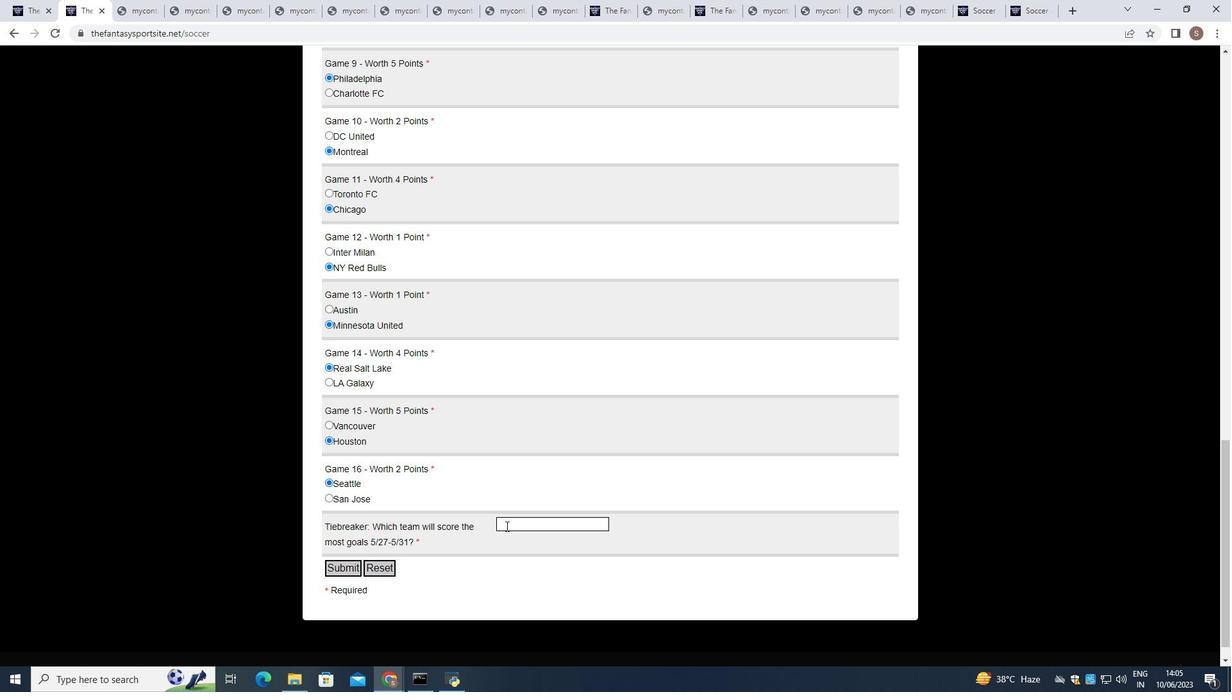 
Action: Mouse pressed left at (499, 520)
Screenshot: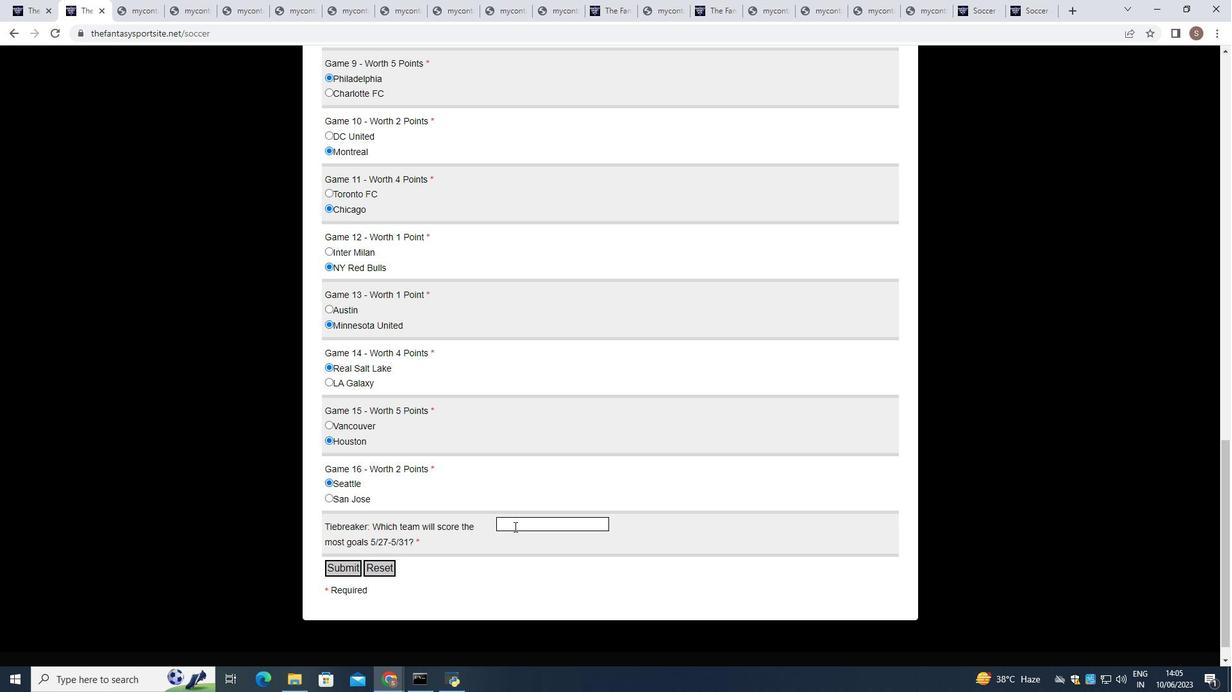
Action: Mouse moved to (499, 521)
Screenshot: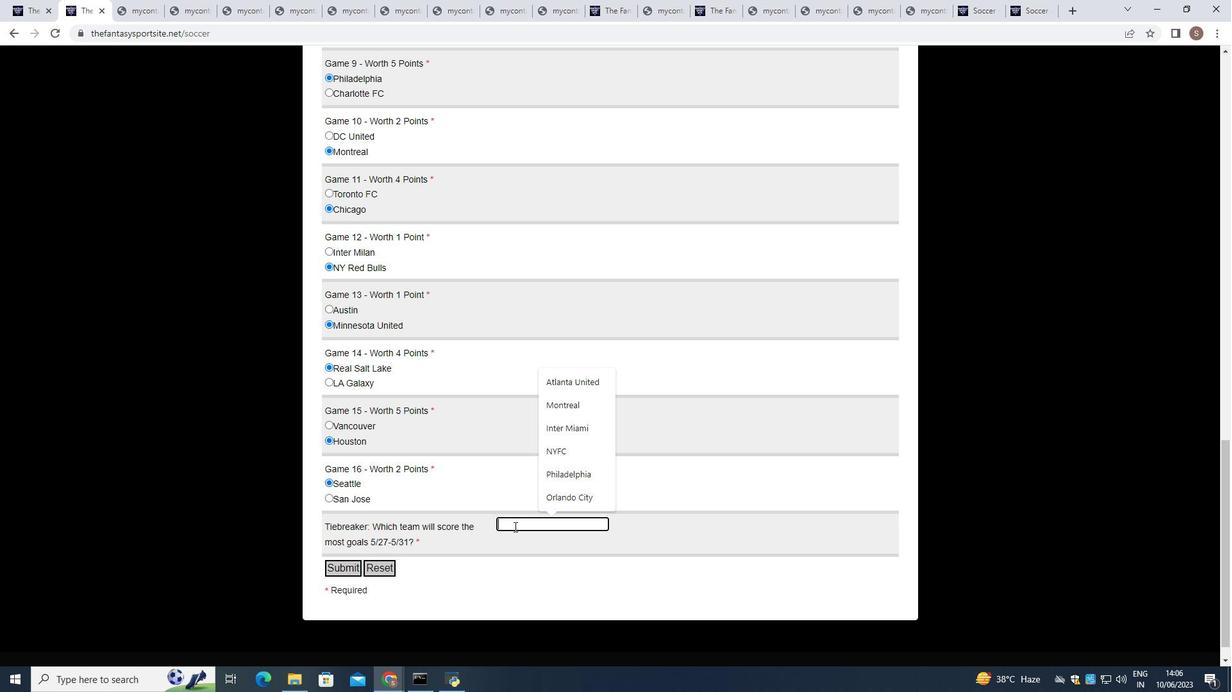 
Action: Key pressed <Key.shift>New<Key.space><Key.shift>England
Screenshot: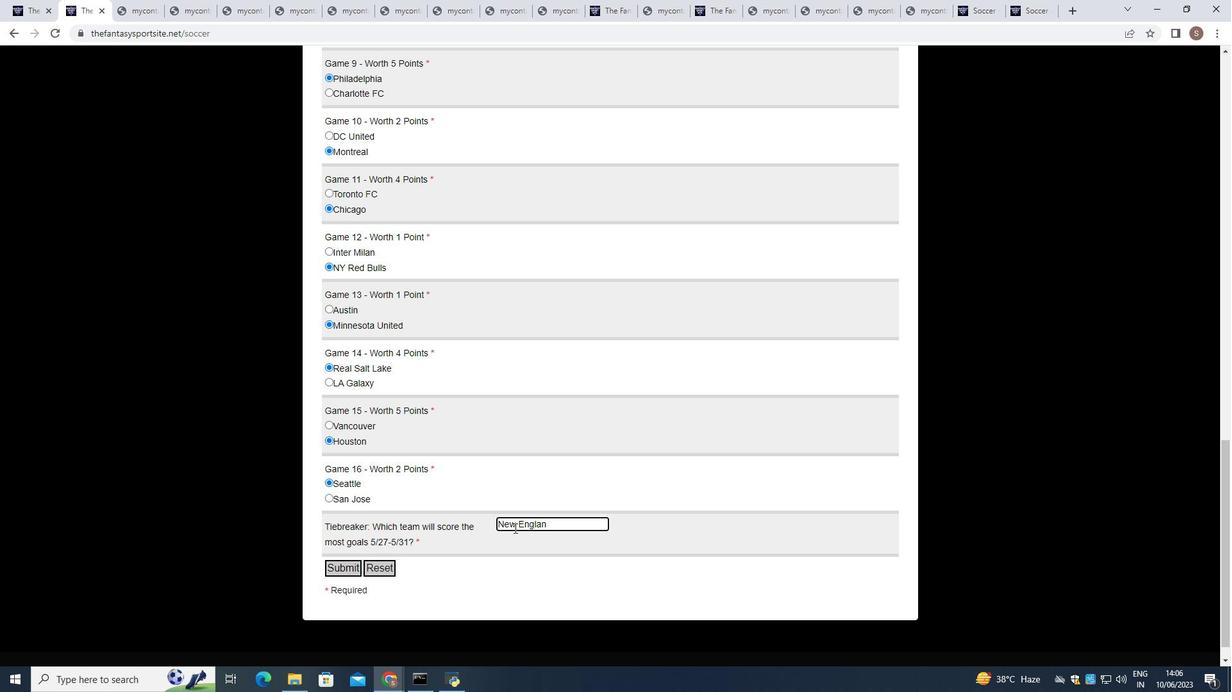 
Action: Mouse moved to (343, 560)
Screenshot: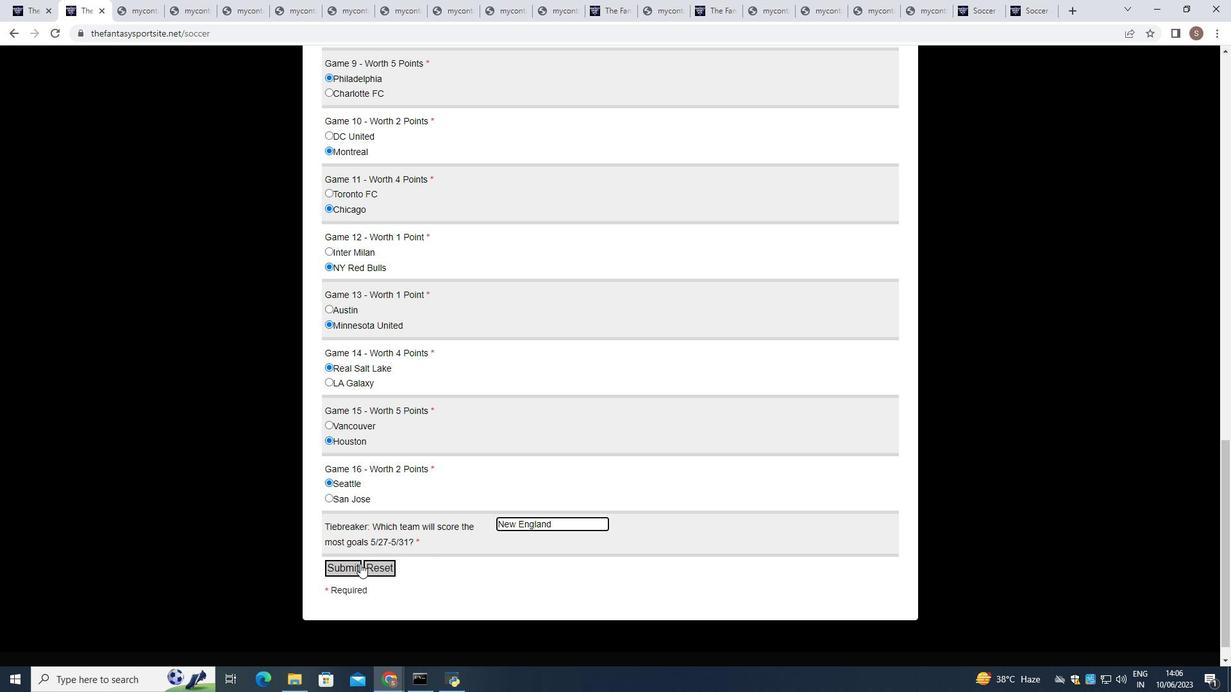 
Action: Mouse pressed left at (343, 560)
Screenshot: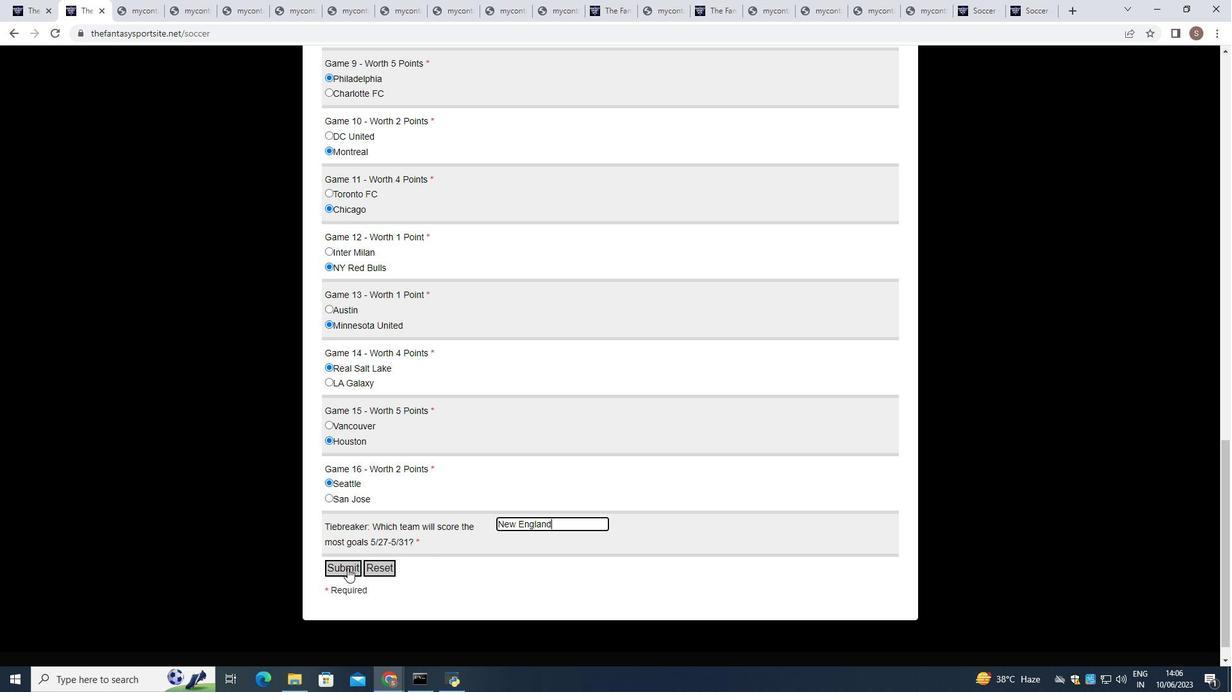 
